 Task: Search one way flight ticket for 1 adult, 6 children, 1 infant in seat and 1 infant on lap in business from Palm Springs: Palm Springs International Airport to Greensboro: Piedmont Triad International Airport on 5-1-2023. Choice of flights is Southwest. Number of bags: 8 checked bags. Price is upto 109000. Outbound departure time preference is 11:45.
Action: Mouse moved to (235, 216)
Screenshot: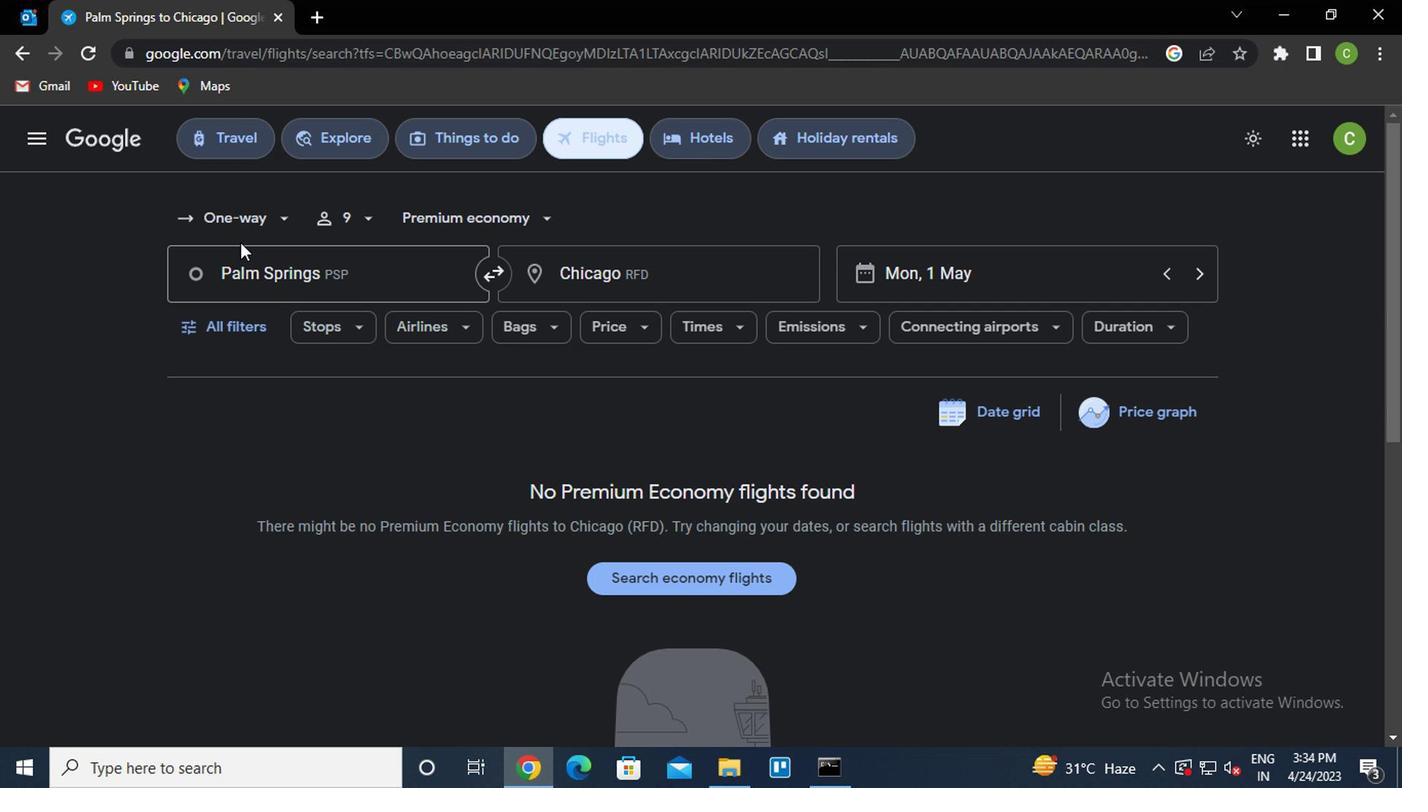 
Action: Mouse pressed left at (235, 216)
Screenshot: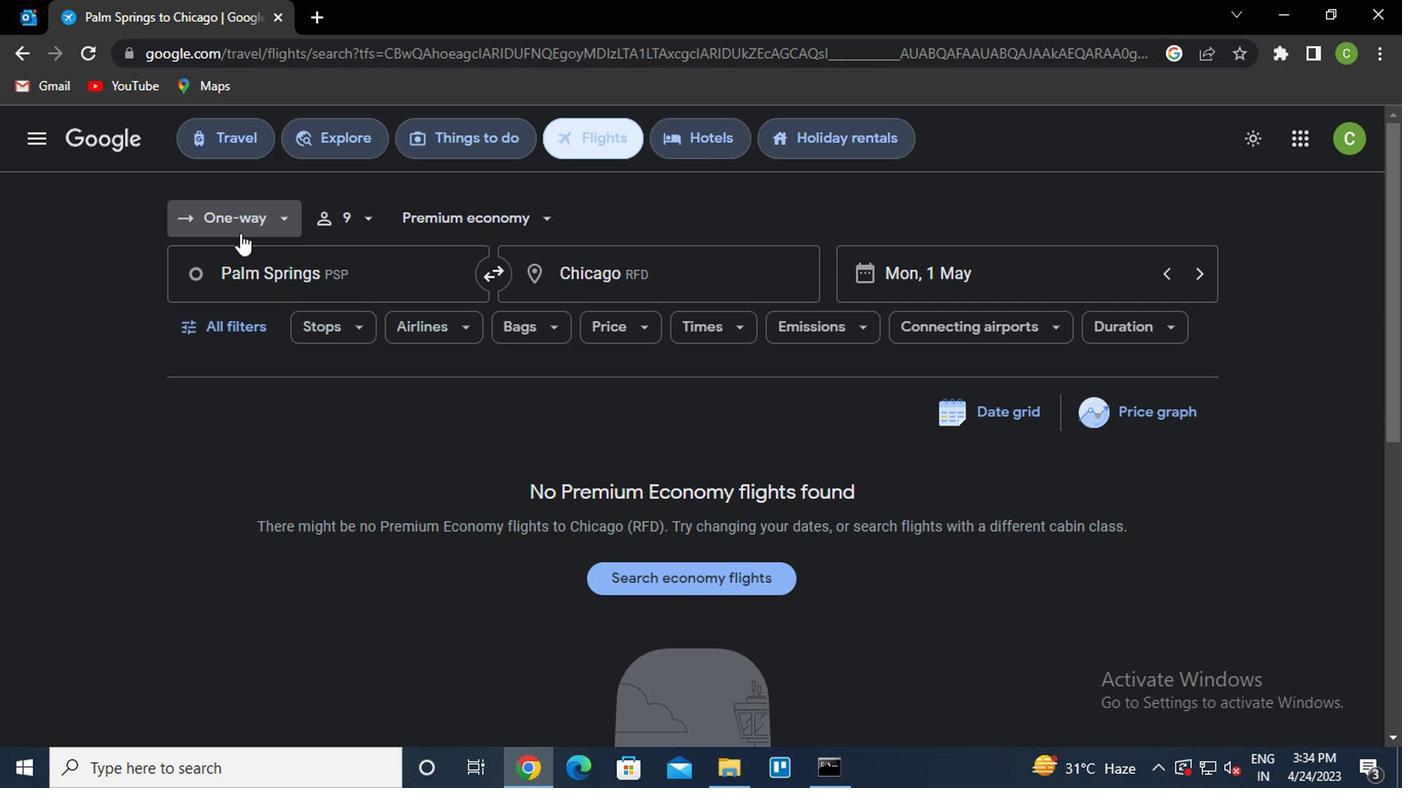 
Action: Mouse moved to (257, 315)
Screenshot: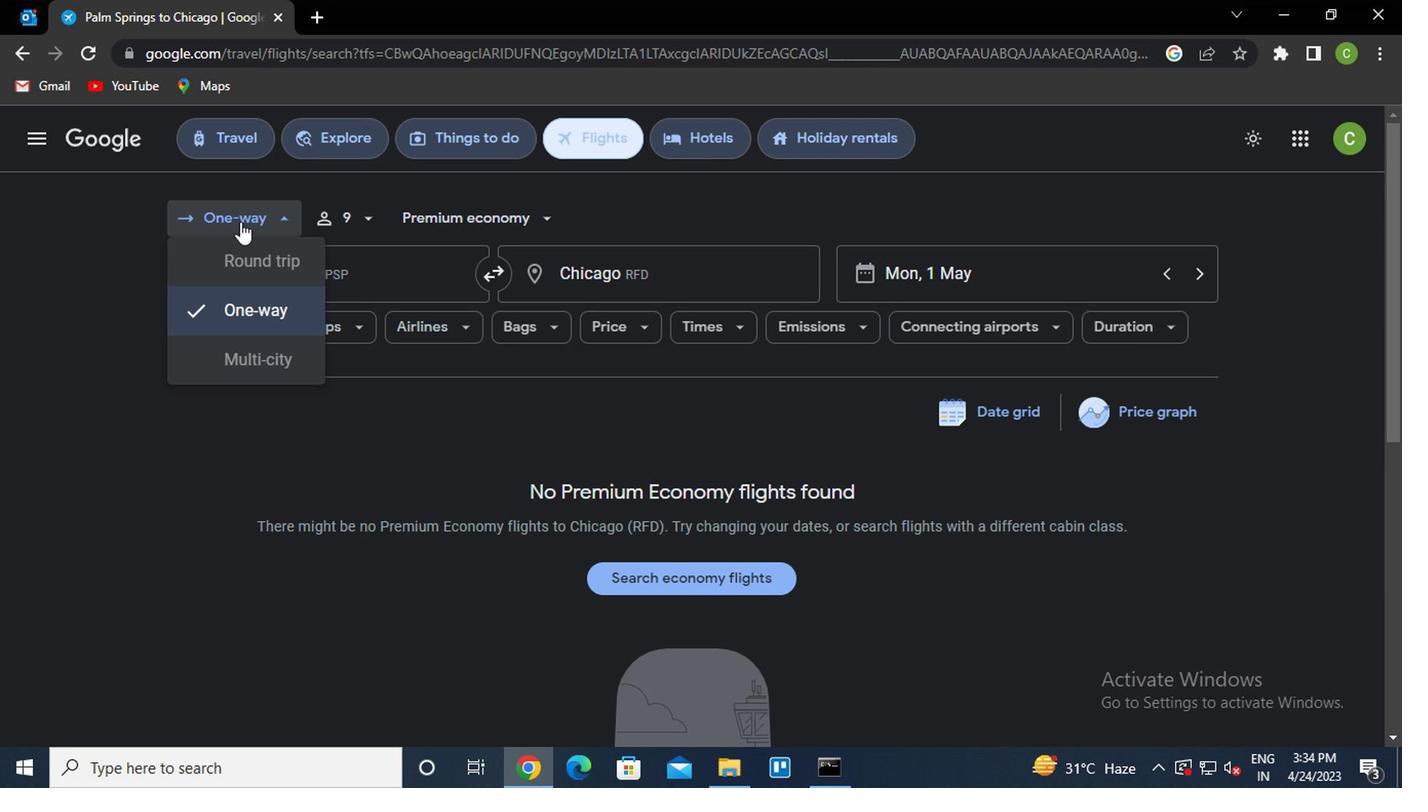 
Action: Mouse pressed left at (257, 315)
Screenshot: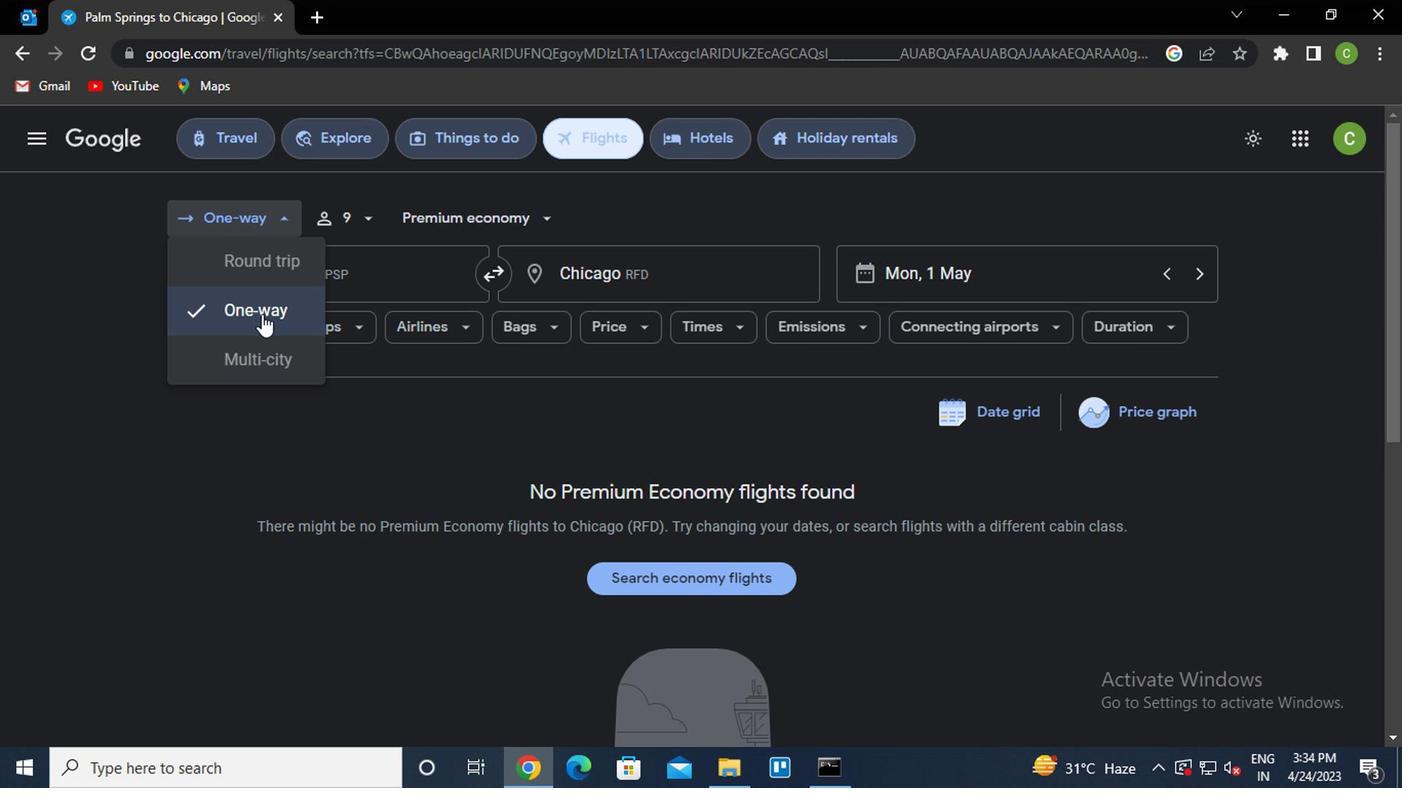 
Action: Mouse moved to (336, 227)
Screenshot: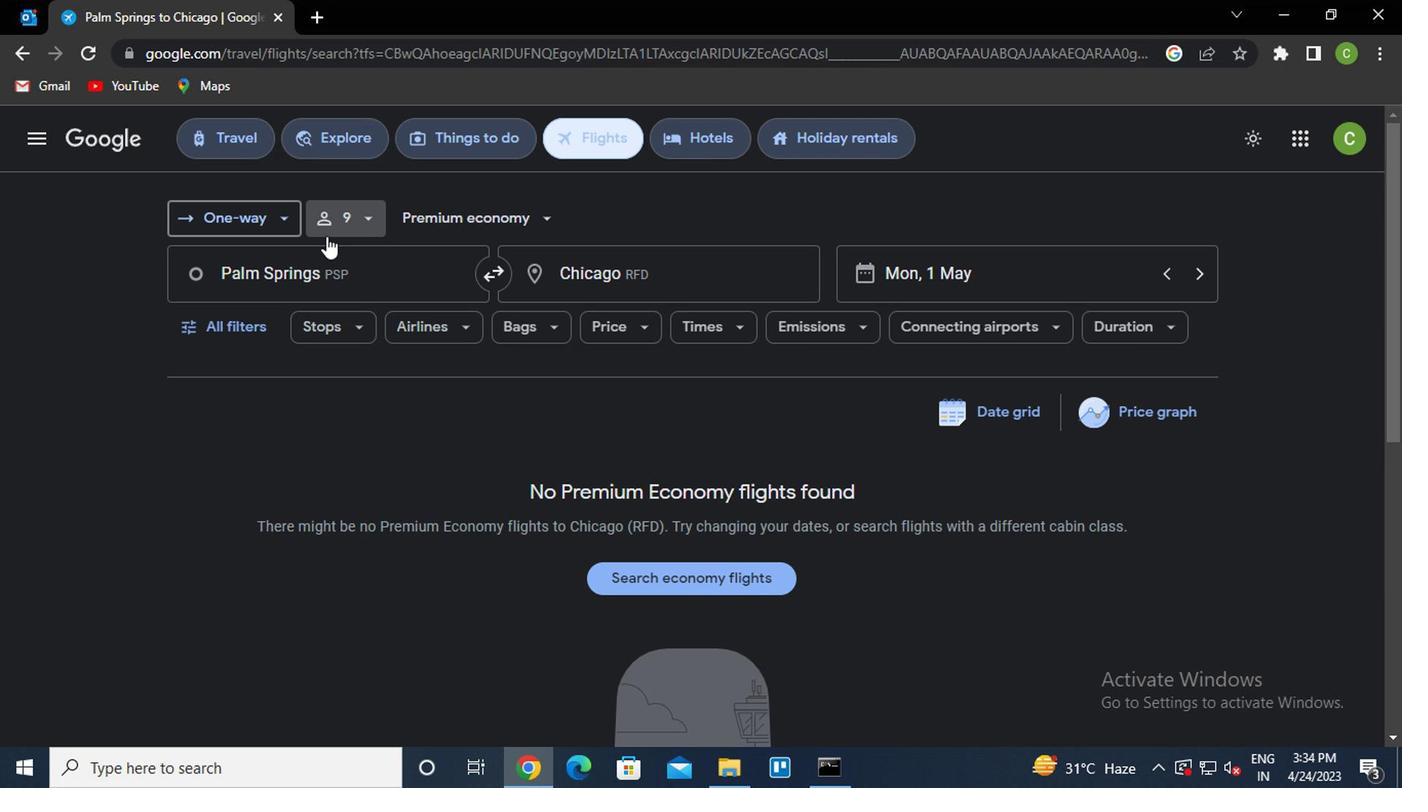 
Action: Mouse pressed left at (336, 227)
Screenshot: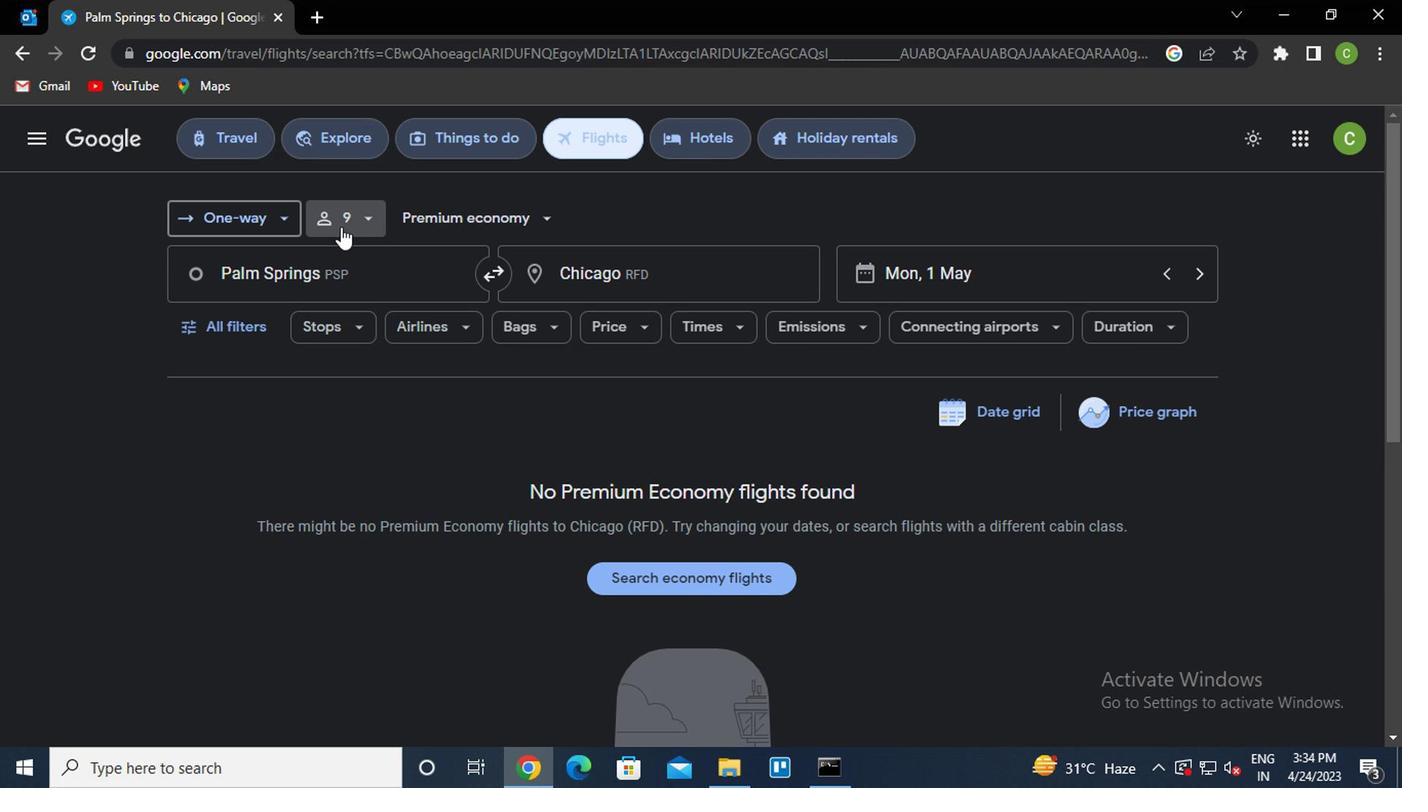 
Action: Mouse moved to (441, 277)
Screenshot: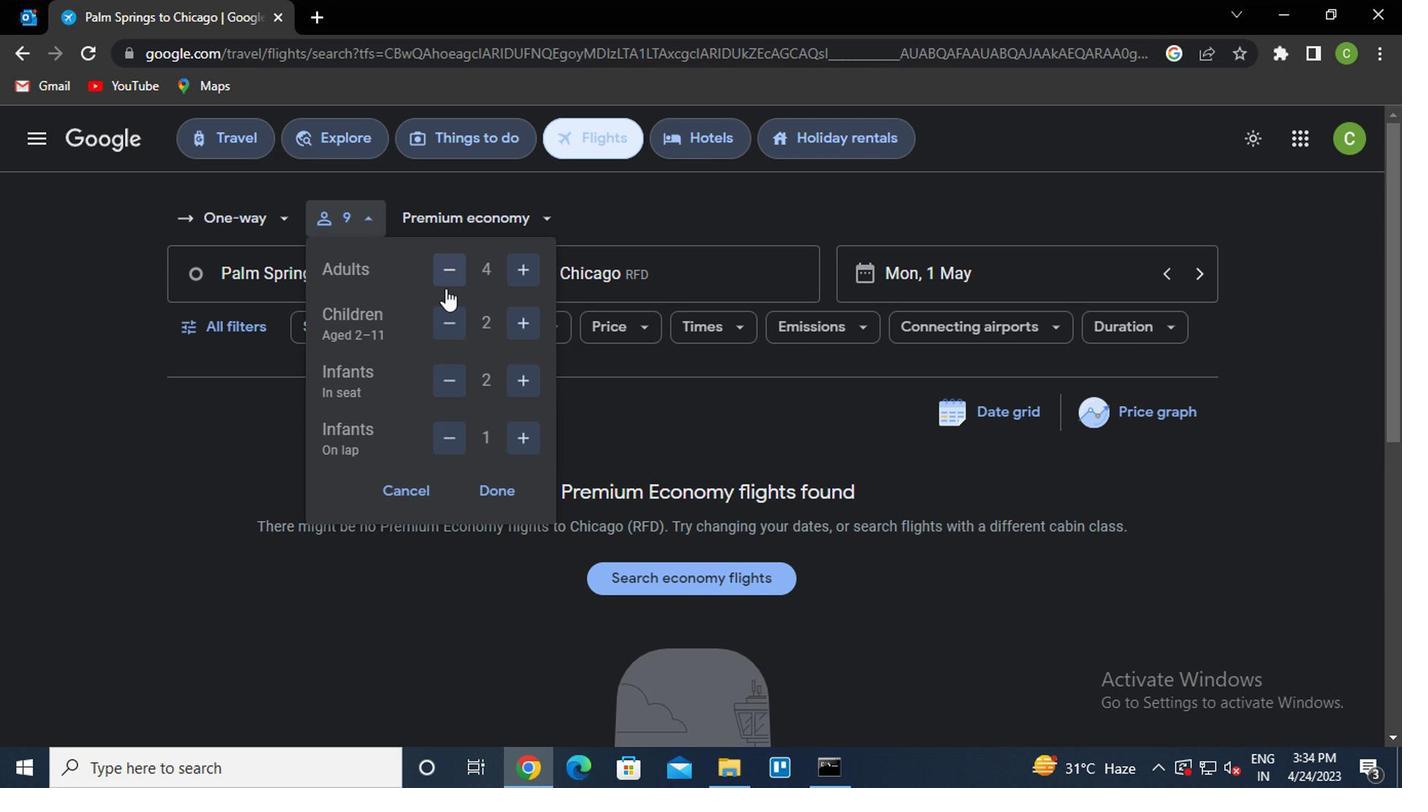 
Action: Mouse pressed left at (441, 277)
Screenshot: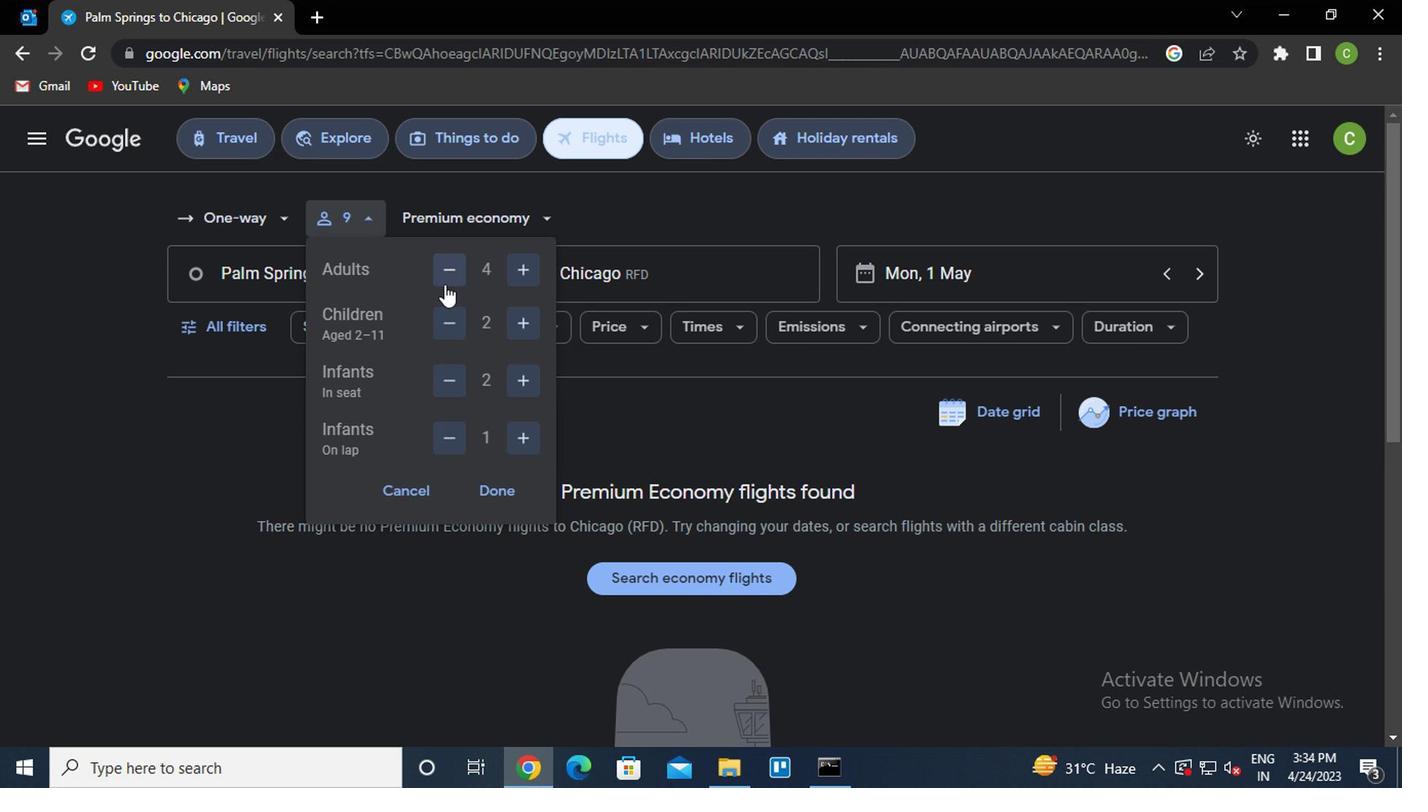 
Action: Mouse pressed left at (441, 277)
Screenshot: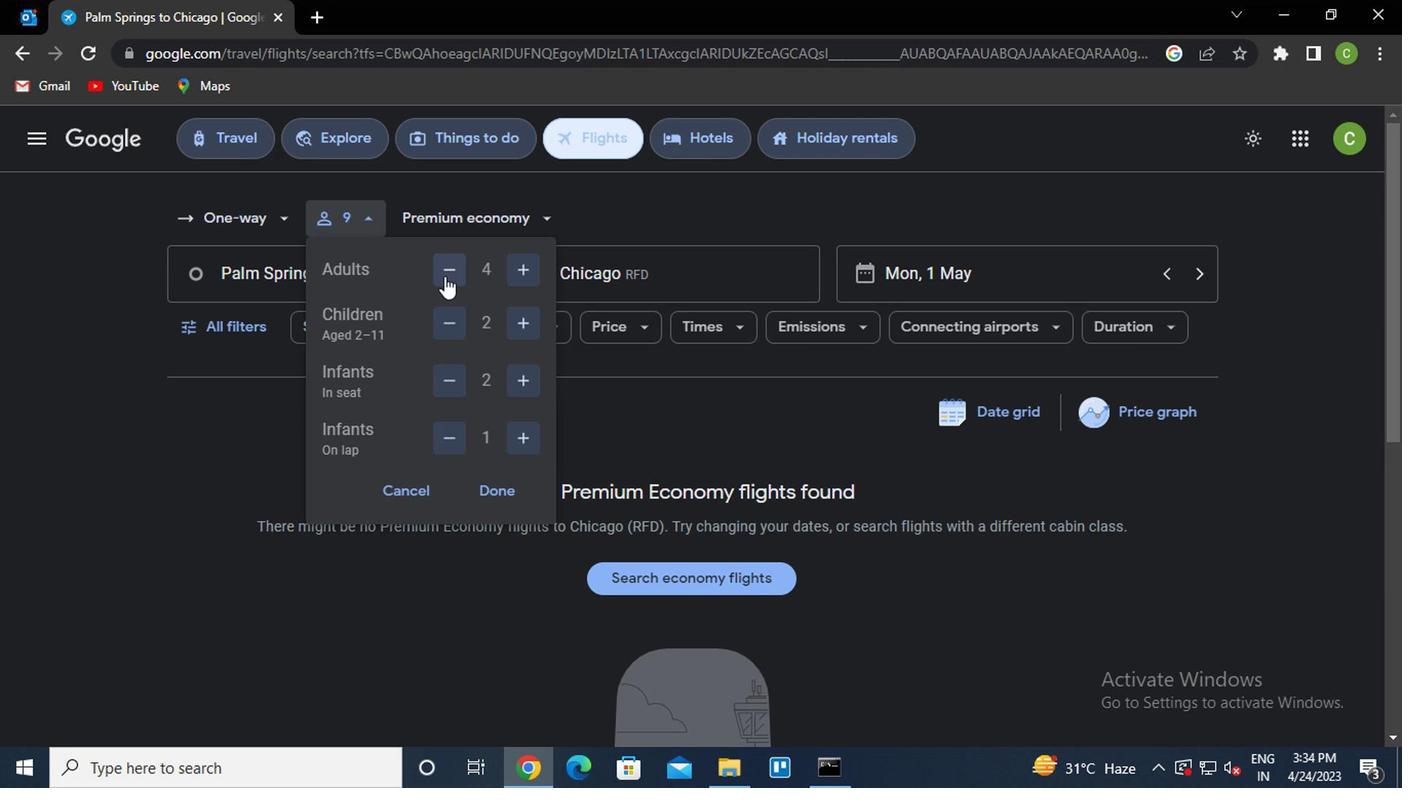 
Action: Mouse pressed left at (441, 277)
Screenshot: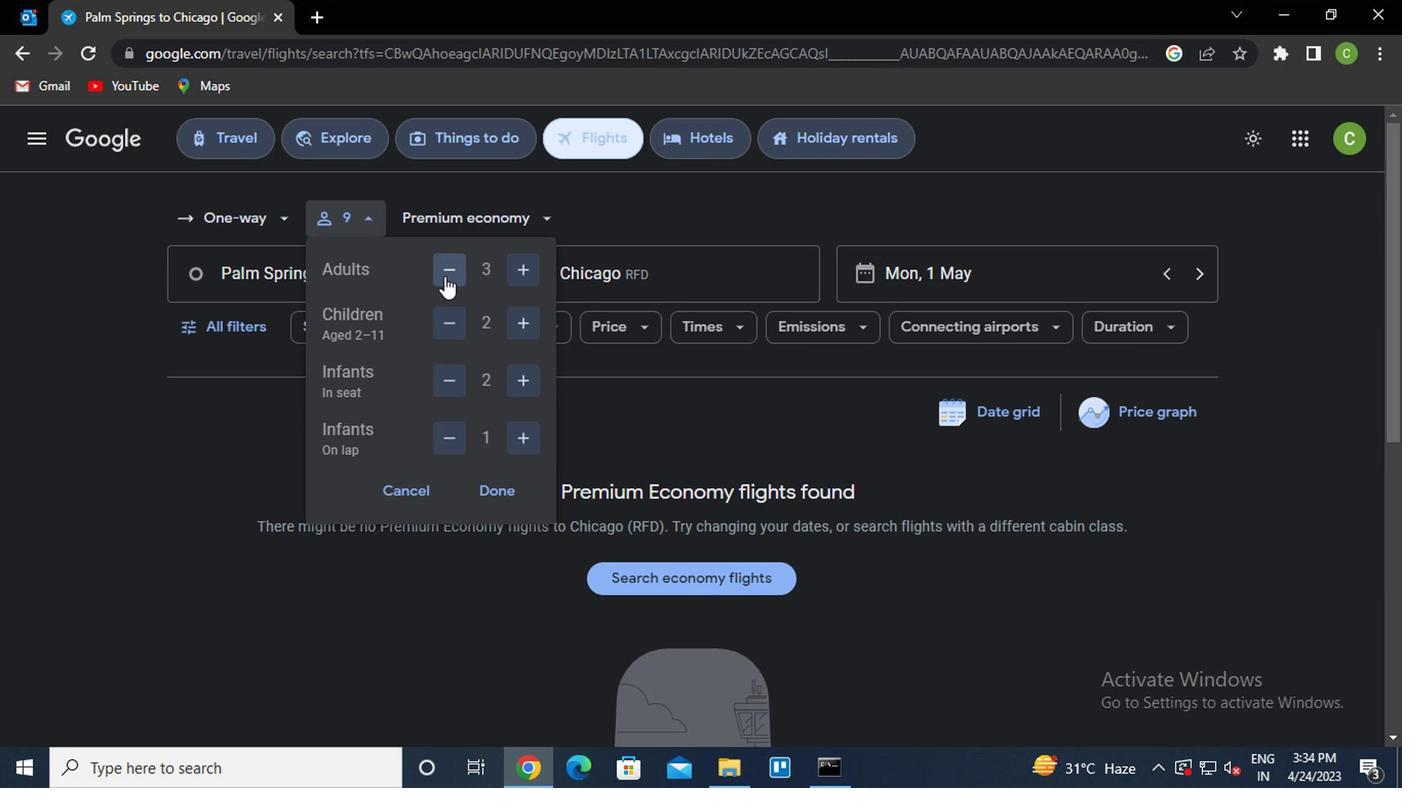 
Action: Mouse moved to (516, 324)
Screenshot: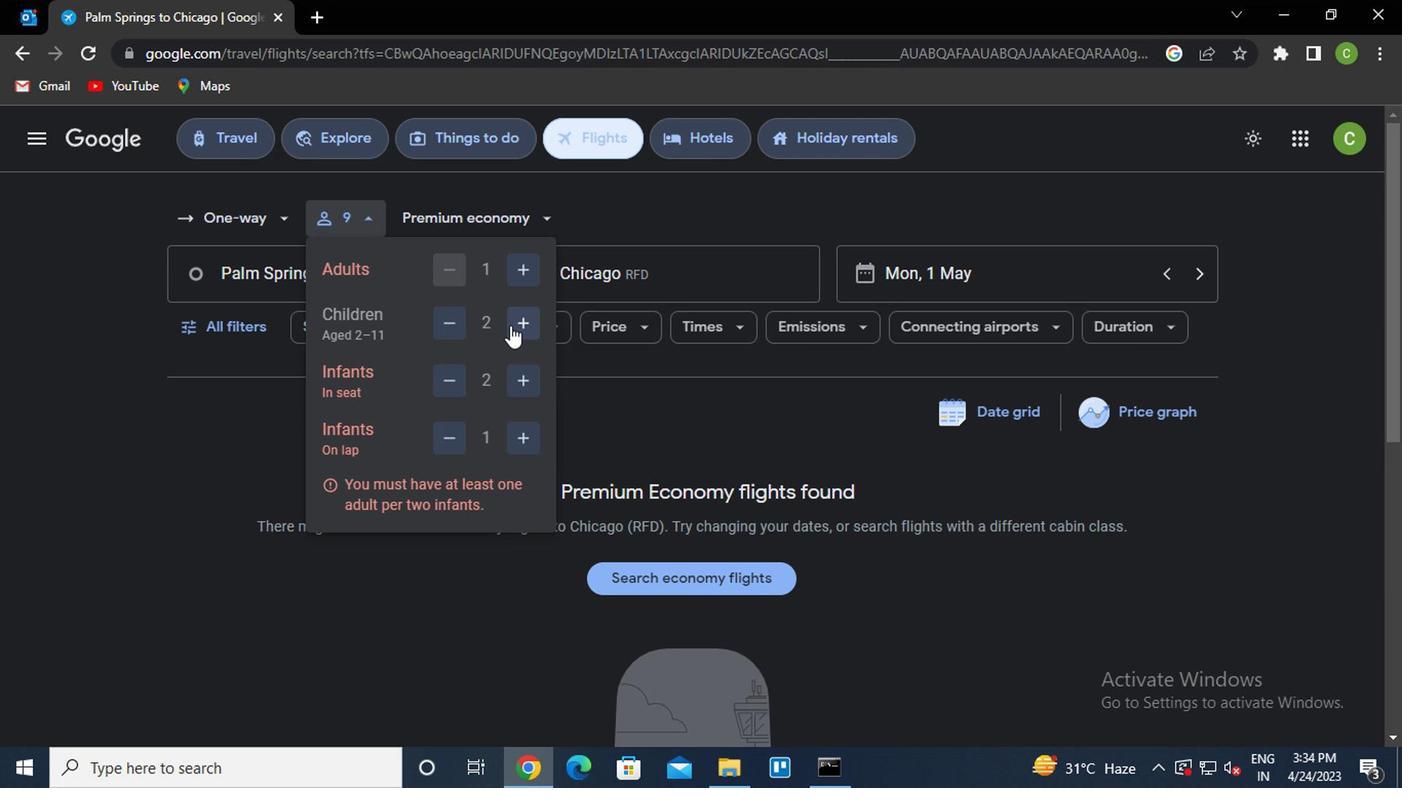 
Action: Mouse pressed left at (516, 324)
Screenshot: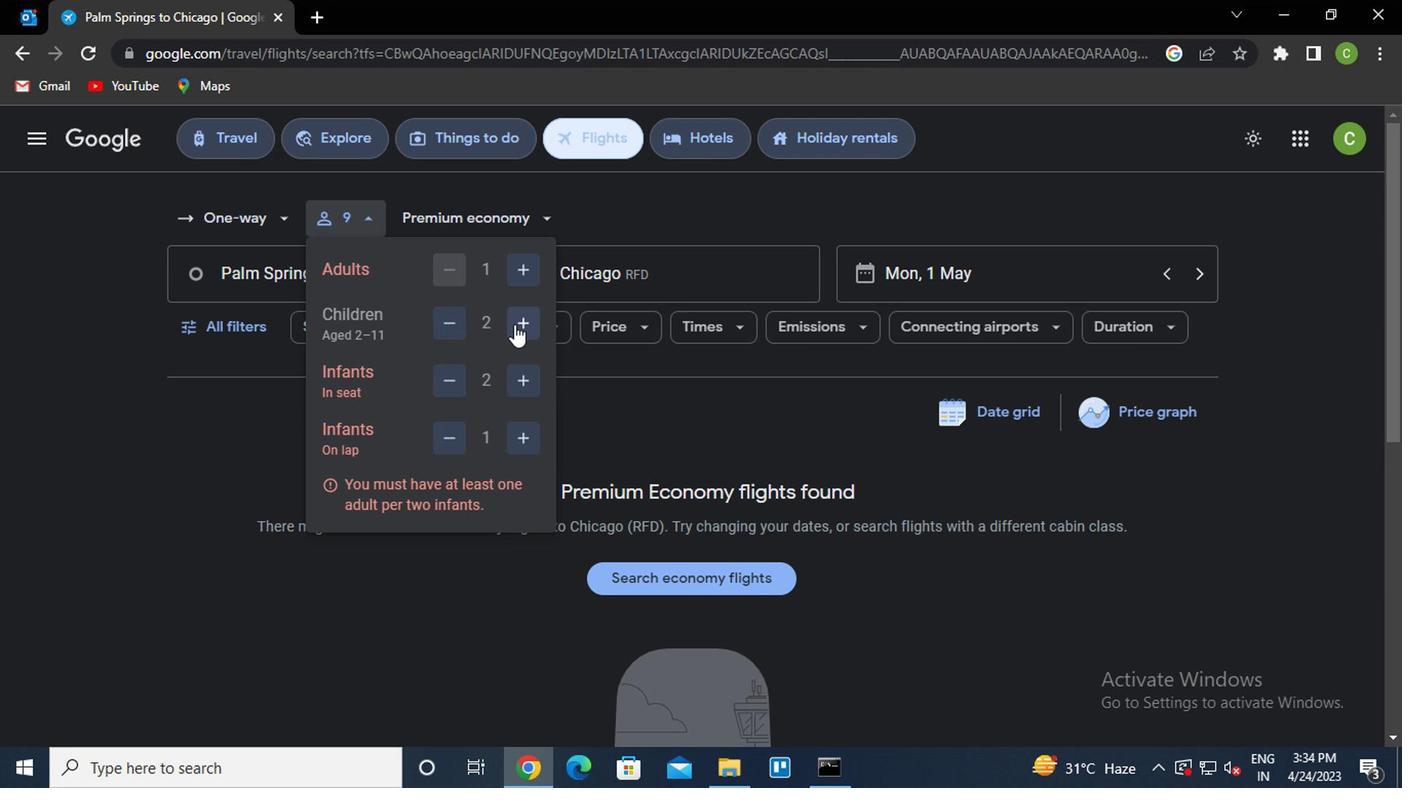 
Action: Mouse pressed left at (516, 324)
Screenshot: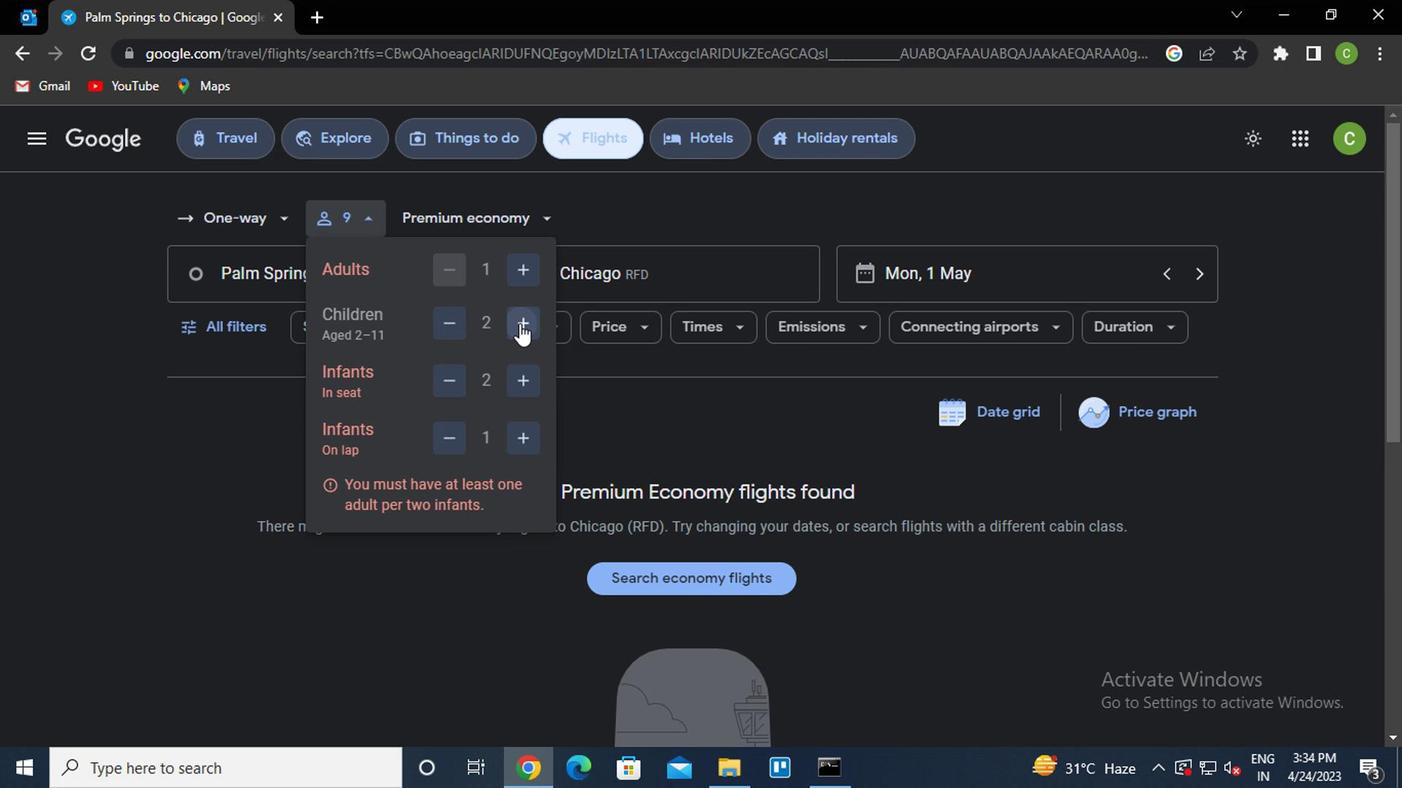 
Action: Mouse pressed left at (516, 324)
Screenshot: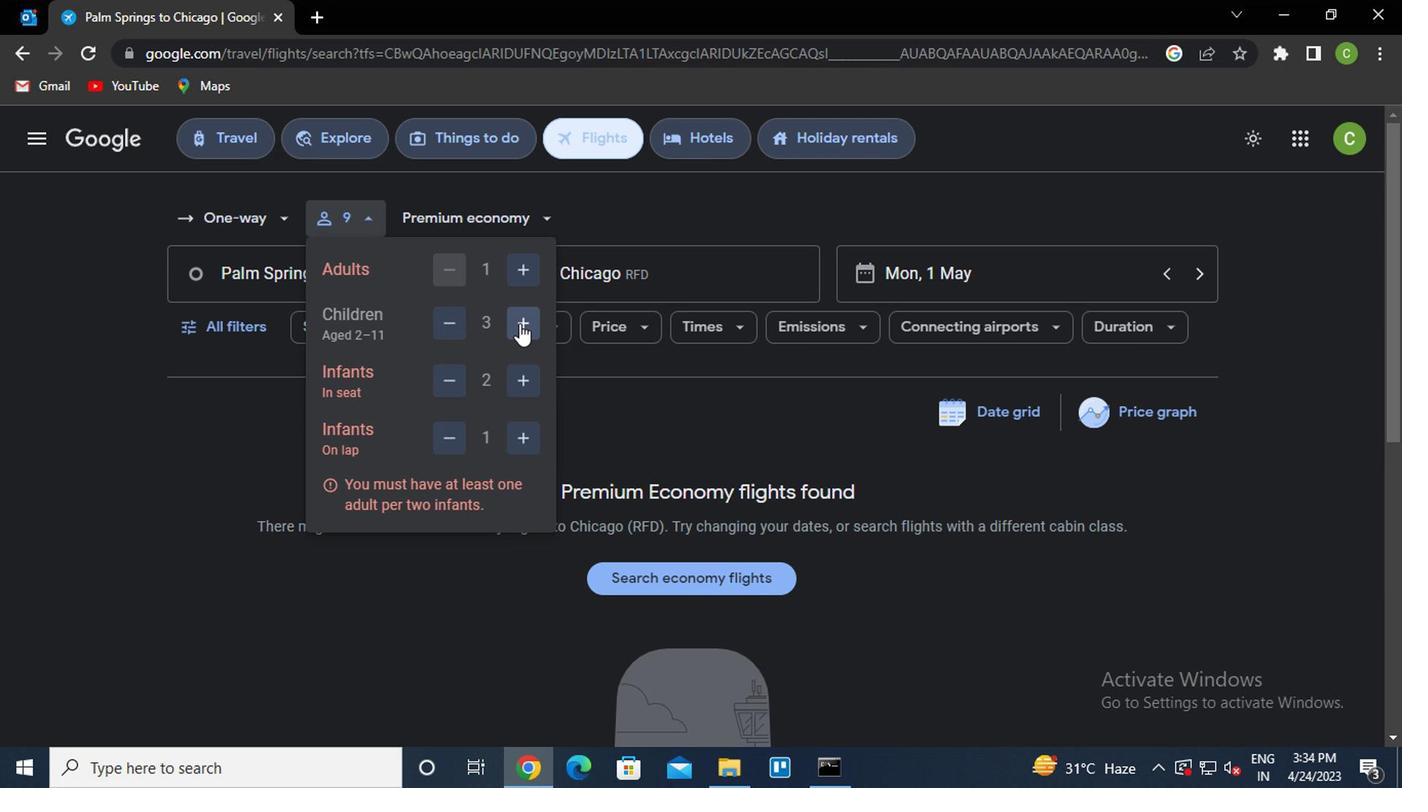 
Action: Mouse pressed left at (516, 324)
Screenshot: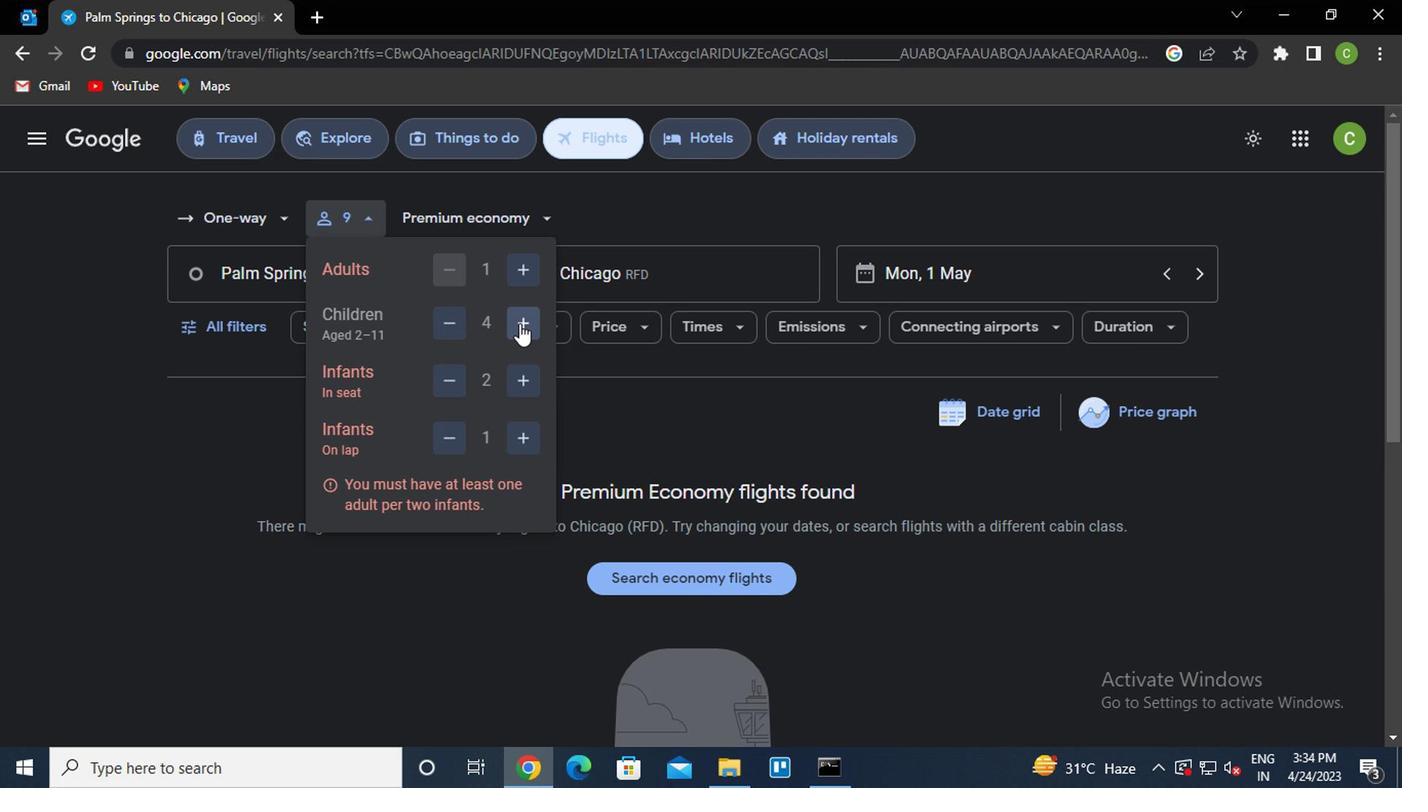 
Action: Mouse pressed left at (516, 324)
Screenshot: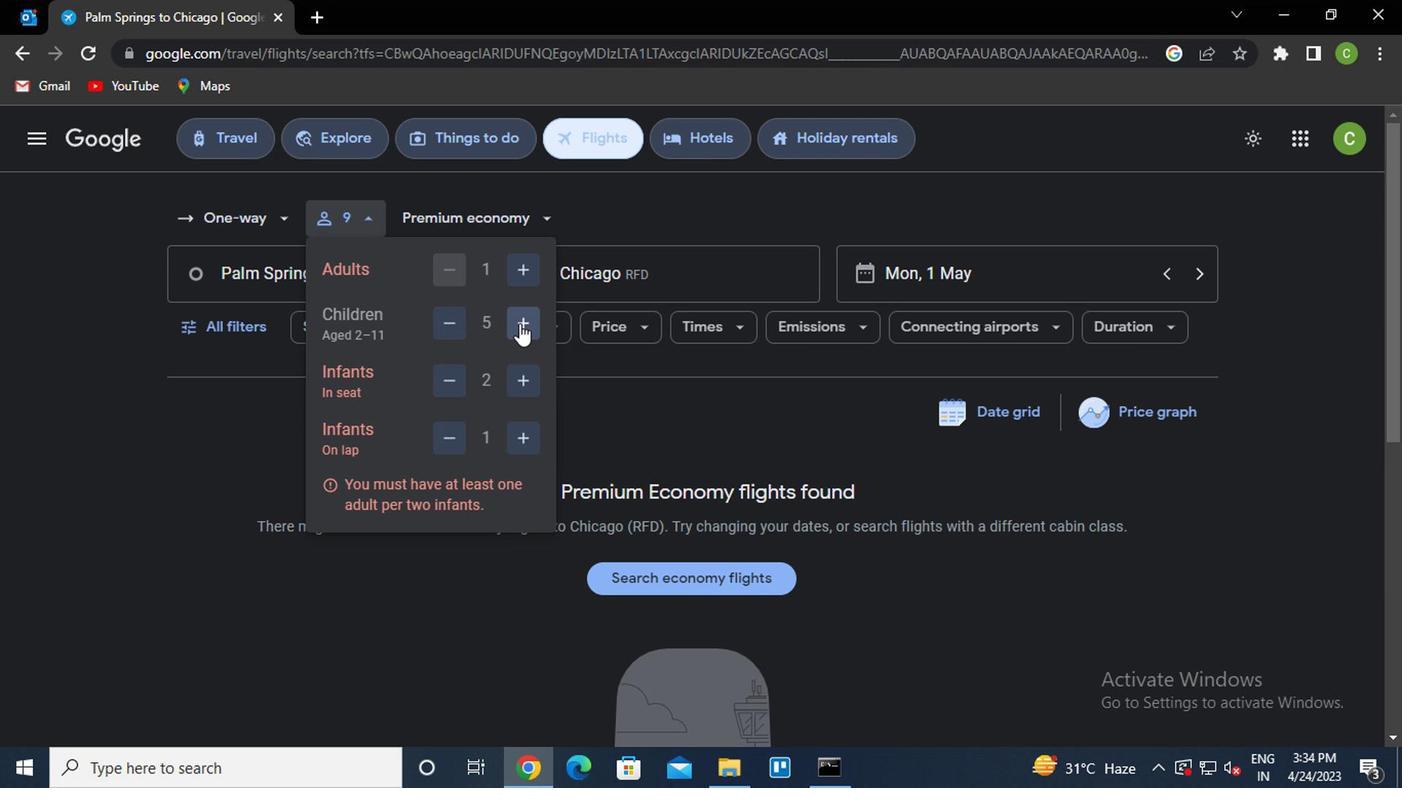 
Action: Mouse moved to (442, 320)
Screenshot: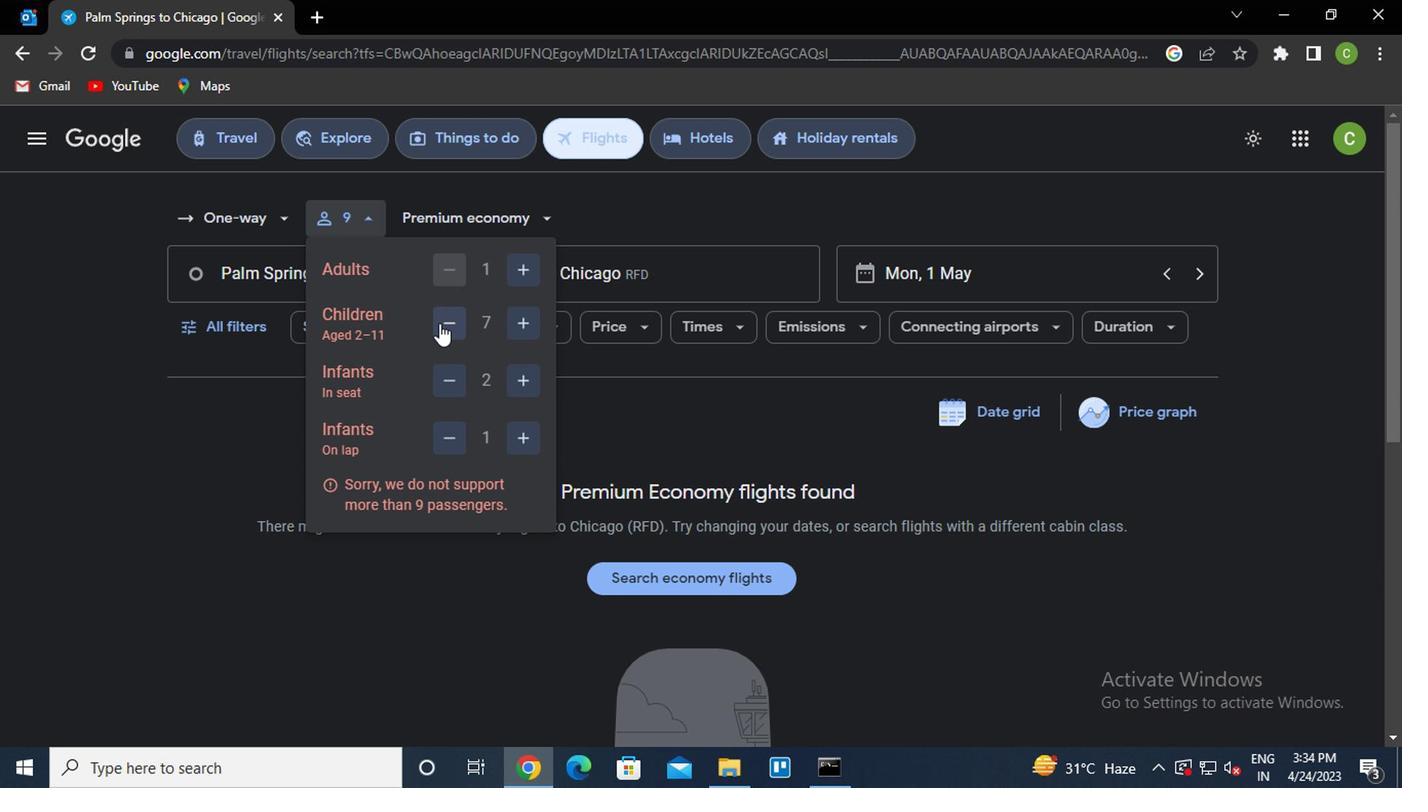 
Action: Mouse pressed left at (442, 320)
Screenshot: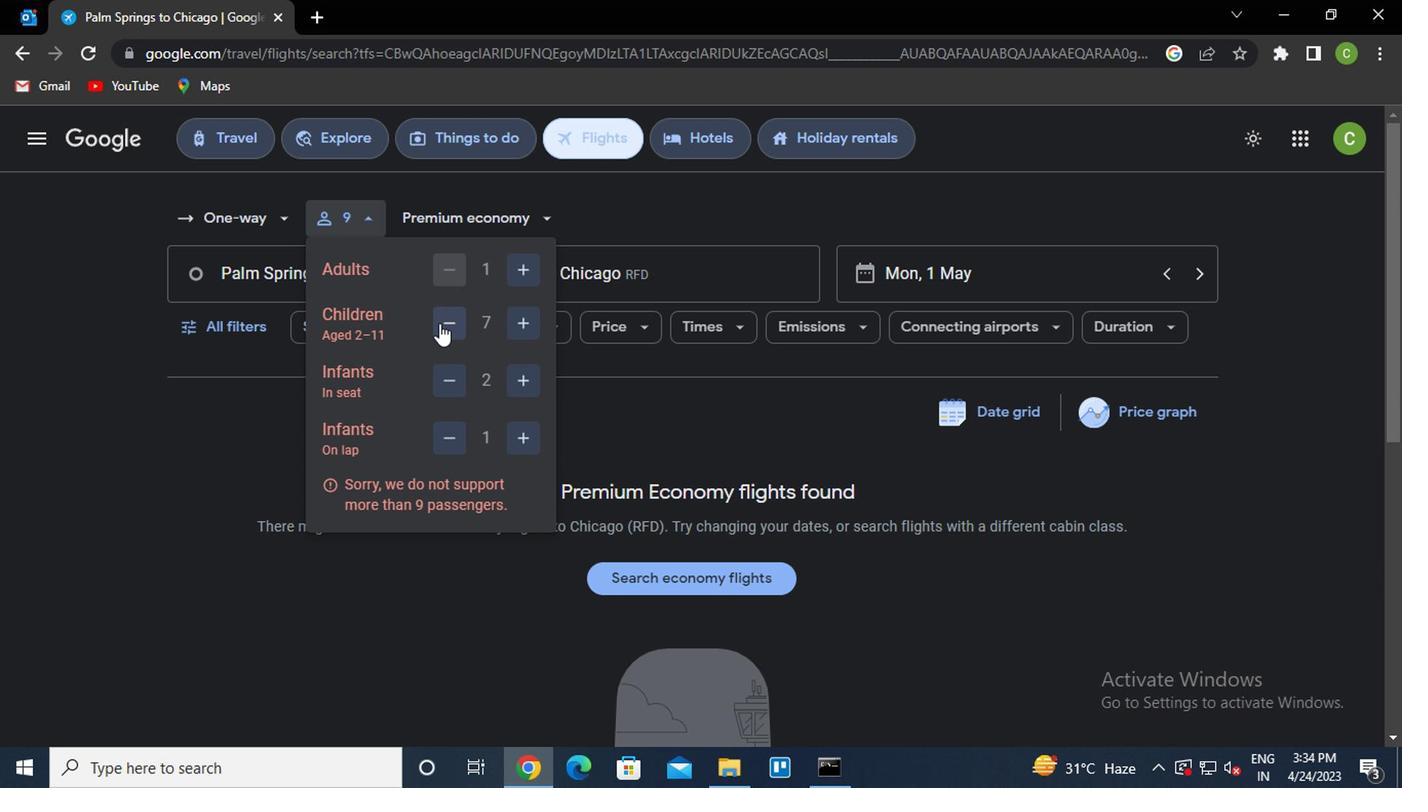 
Action: Mouse moved to (452, 379)
Screenshot: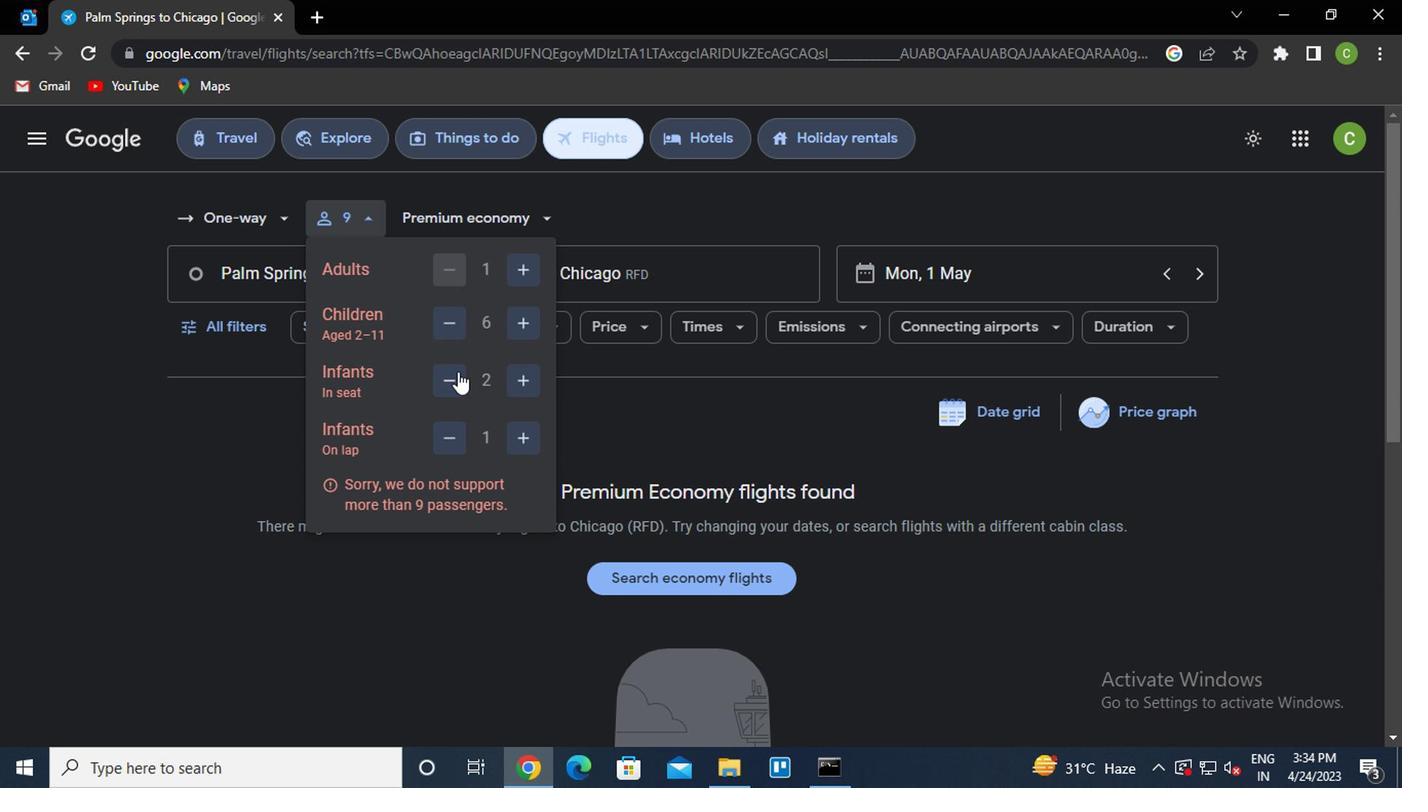 
Action: Mouse pressed left at (452, 379)
Screenshot: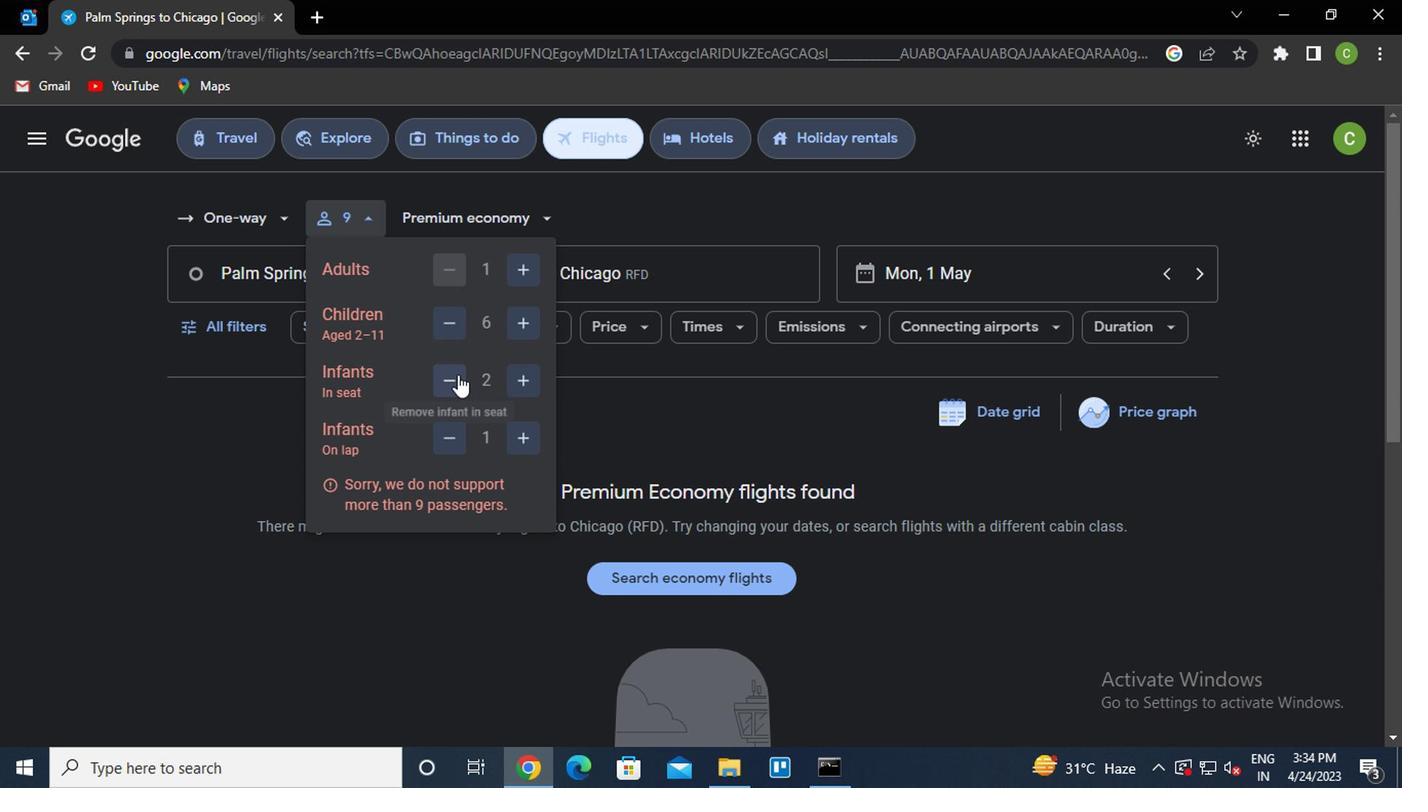 
Action: Mouse moved to (498, 490)
Screenshot: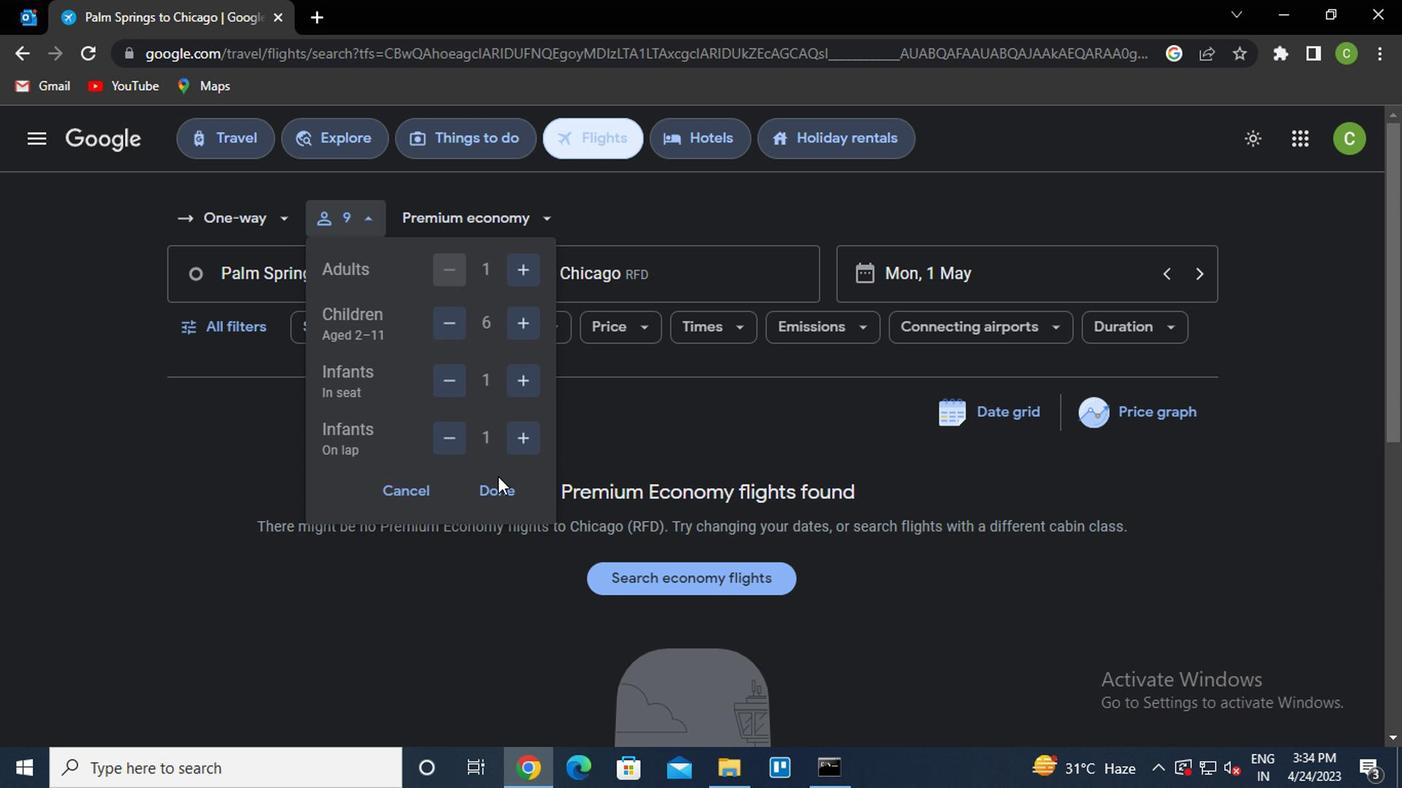 
Action: Mouse pressed left at (498, 490)
Screenshot: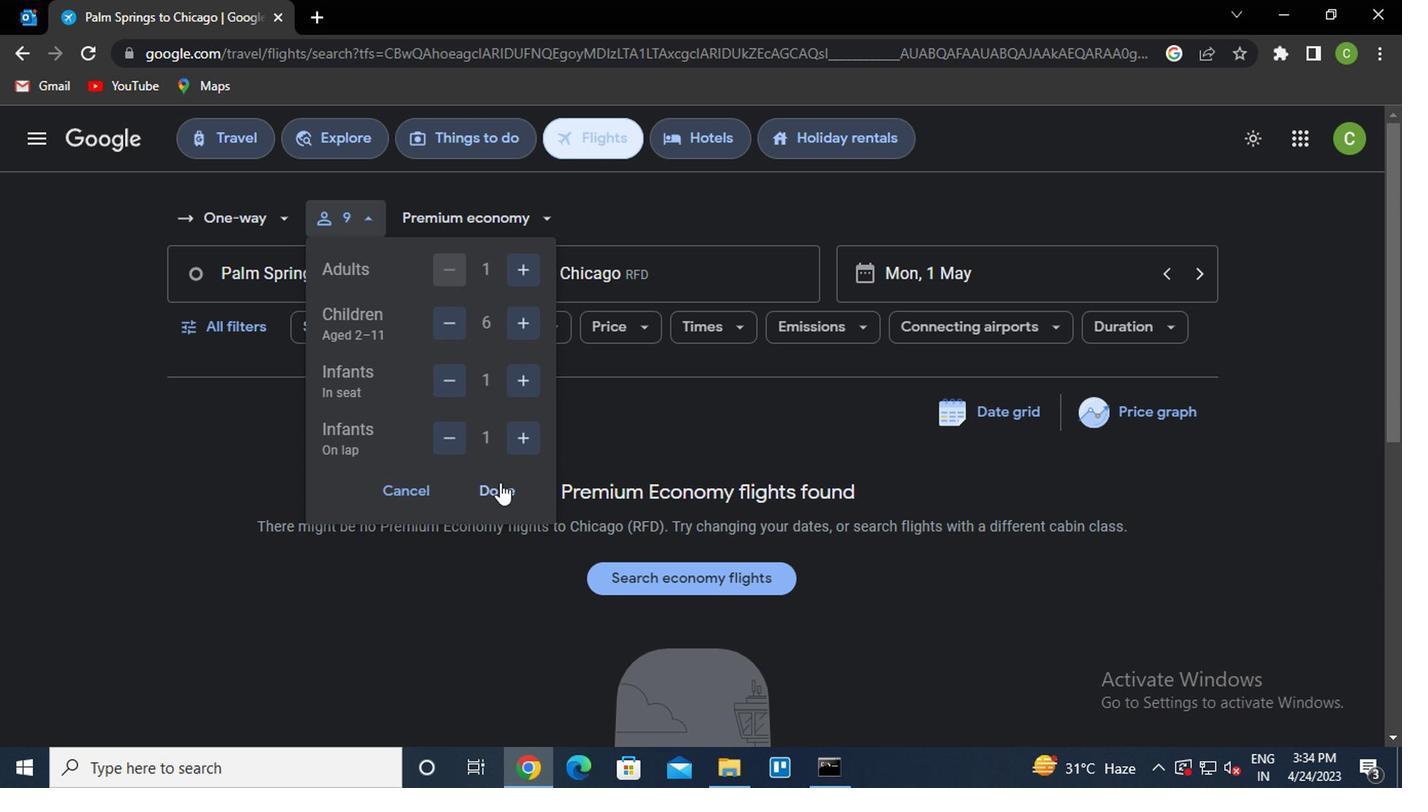 
Action: Mouse moved to (462, 239)
Screenshot: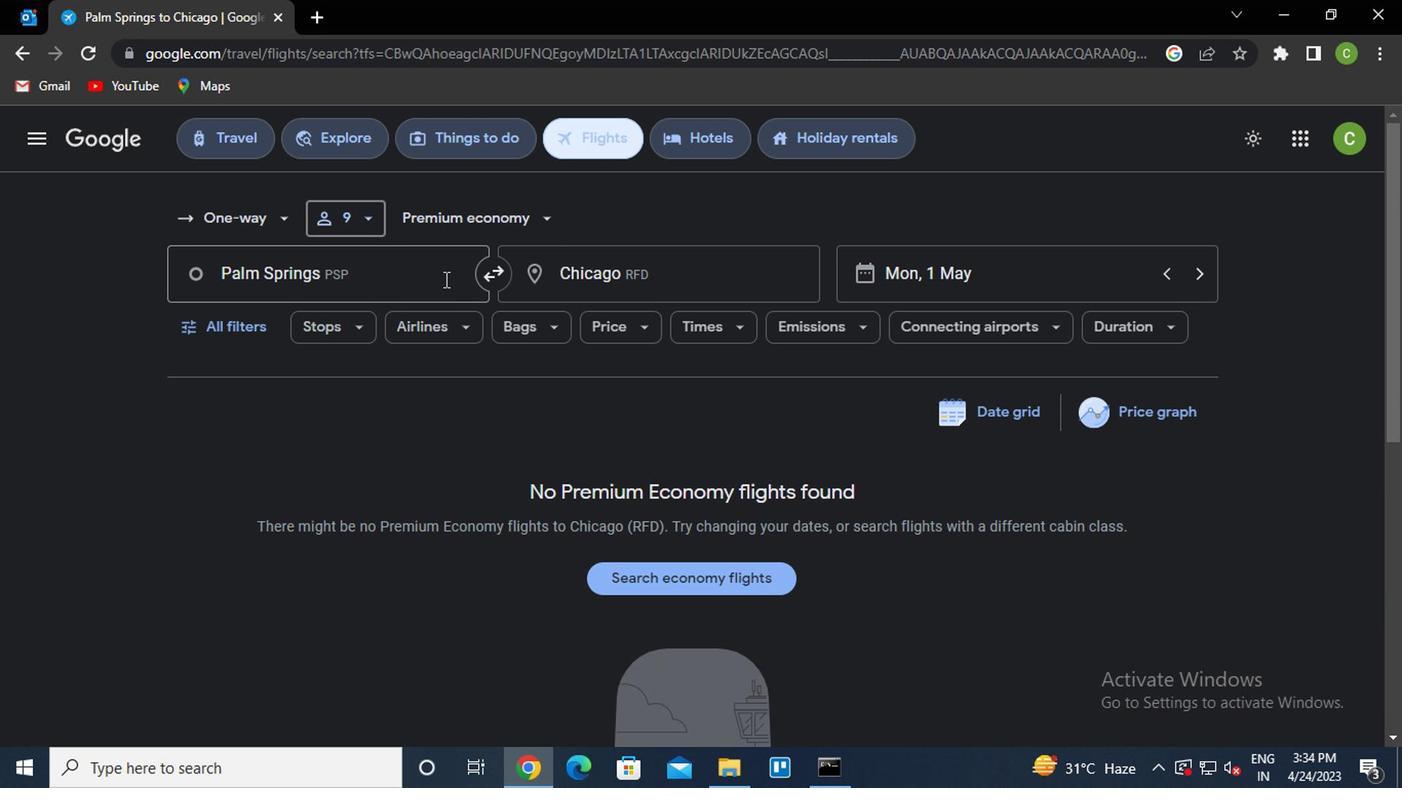
Action: Mouse pressed left at (462, 239)
Screenshot: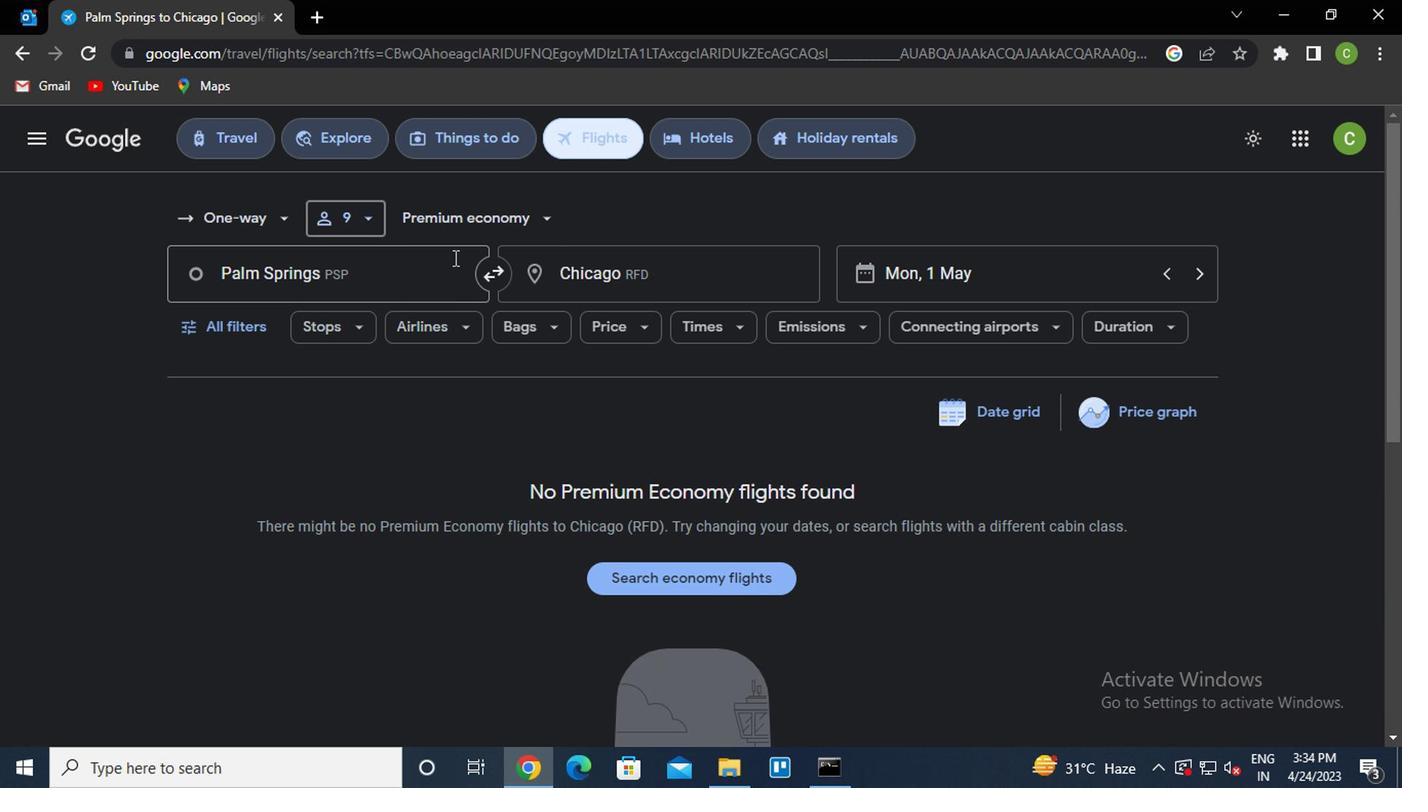 
Action: Mouse moved to (509, 360)
Screenshot: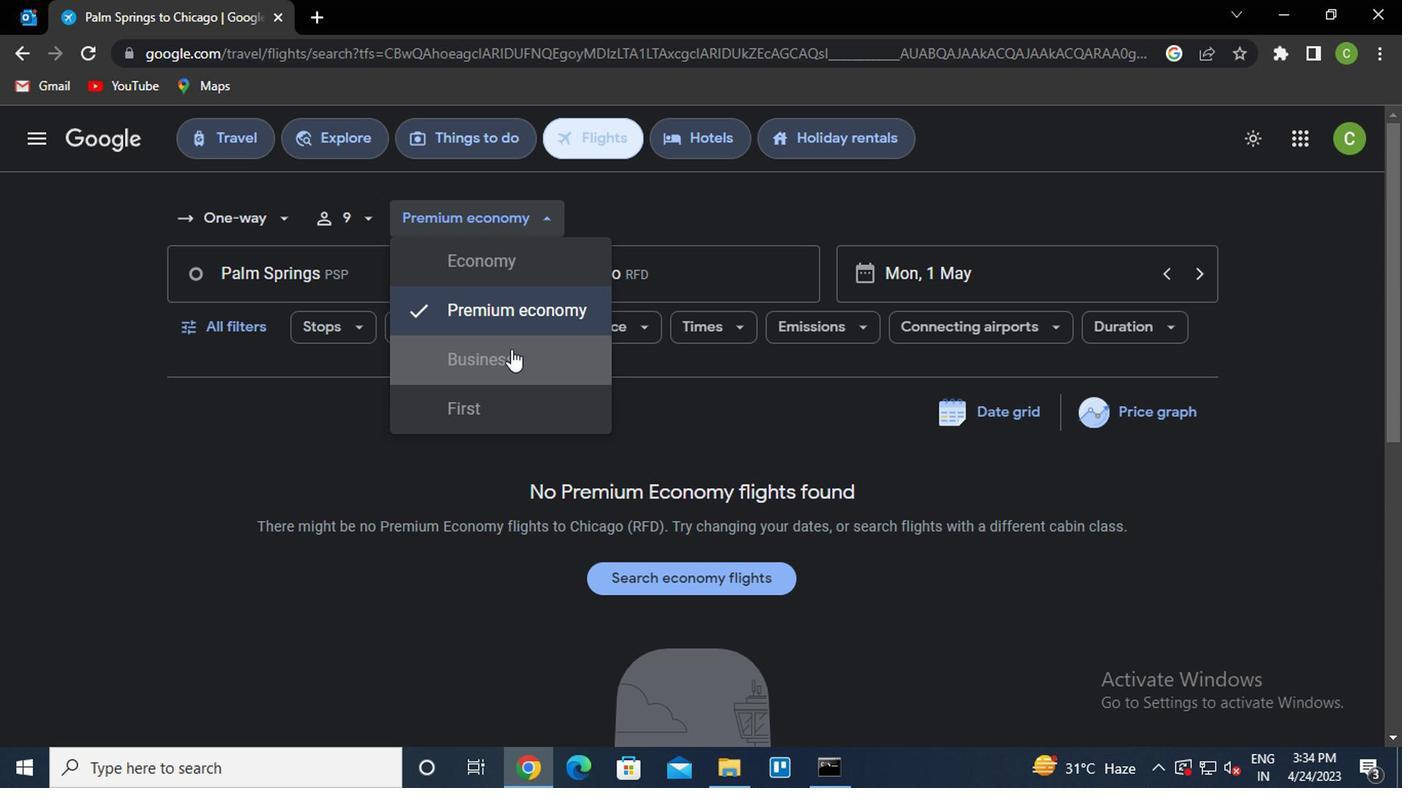 
Action: Mouse pressed left at (509, 360)
Screenshot: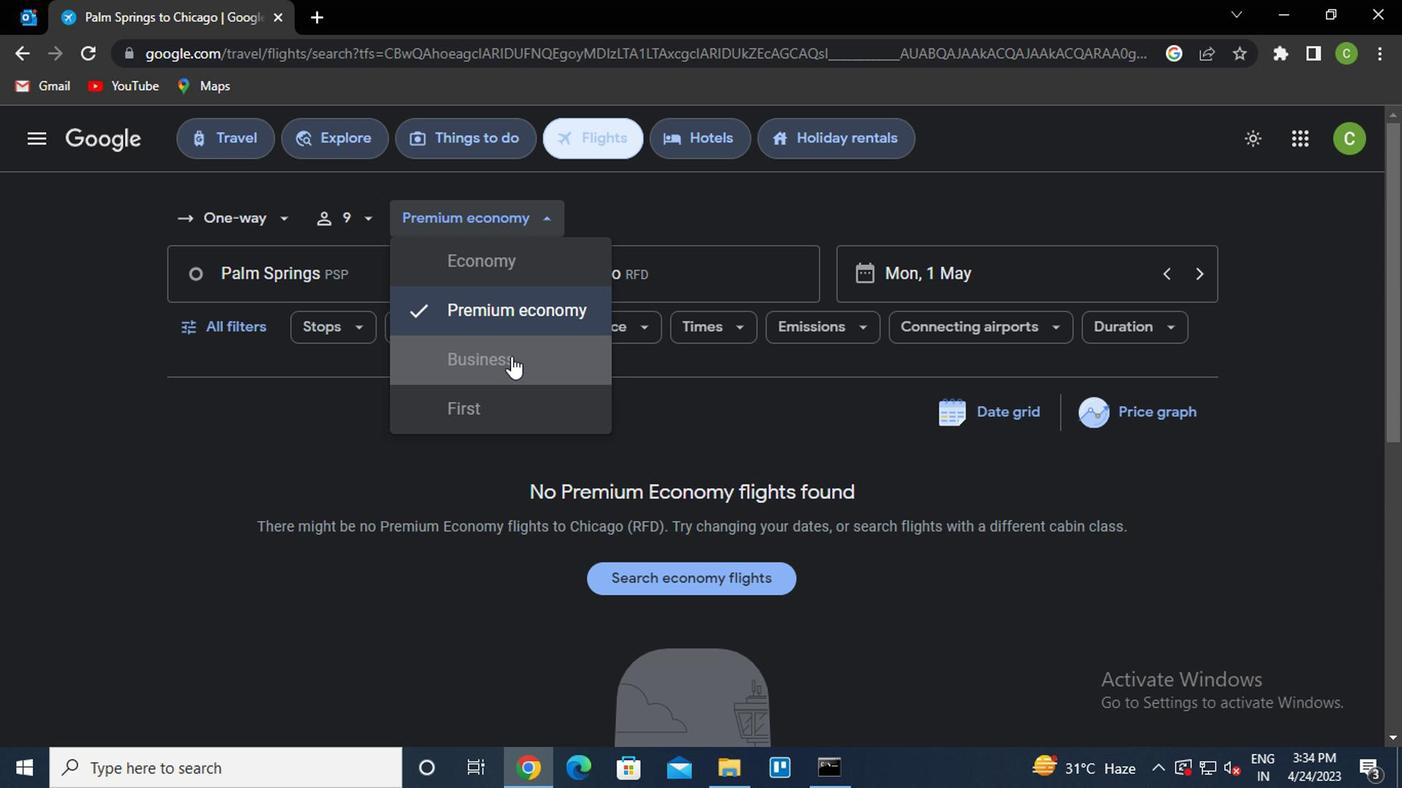 
Action: Mouse moved to (348, 280)
Screenshot: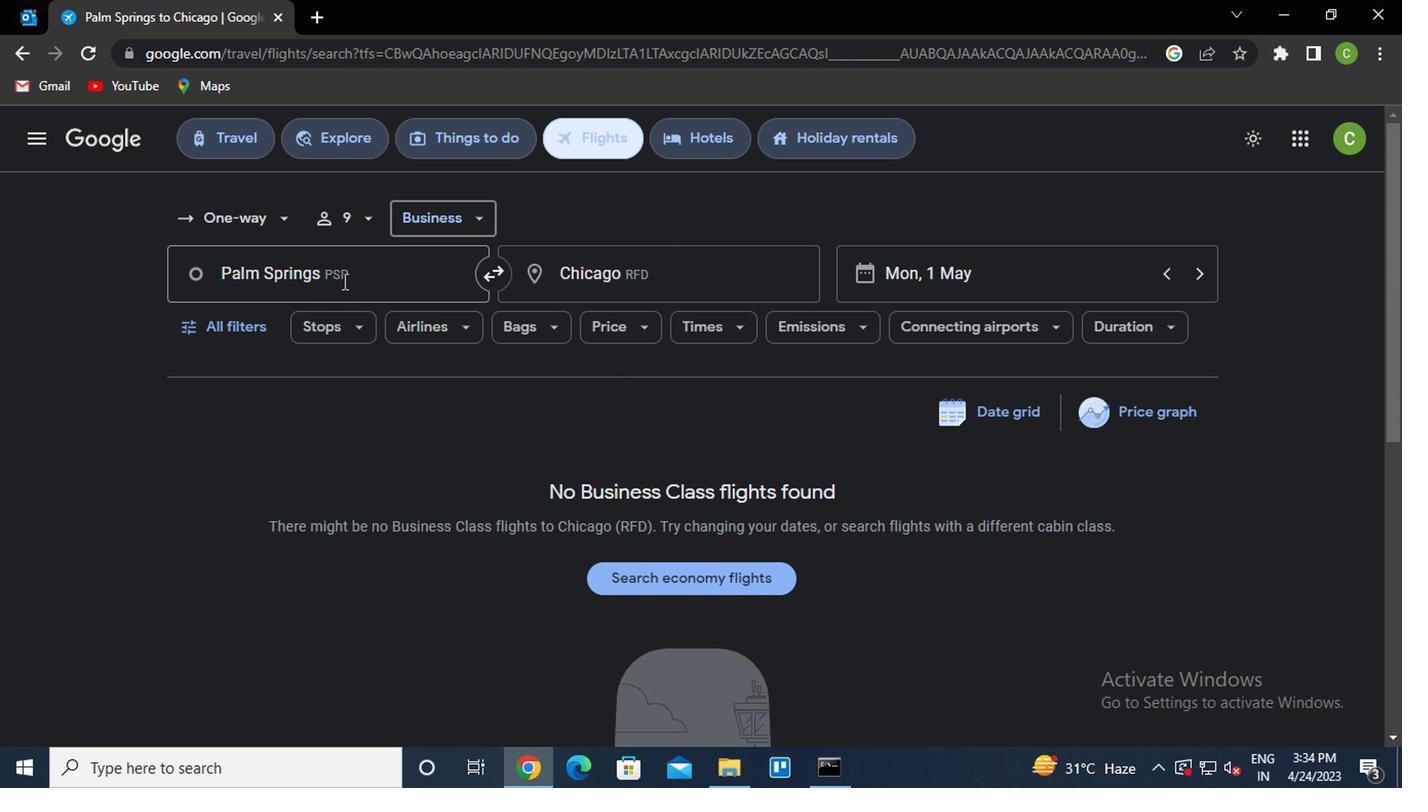 
Action: Mouse pressed left at (348, 280)
Screenshot: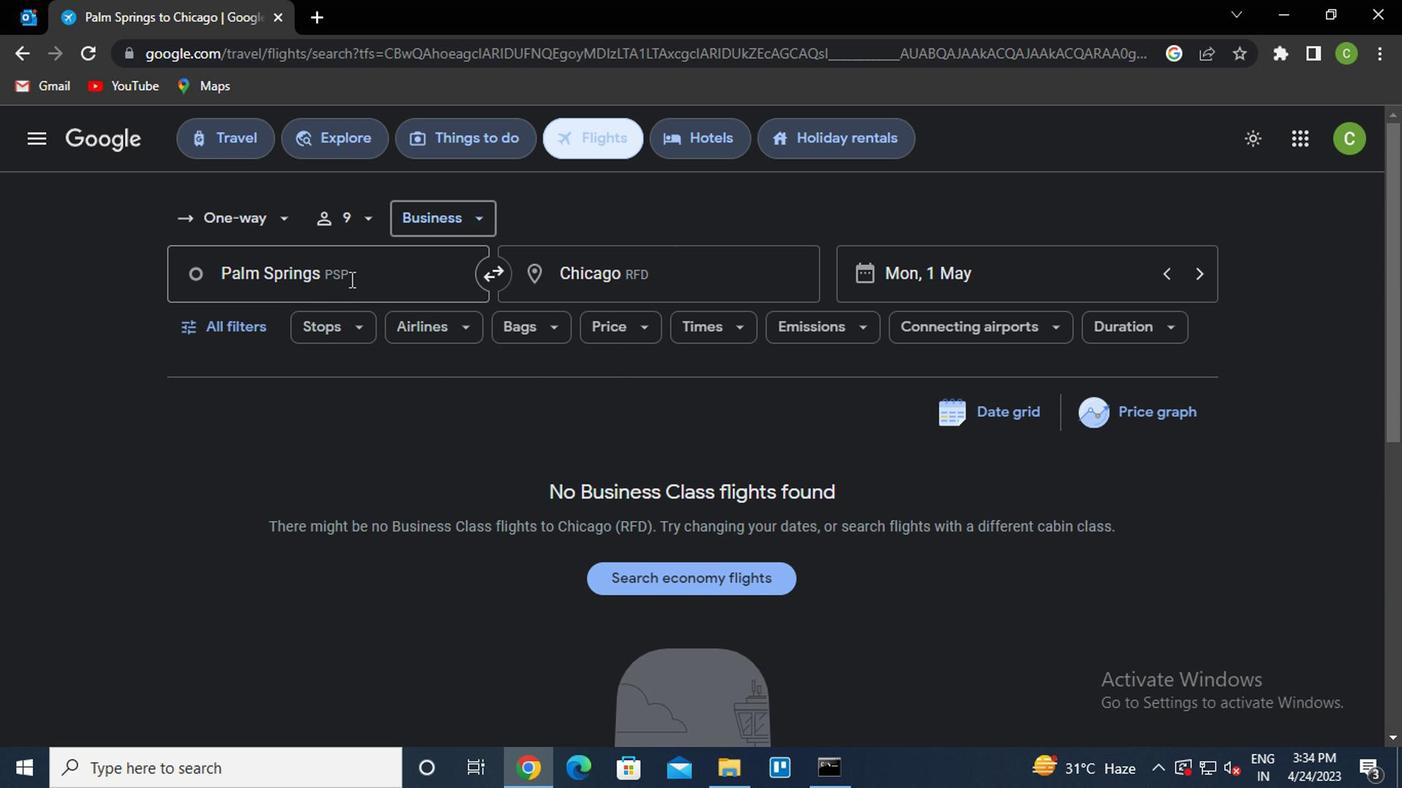 
Action: Key pressed <Key.caps_lock><Key.caps_lock>p<Key.caps_lock>alm<Key.space>
Screenshot: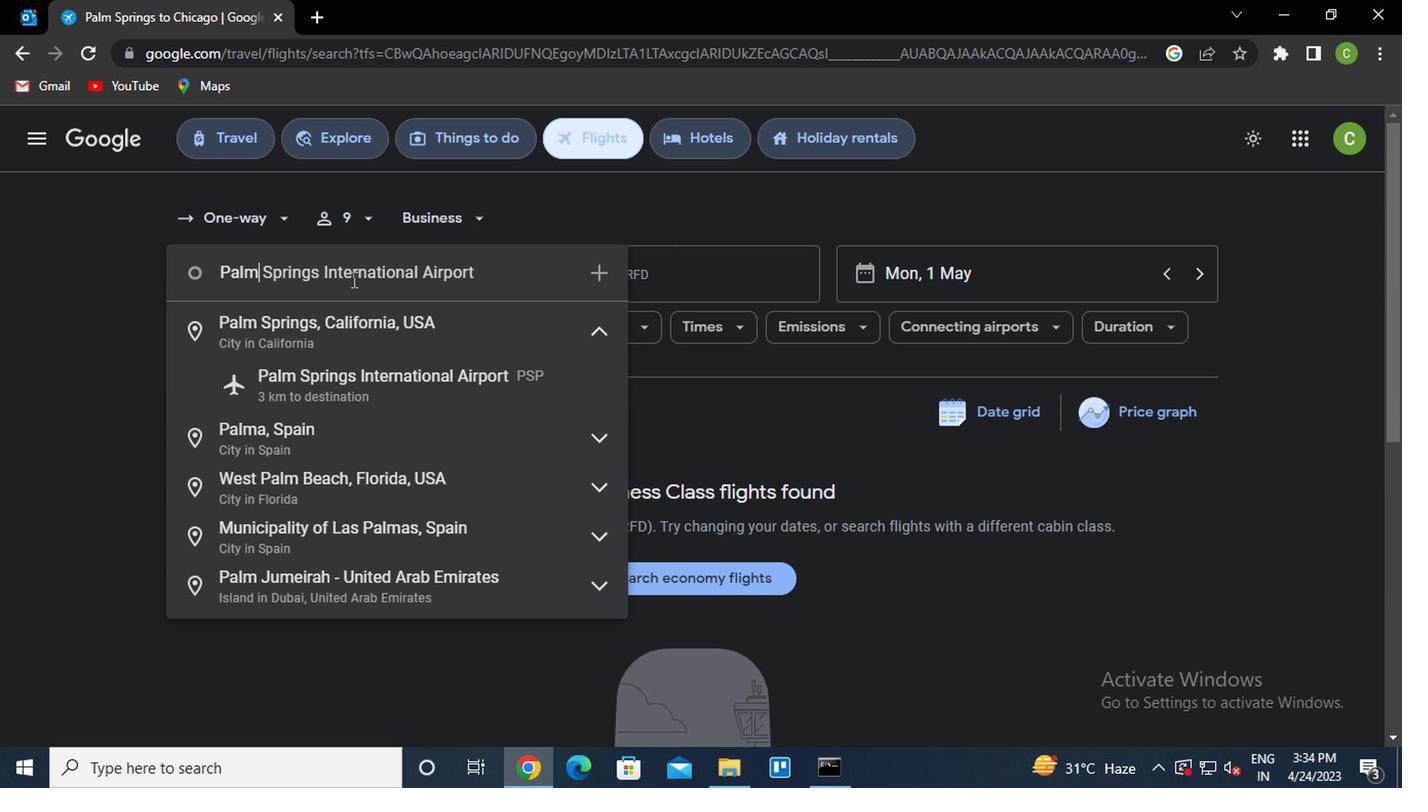 
Action: Mouse moved to (350, 364)
Screenshot: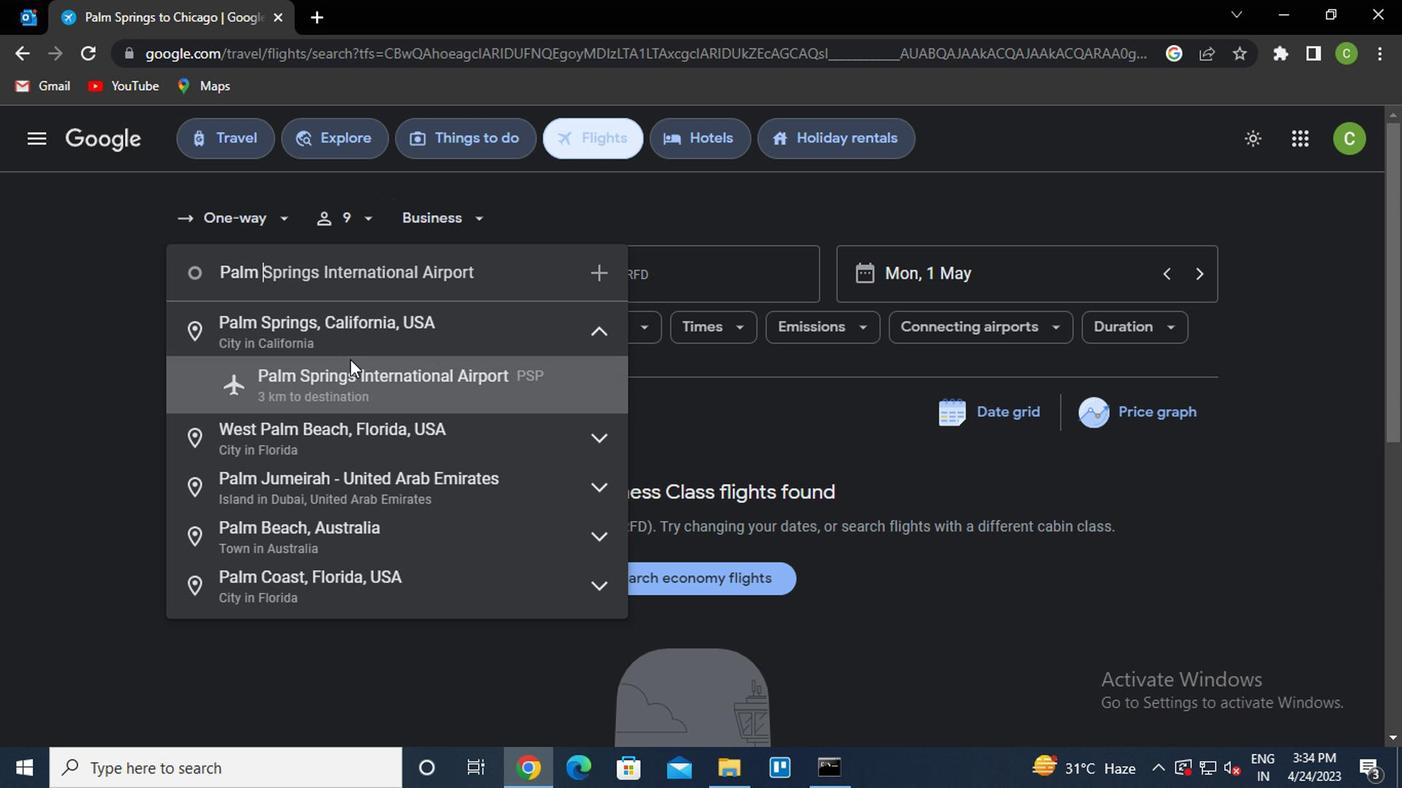 
Action: Mouse pressed left at (350, 364)
Screenshot: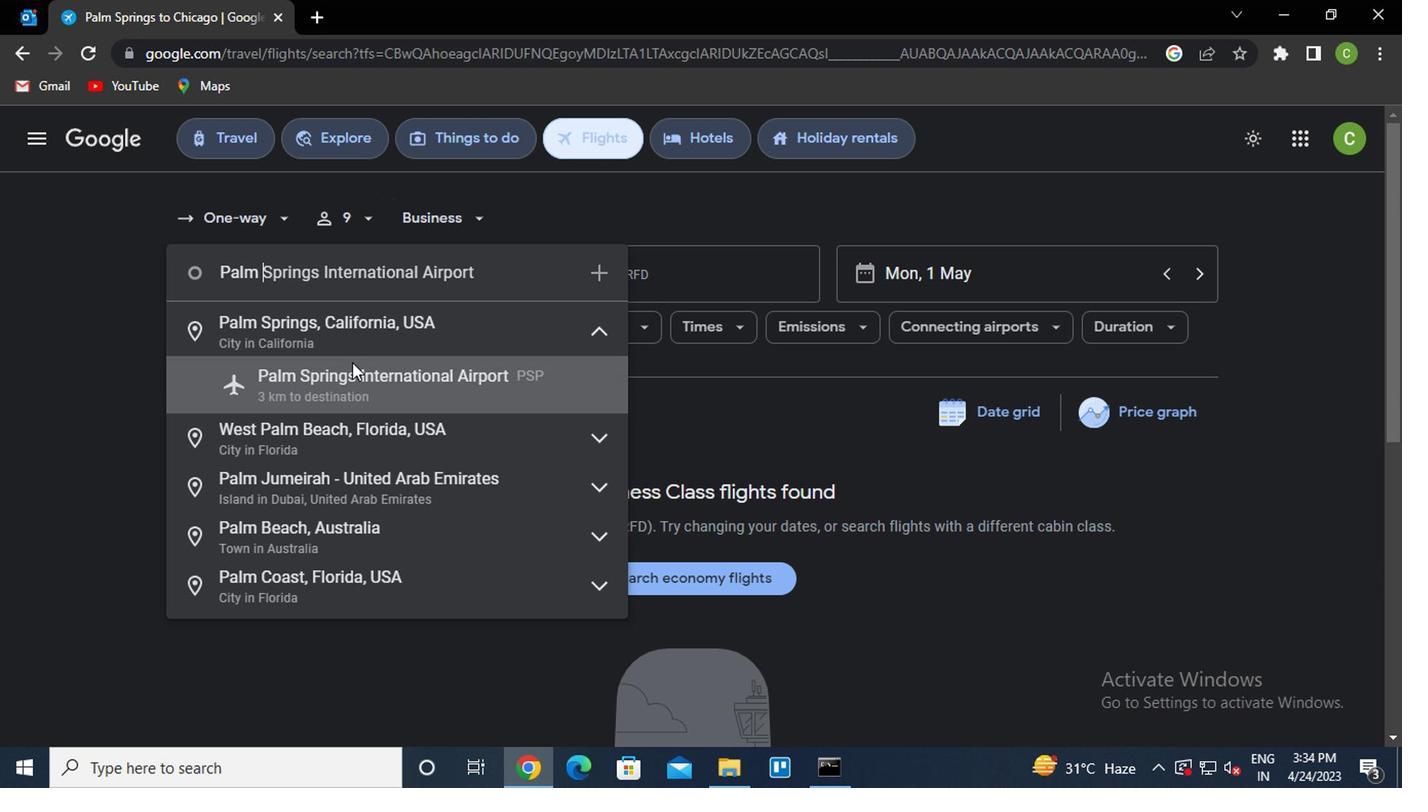 
Action: Mouse moved to (649, 279)
Screenshot: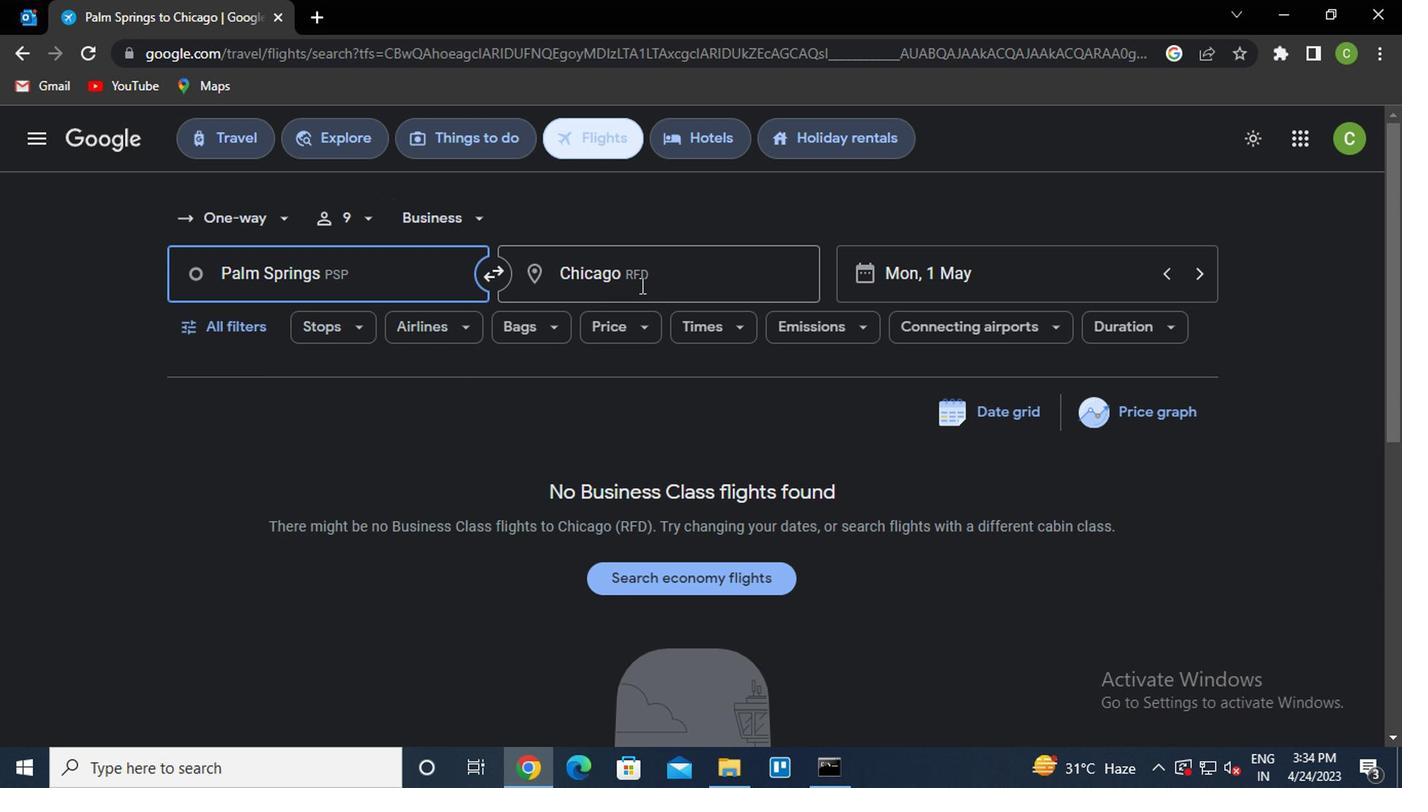 
Action: Mouse pressed left at (649, 279)
Screenshot: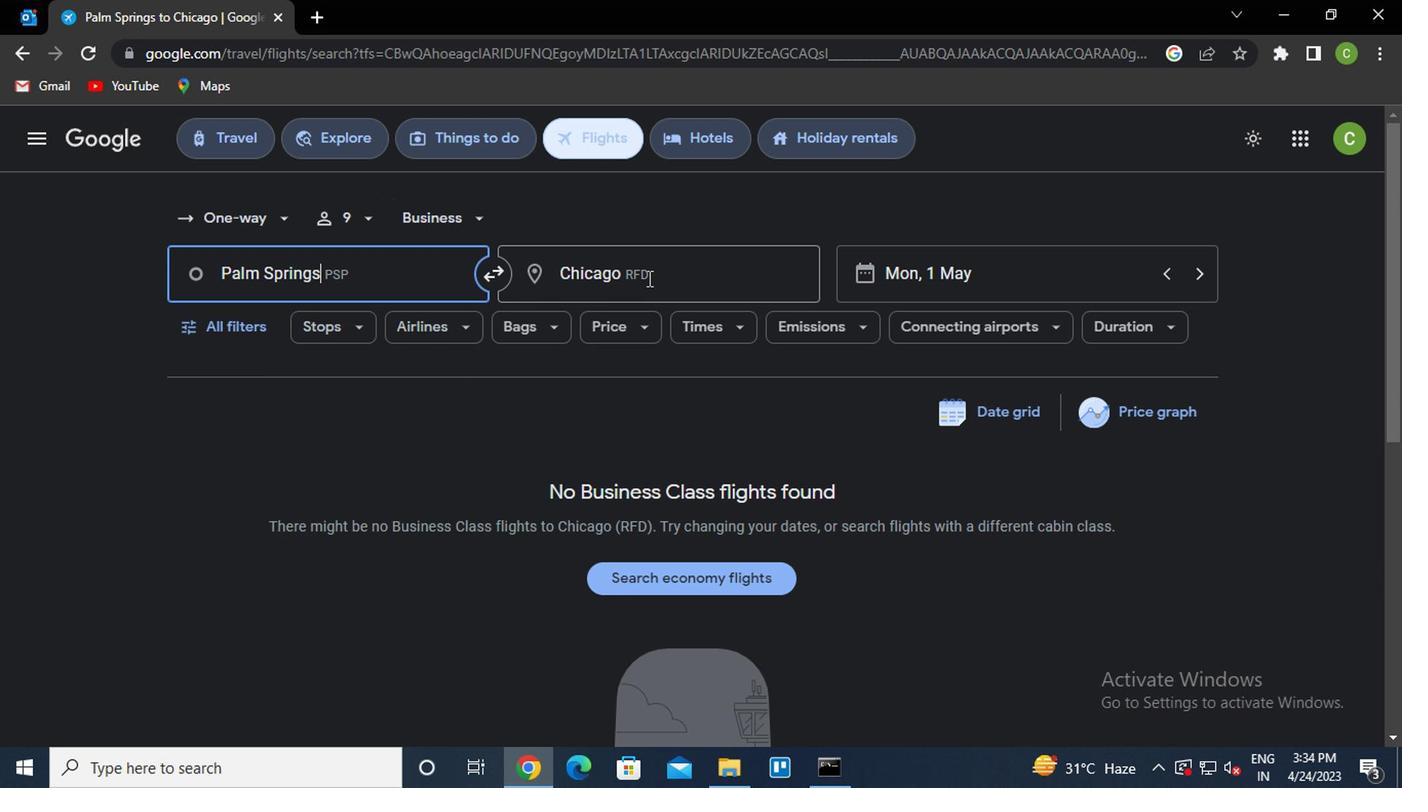 
Action: Key pressed <Key.caps_lock>g<Key.caps_lock>reensboro
Screenshot: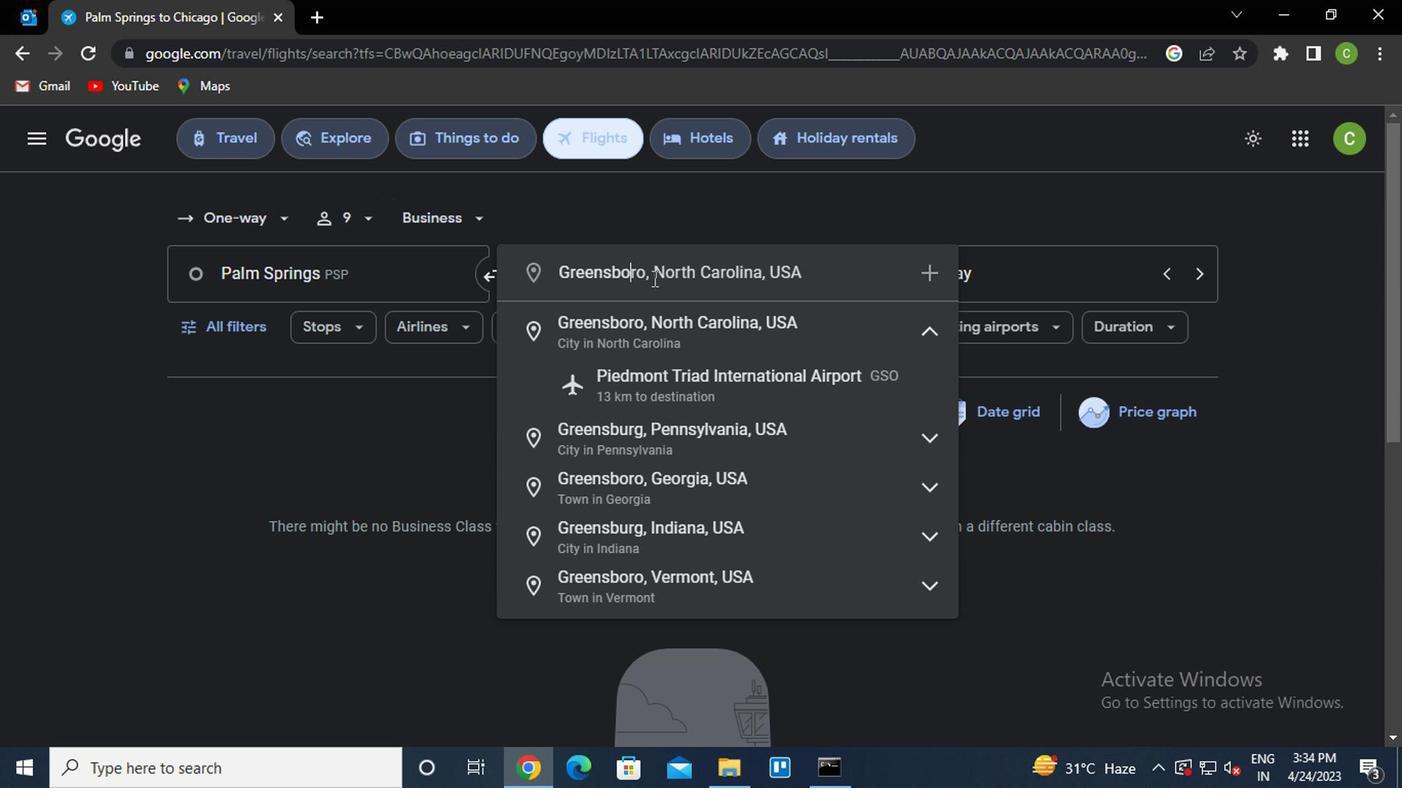 
Action: Mouse moved to (660, 381)
Screenshot: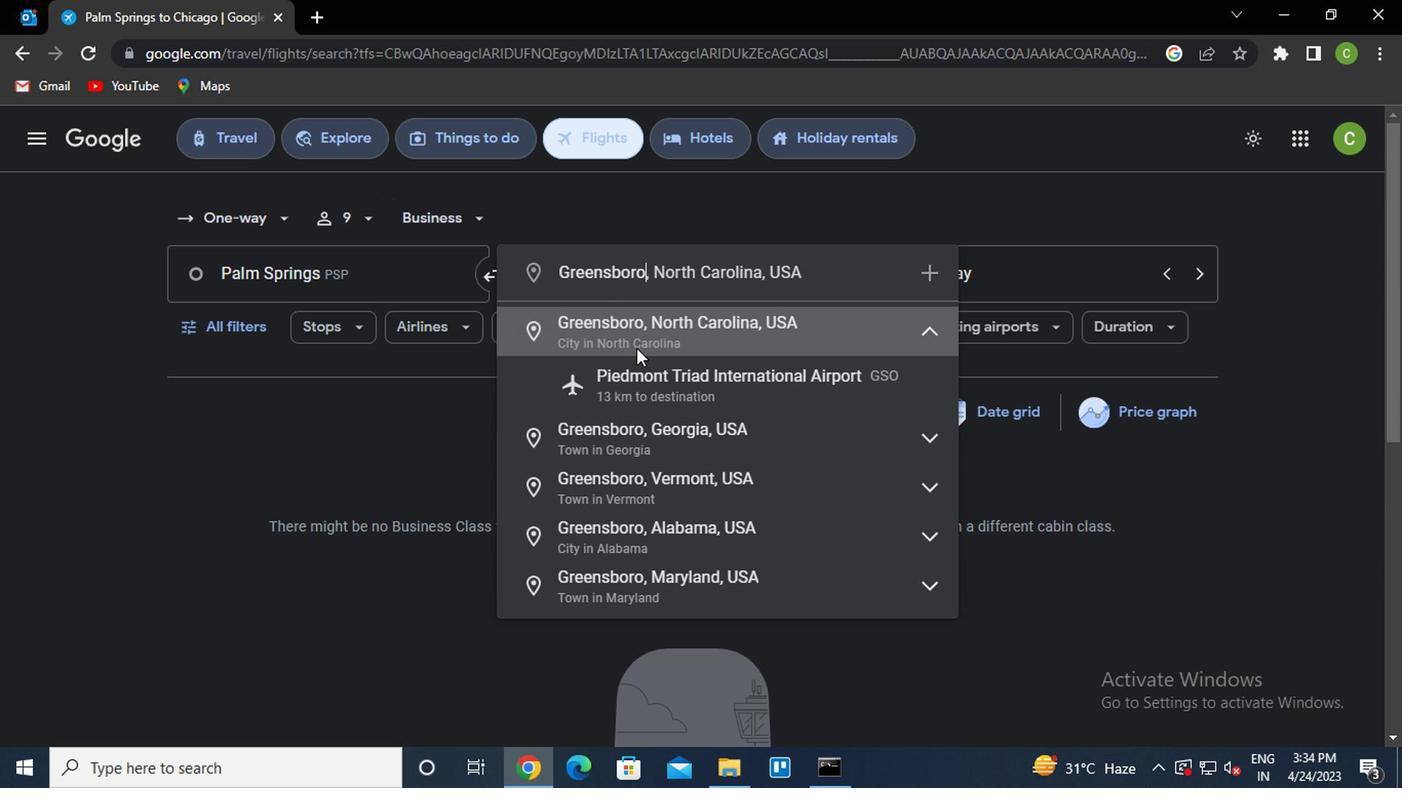 
Action: Mouse pressed left at (660, 381)
Screenshot: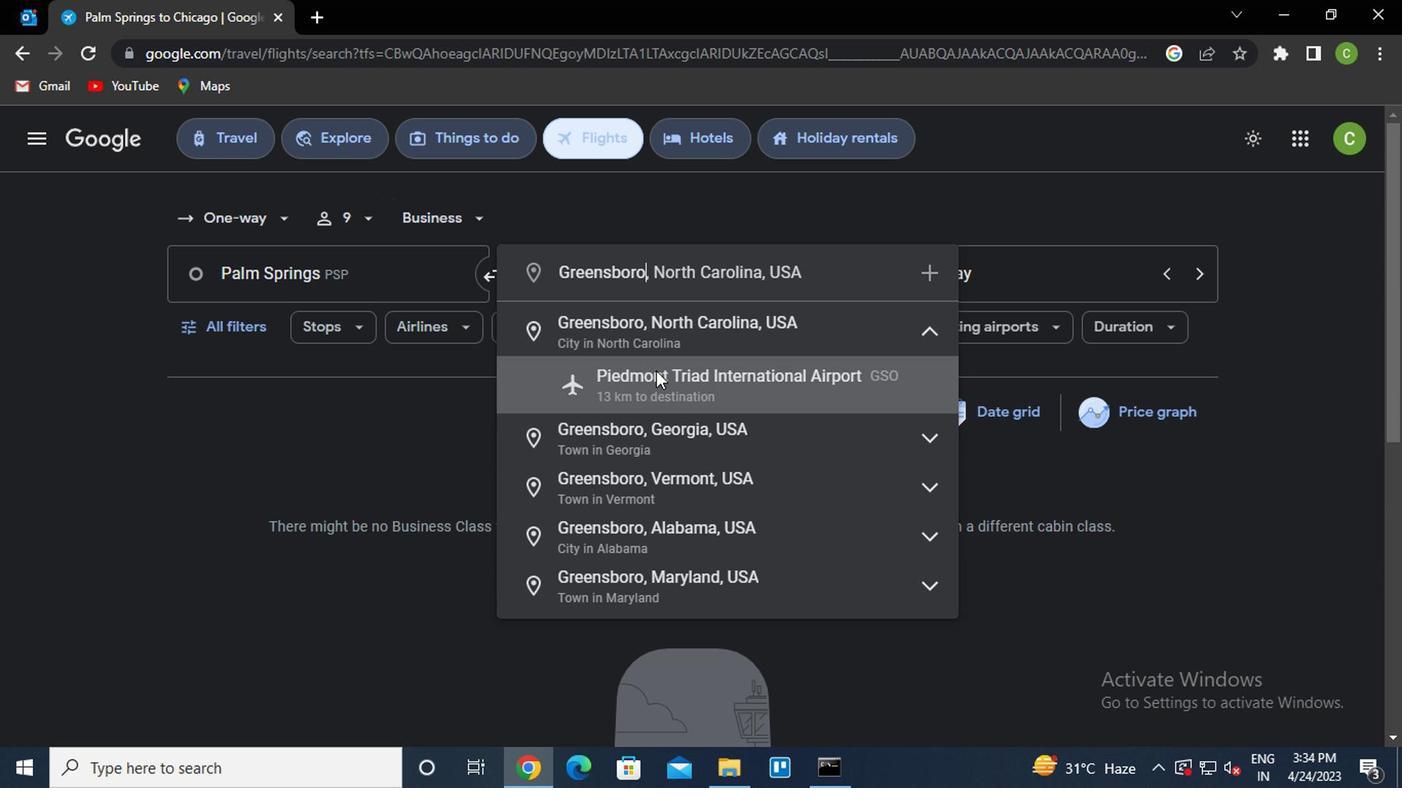 
Action: Mouse moved to (988, 274)
Screenshot: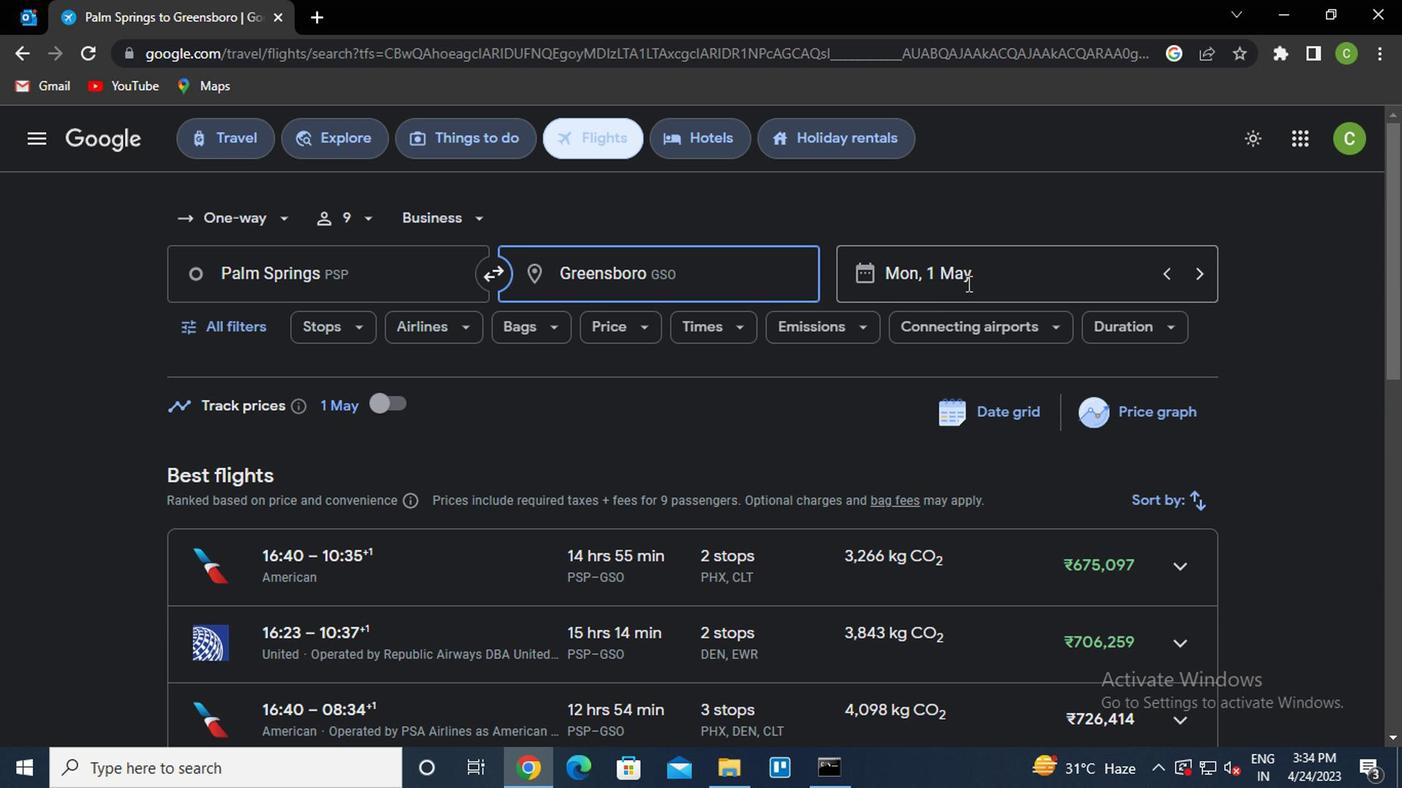 
Action: Mouse pressed left at (988, 274)
Screenshot: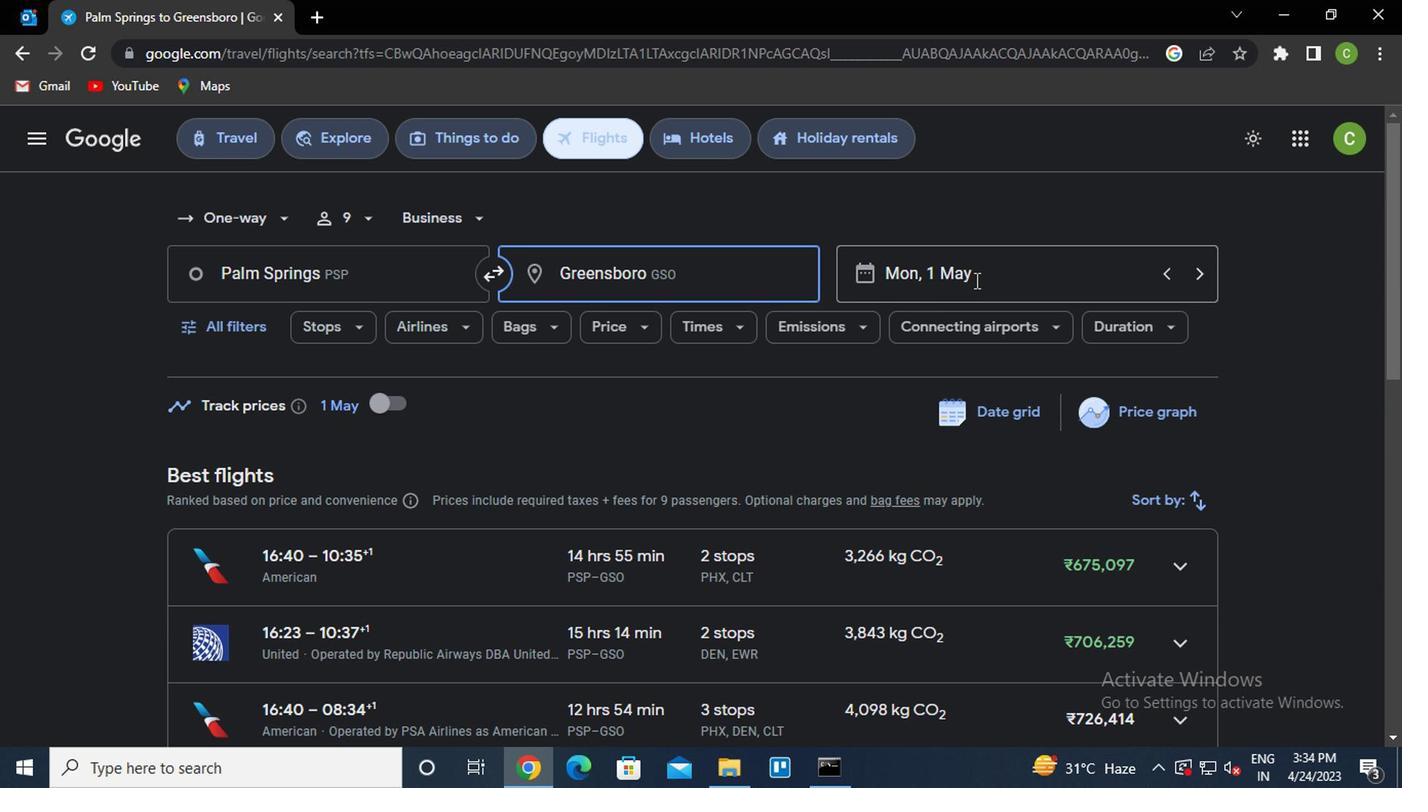 
Action: Mouse moved to (1164, 701)
Screenshot: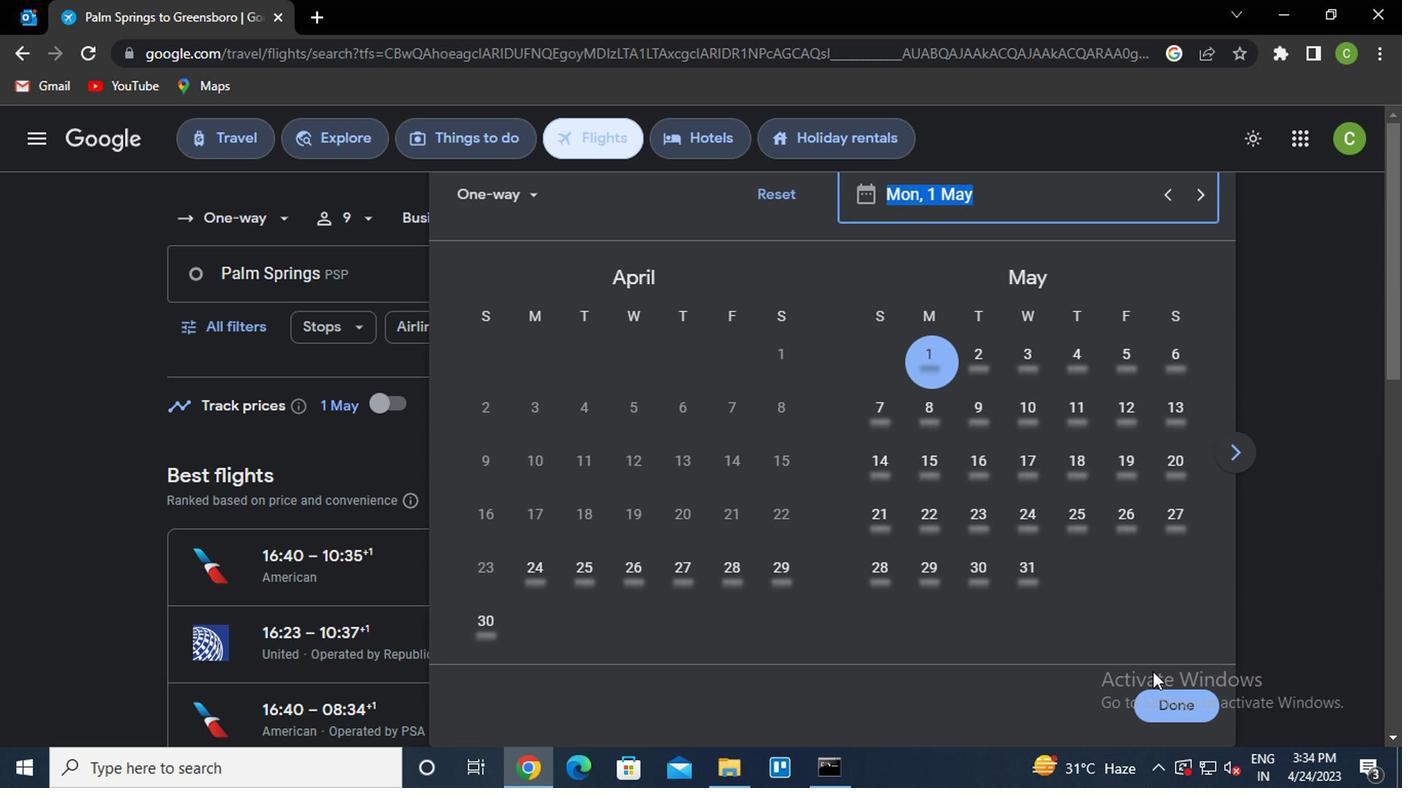 
Action: Mouse pressed left at (1164, 701)
Screenshot: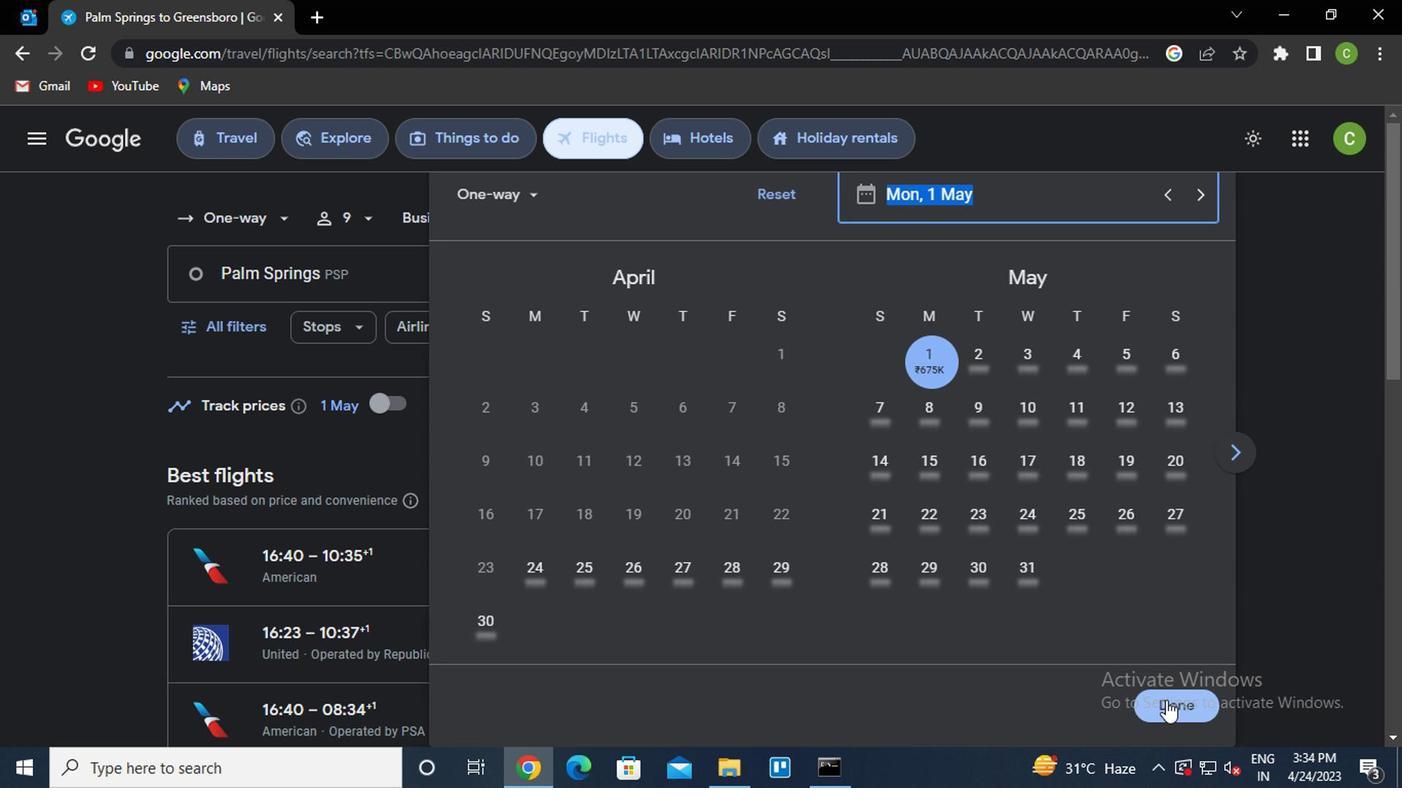 
Action: Mouse moved to (233, 340)
Screenshot: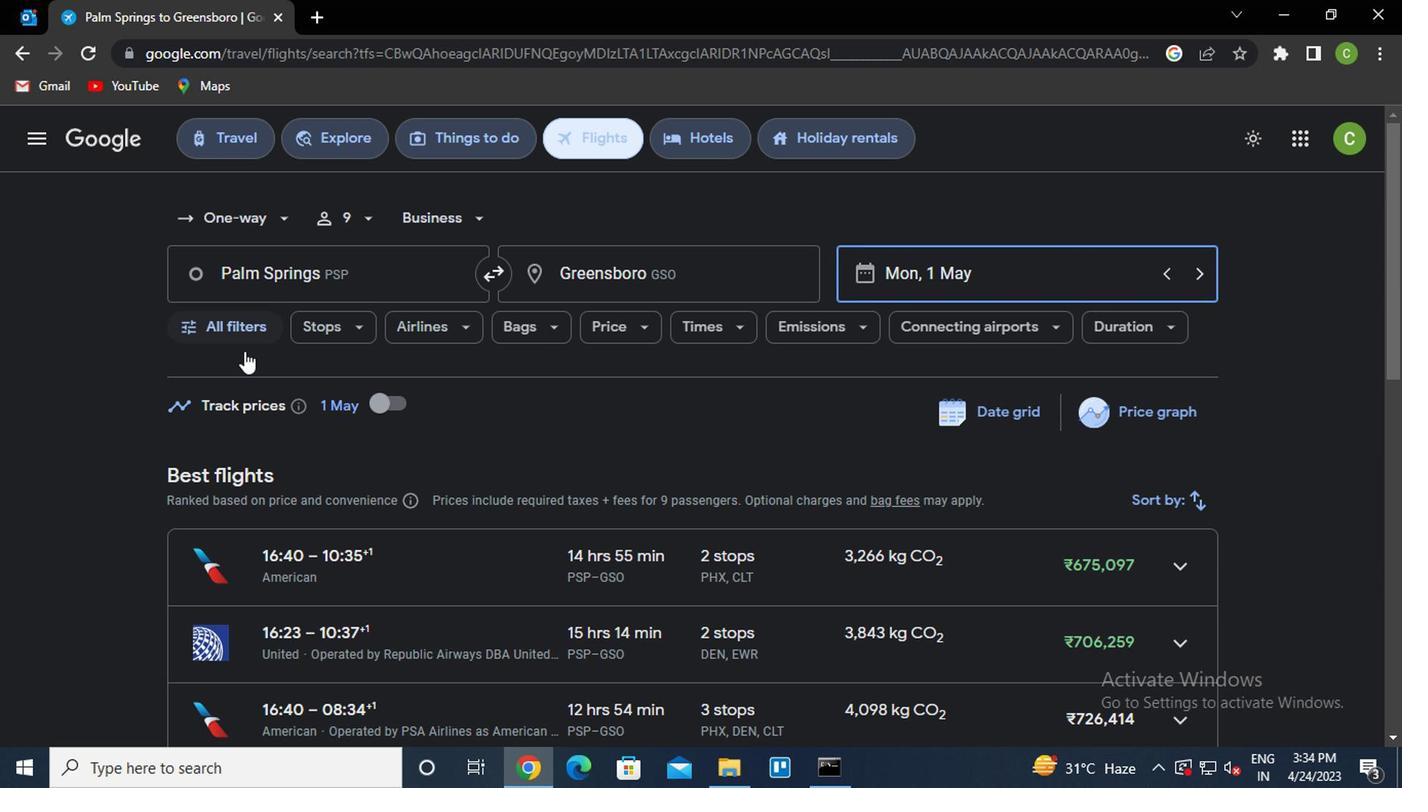 
Action: Mouse pressed left at (233, 340)
Screenshot: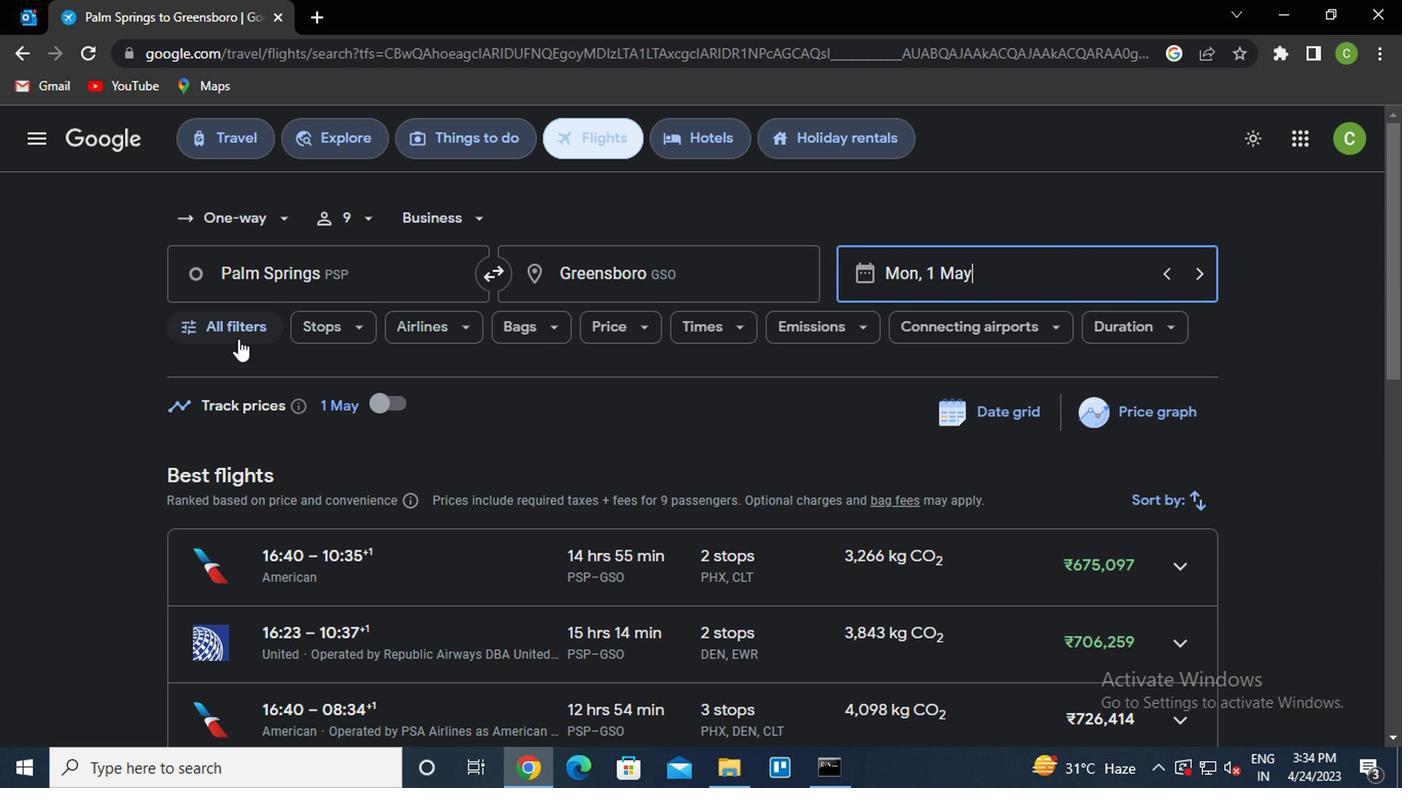 
Action: Mouse moved to (408, 536)
Screenshot: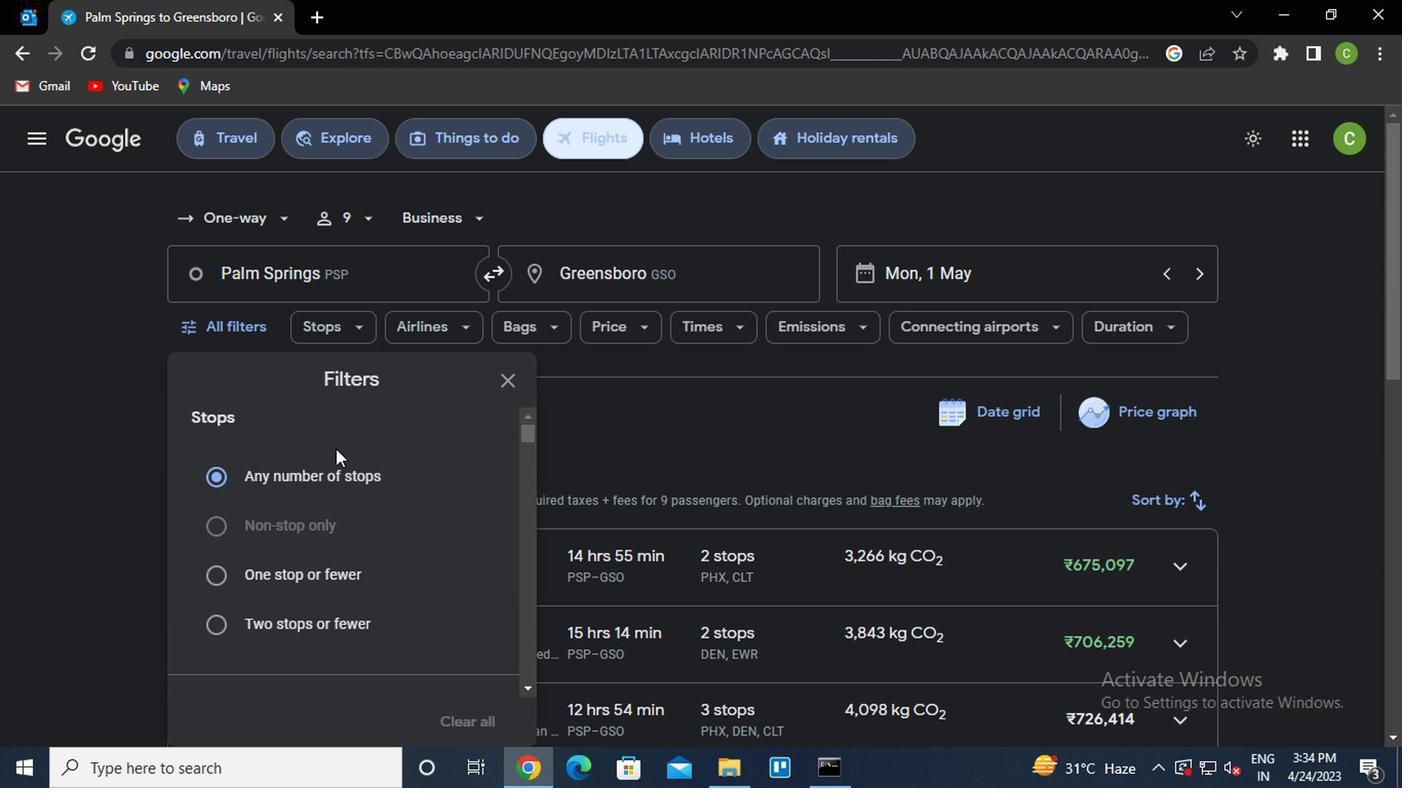 
Action: Mouse scrolled (408, 535) with delta (0, 0)
Screenshot: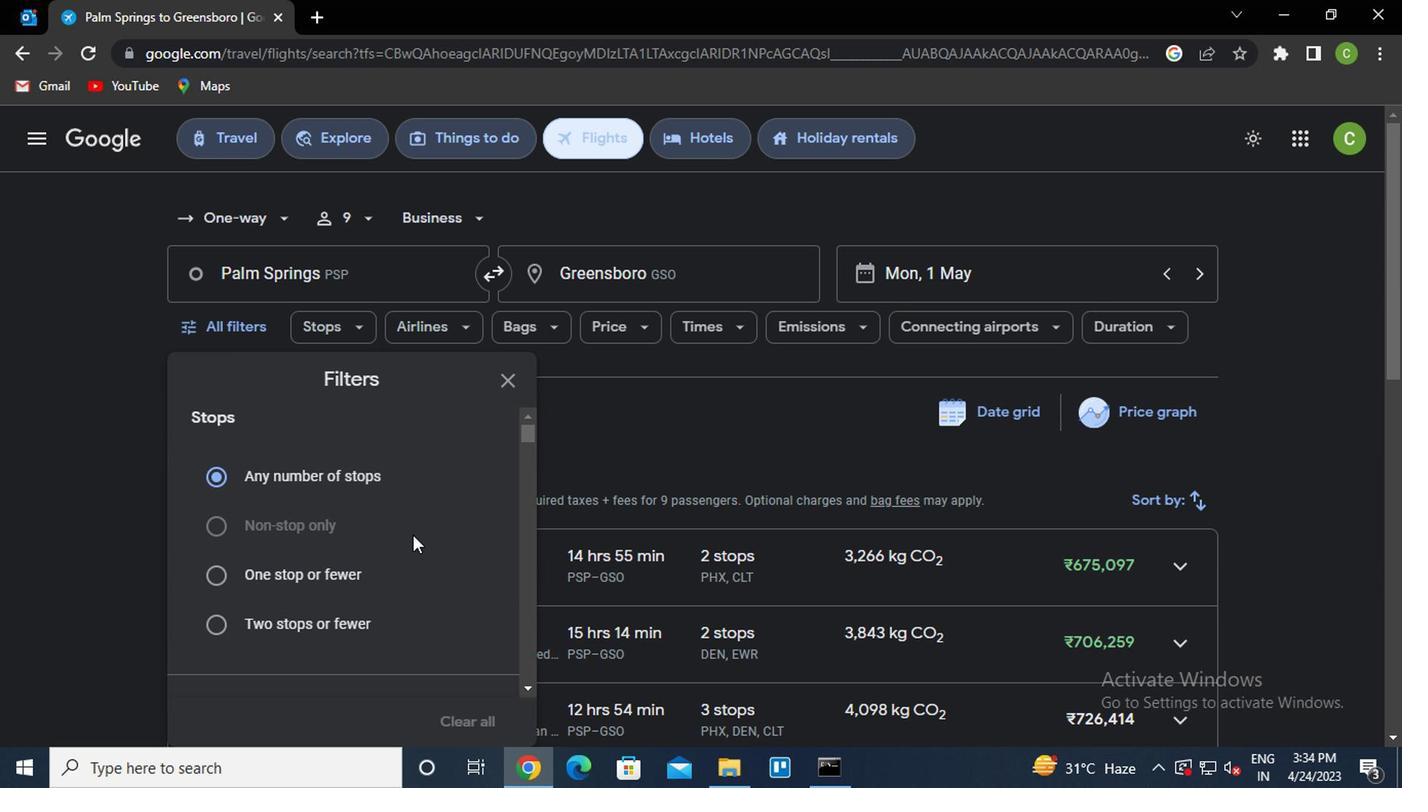 
Action: Mouse scrolled (408, 535) with delta (0, 0)
Screenshot: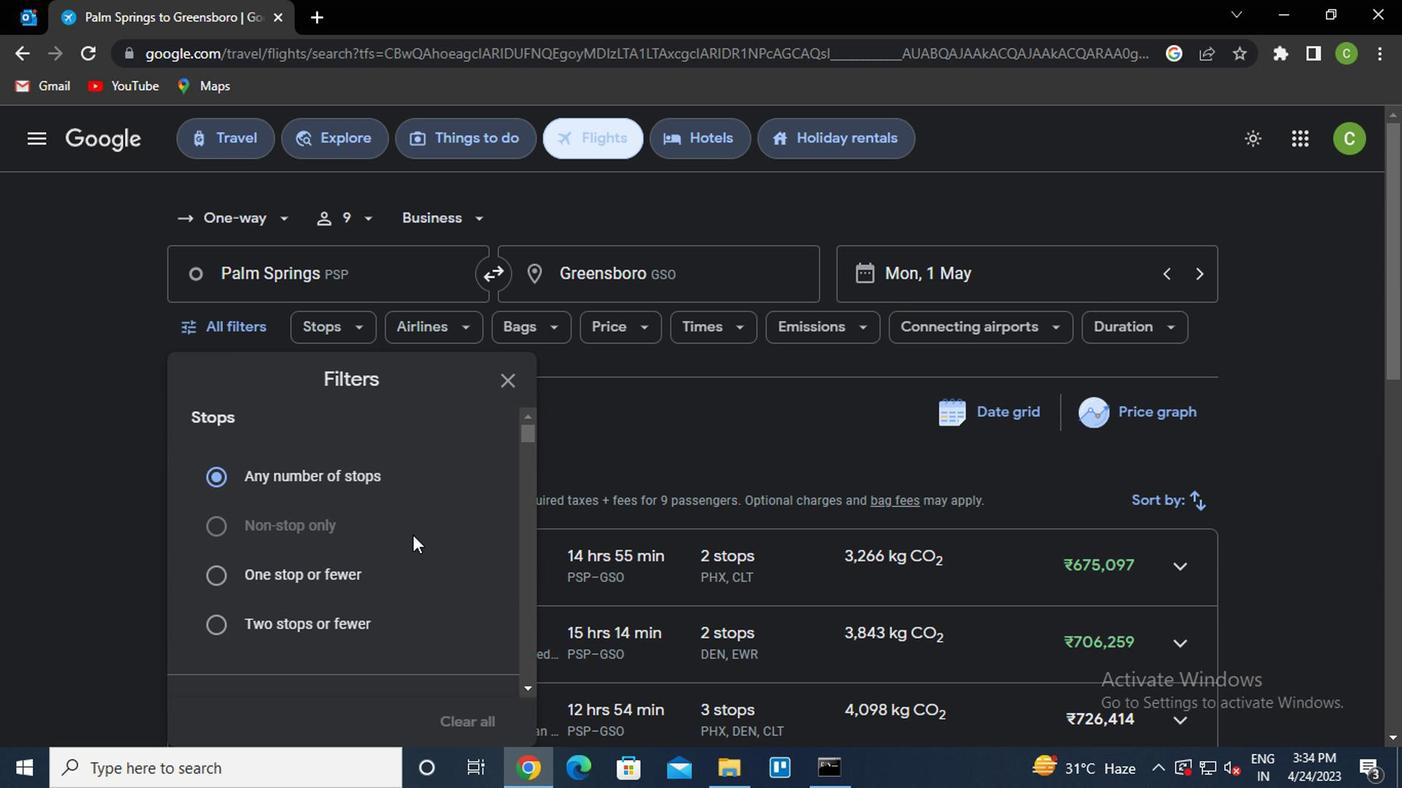 
Action: Mouse moved to (370, 523)
Screenshot: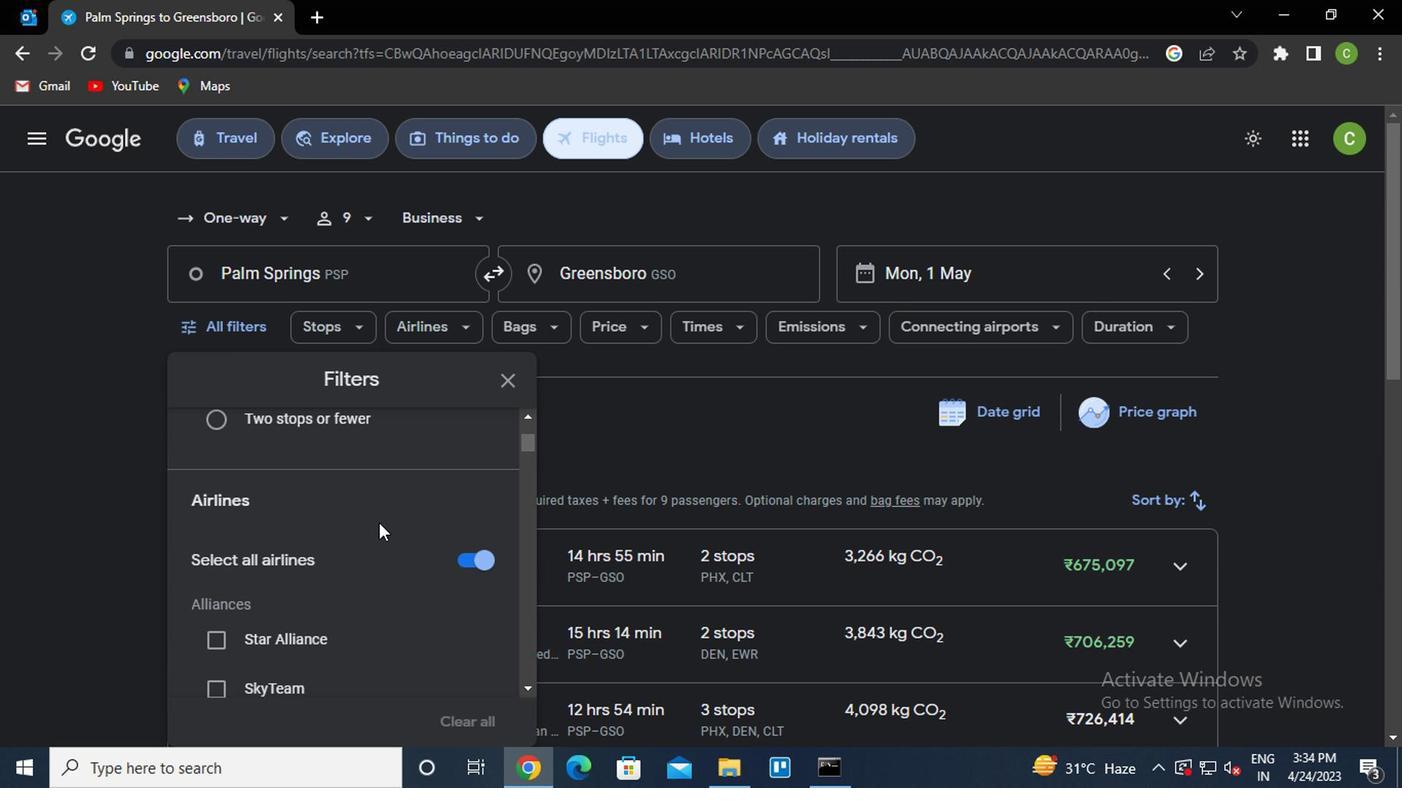 
Action: Mouse scrolled (370, 522) with delta (0, 0)
Screenshot: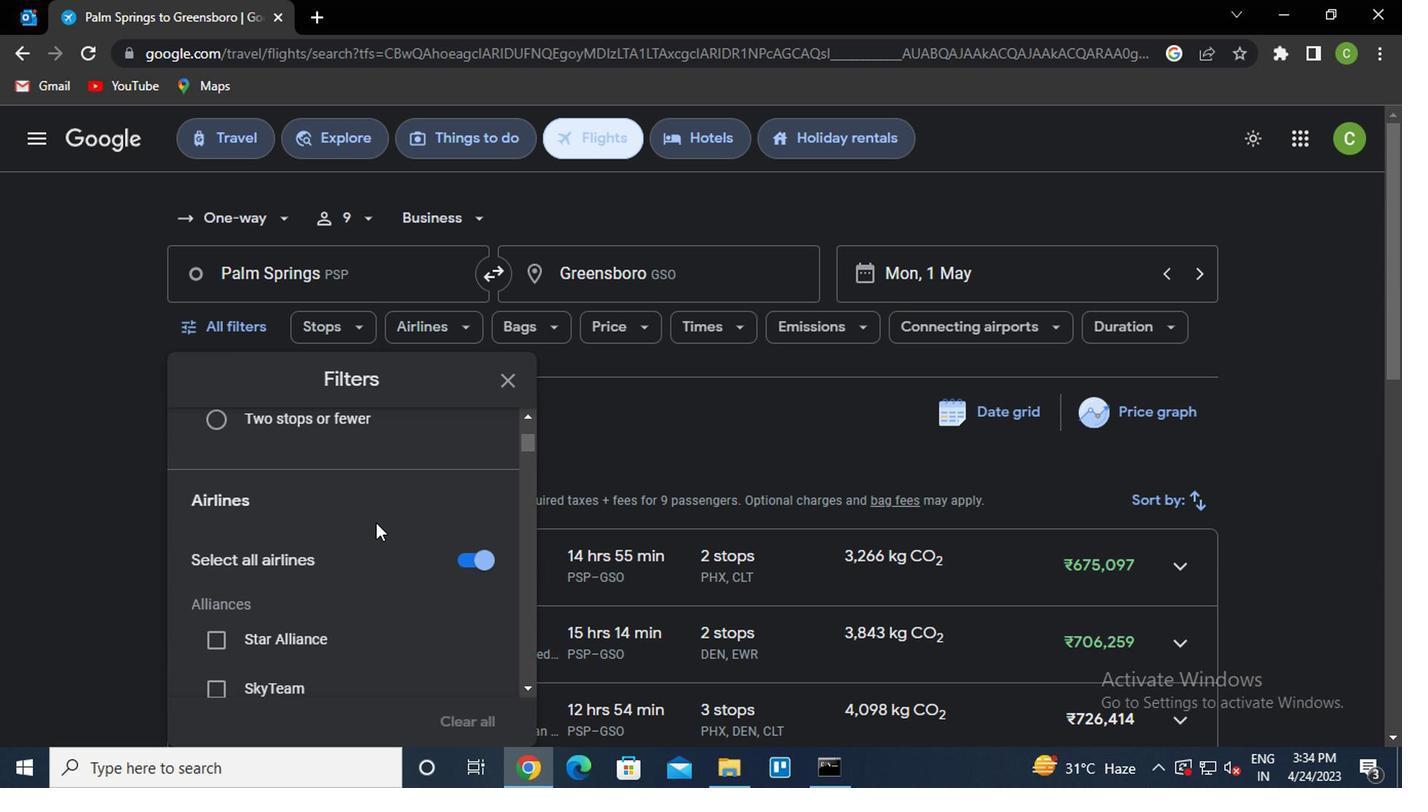 
Action: Mouse scrolled (370, 522) with delta (0, 0)
Screenshot: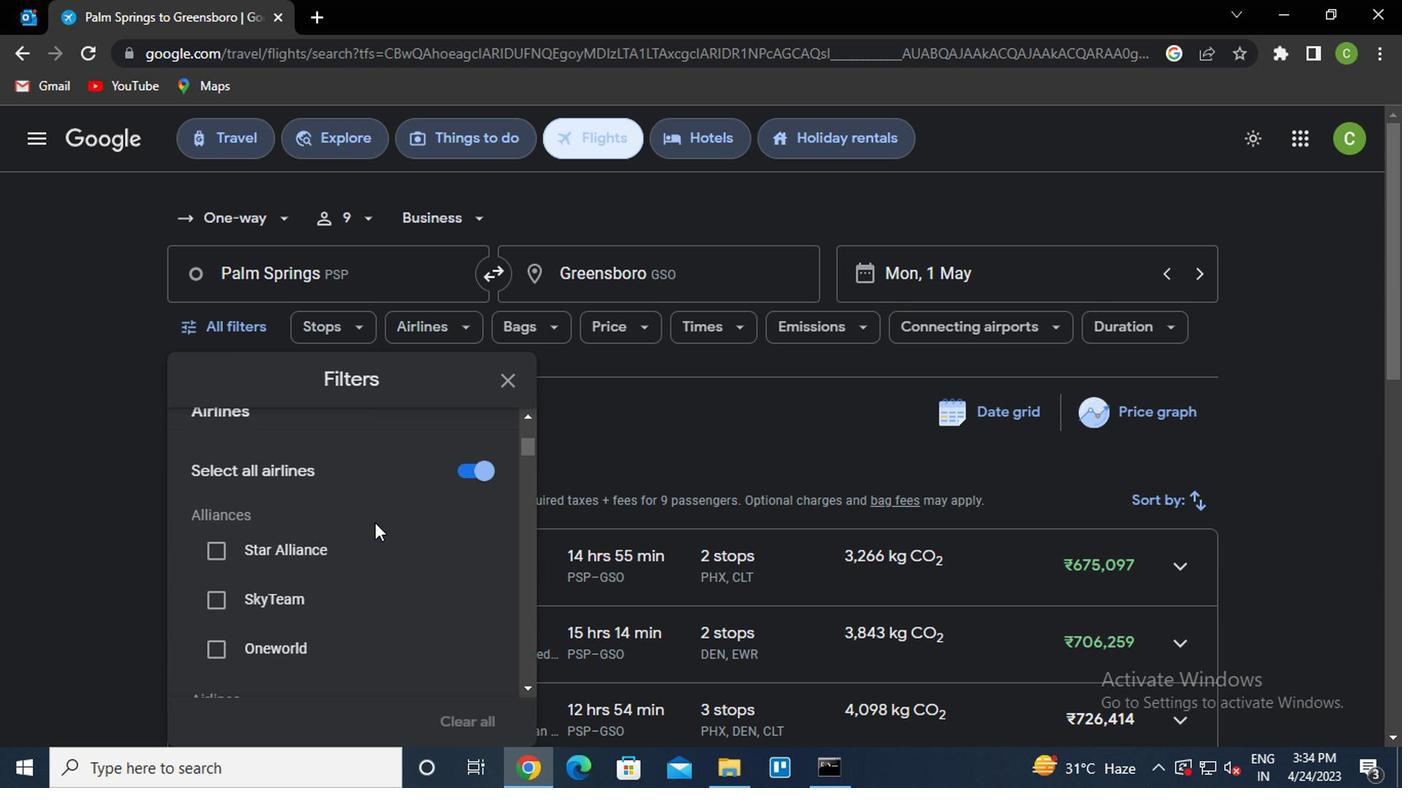 
Action: Mouse scrolled (370, 525) with delta (0, 1)
Screenshot: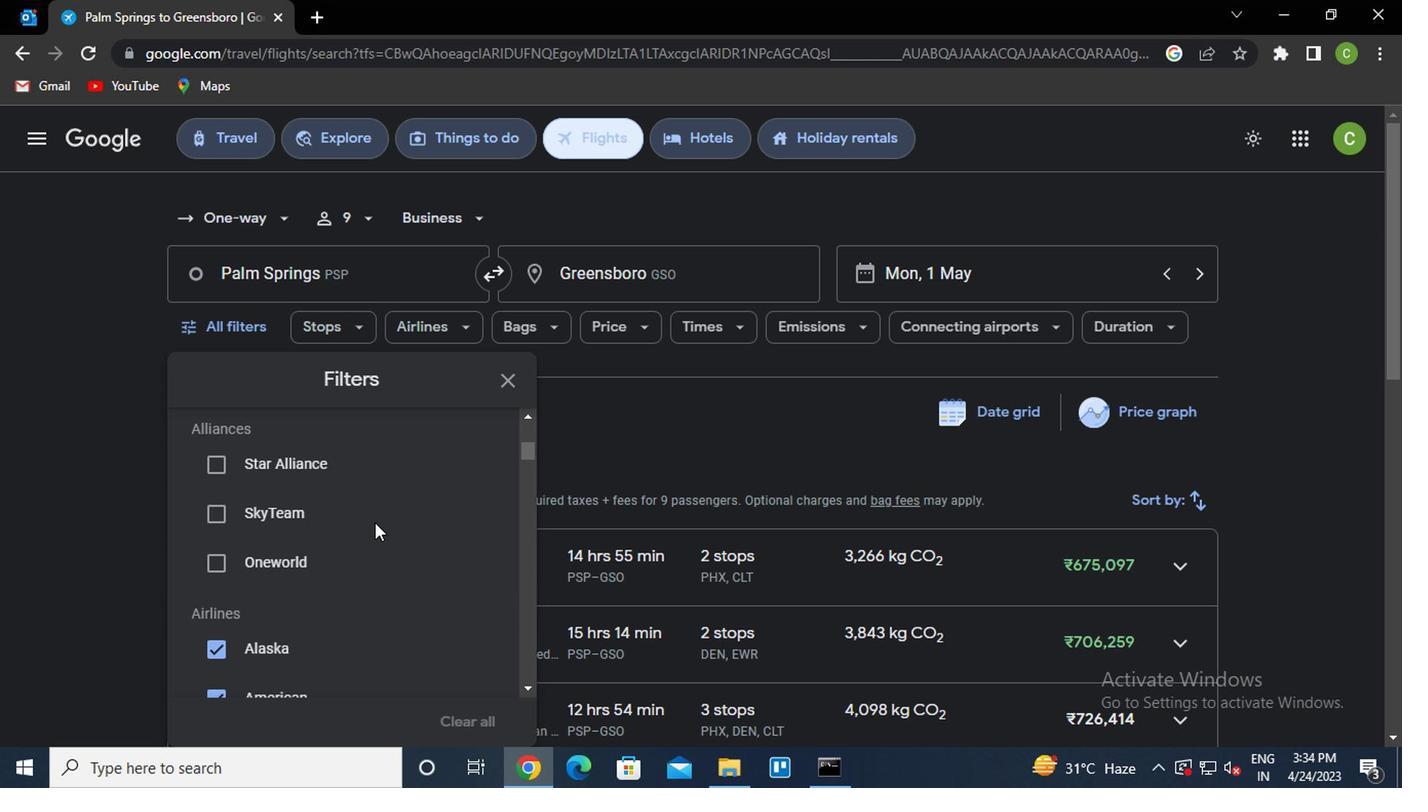 
Action: Mouse scrolled (370, 525) with delta (0, 1)
Screenshot: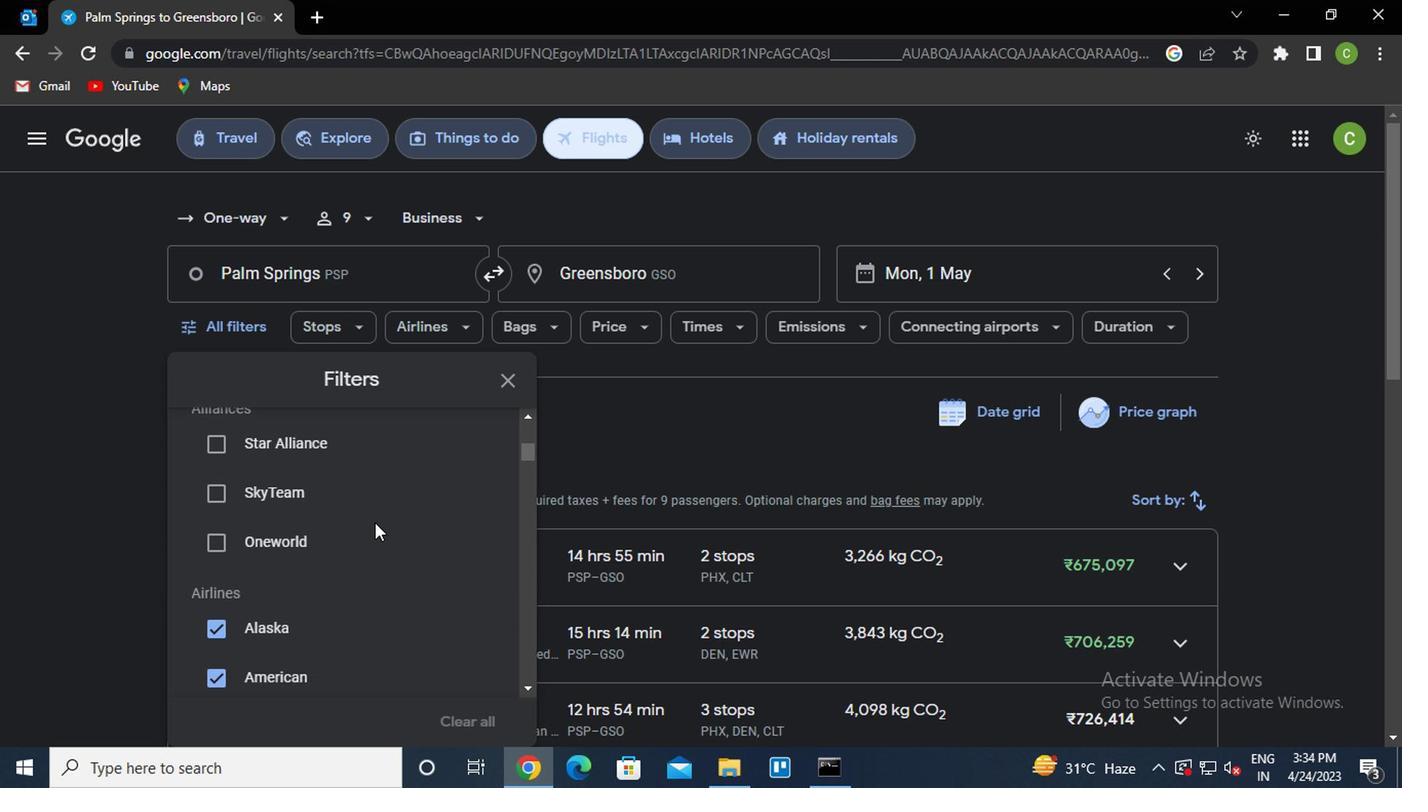 
Action: Mouse scrolled (370, 525) with delta (0, 1)
Screenshot: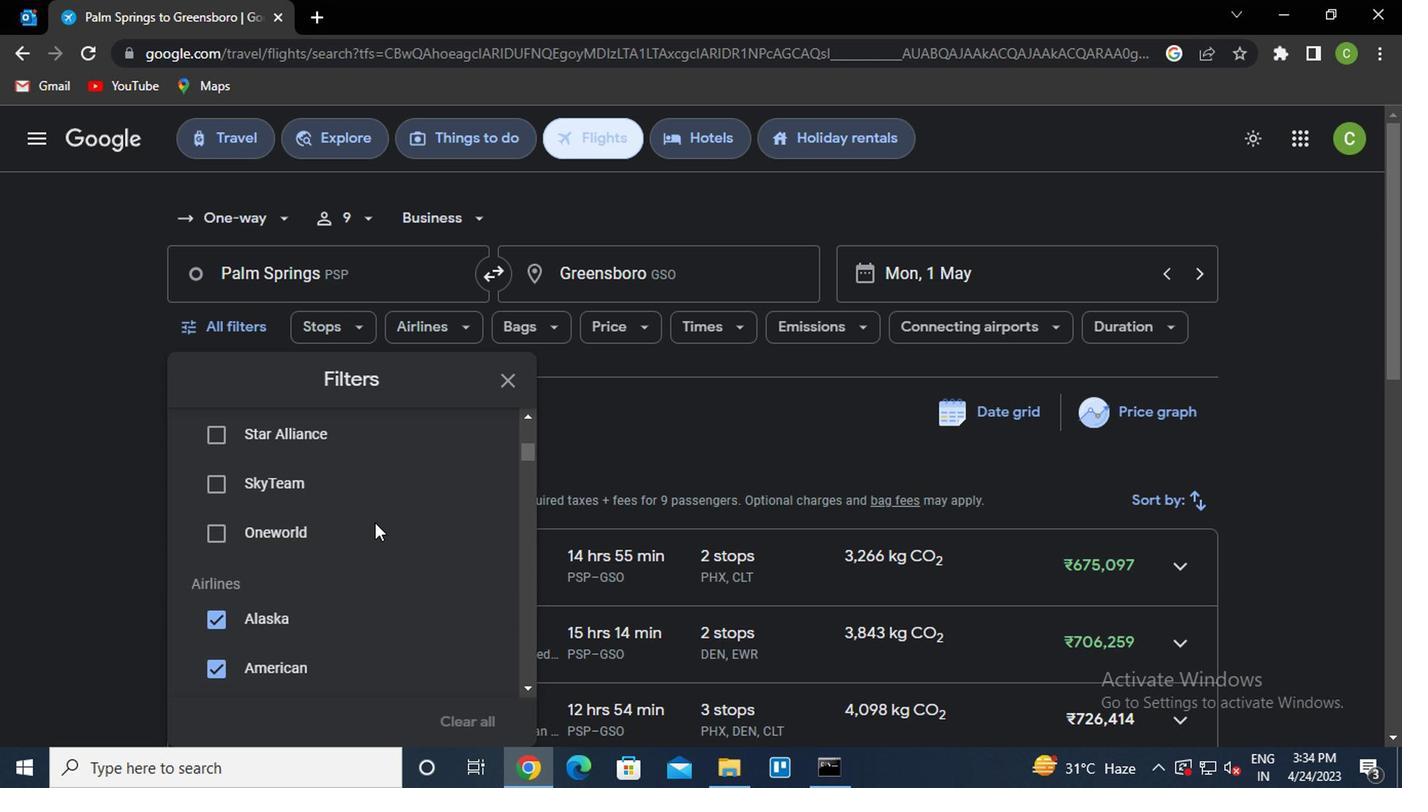 
Action: Mouse scrolled (370, 522) with delta (0, 0)
Screenshot: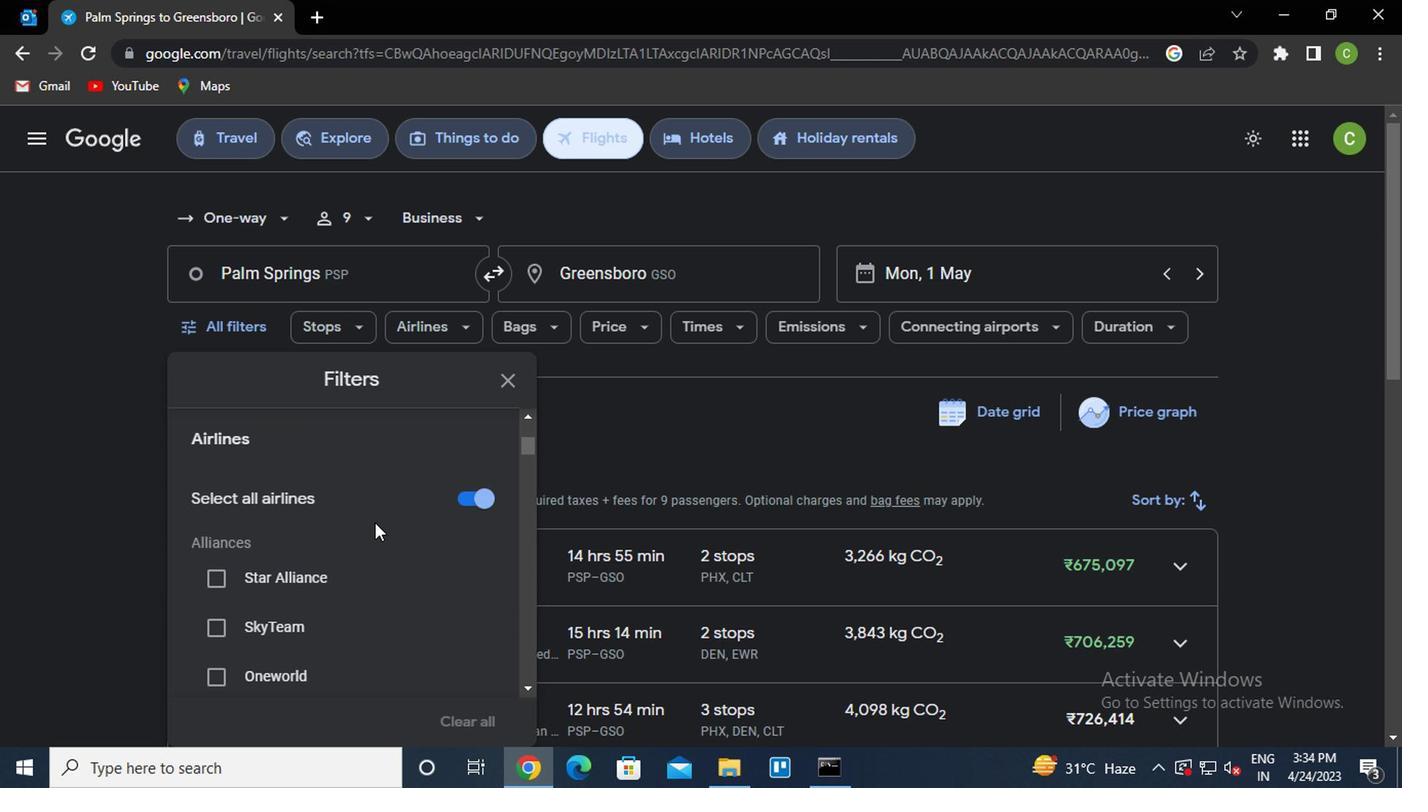 
Action: Mouse scrolled (370, 522) with delta (0, 0)
Screenshot: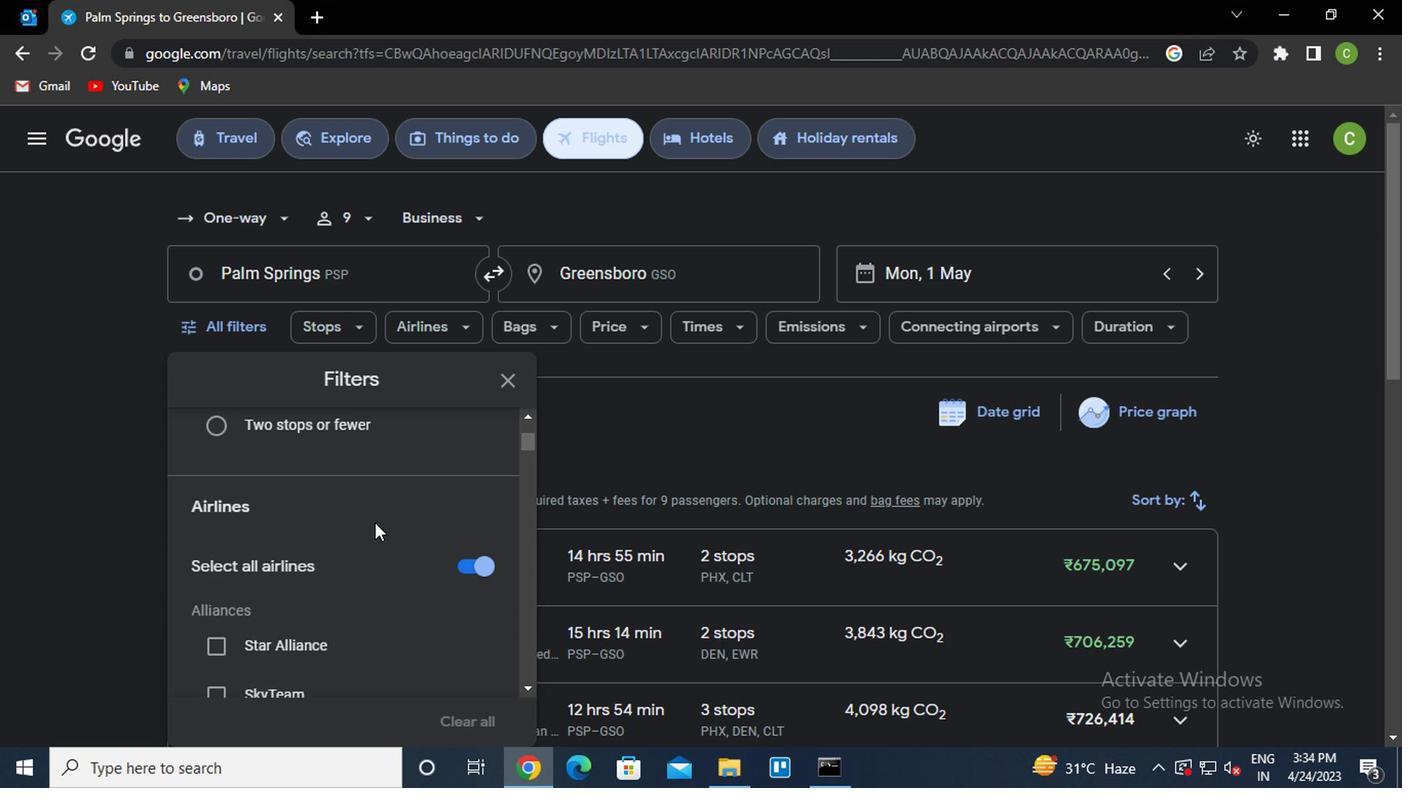 
Action: Mouse scrolled (370, 522) with delta (0, 0)
Screenshot: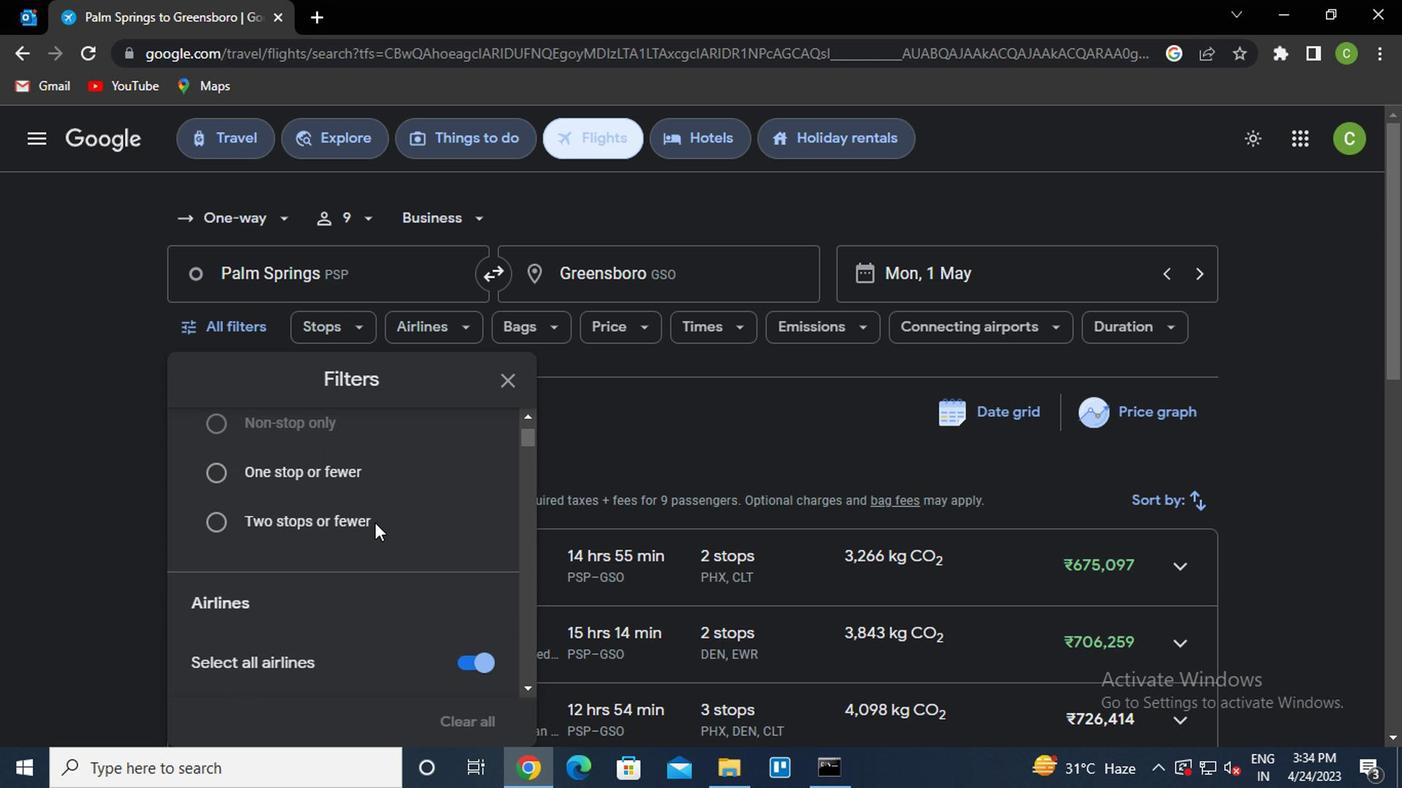 
Action: Mouse scrolled (370, 522) with delta (0, 0)
Screenshot: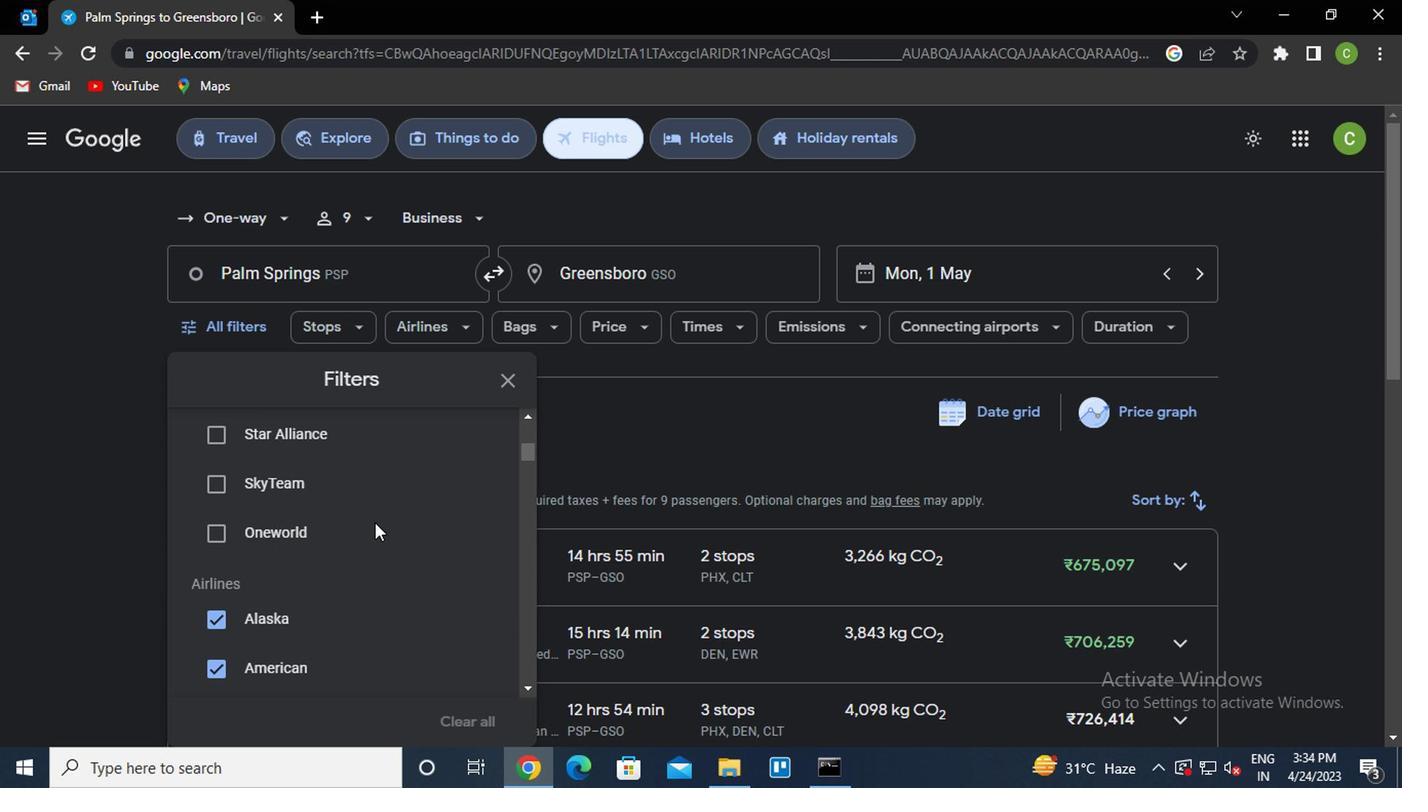 
Action: Mouse scrolled (370, 522) with delta (0, 0)
Screenshot: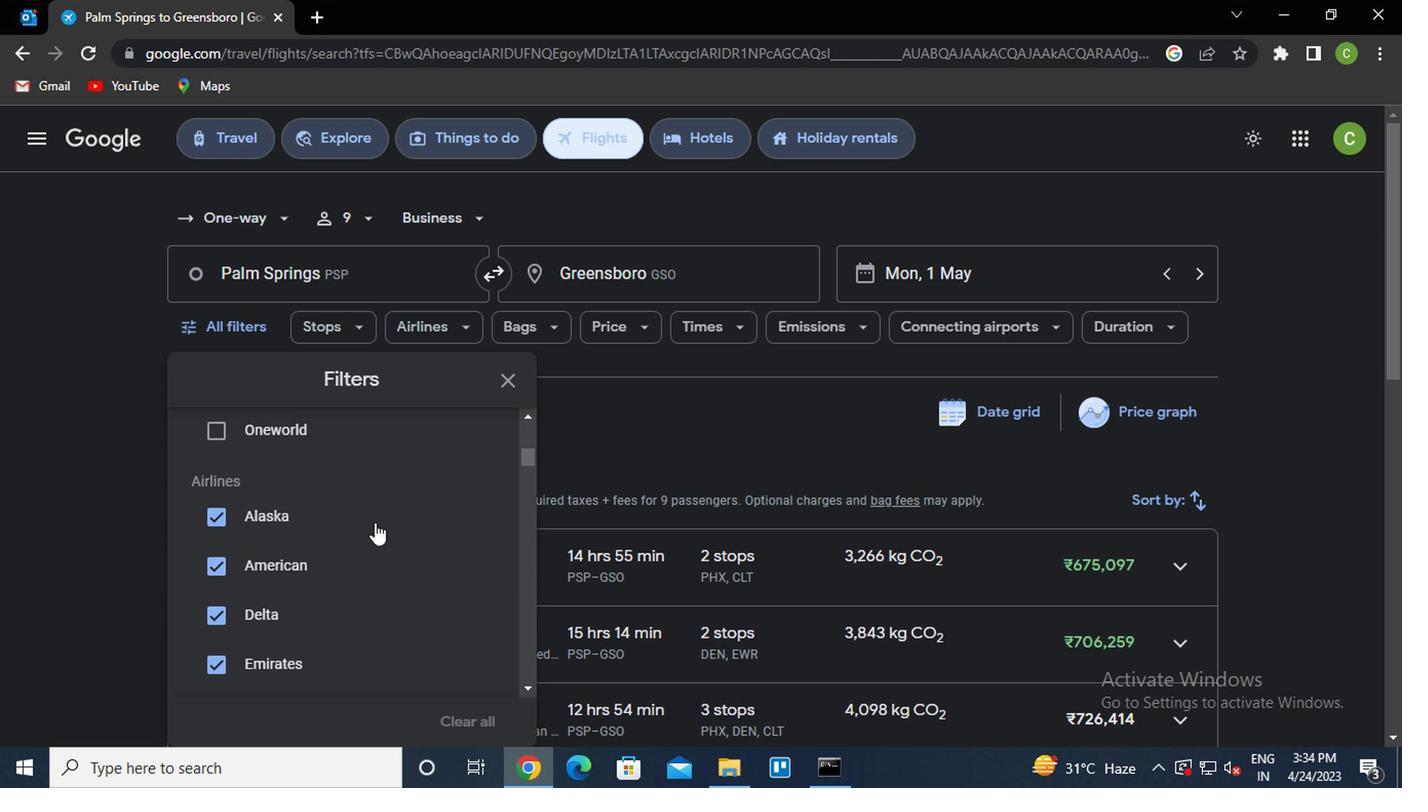 
Action: Mouse scrolled (370, 522) with delta (0, 0)
Screenshot: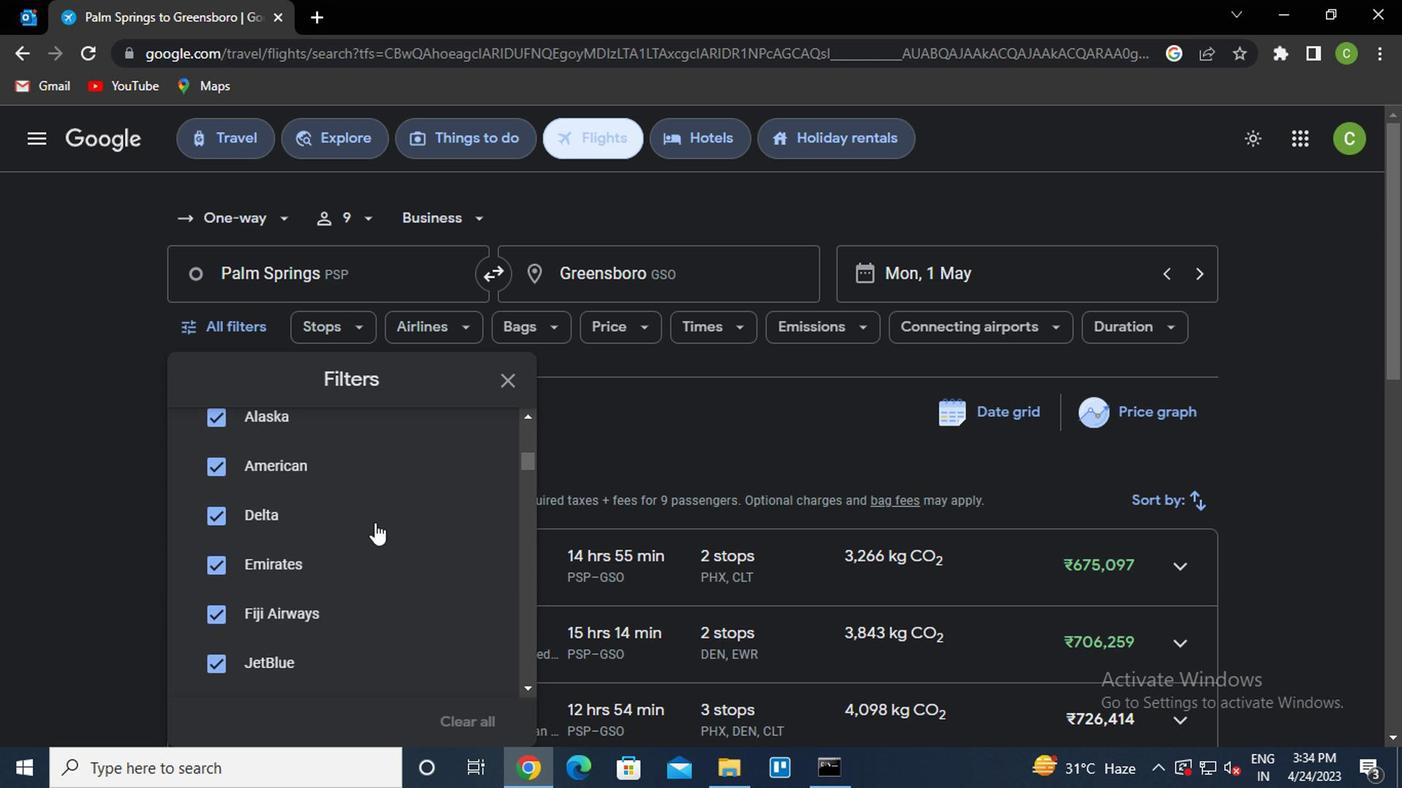 
Action: Mouse scrolled (370, 522) with delta (0, 0)
Screenshot: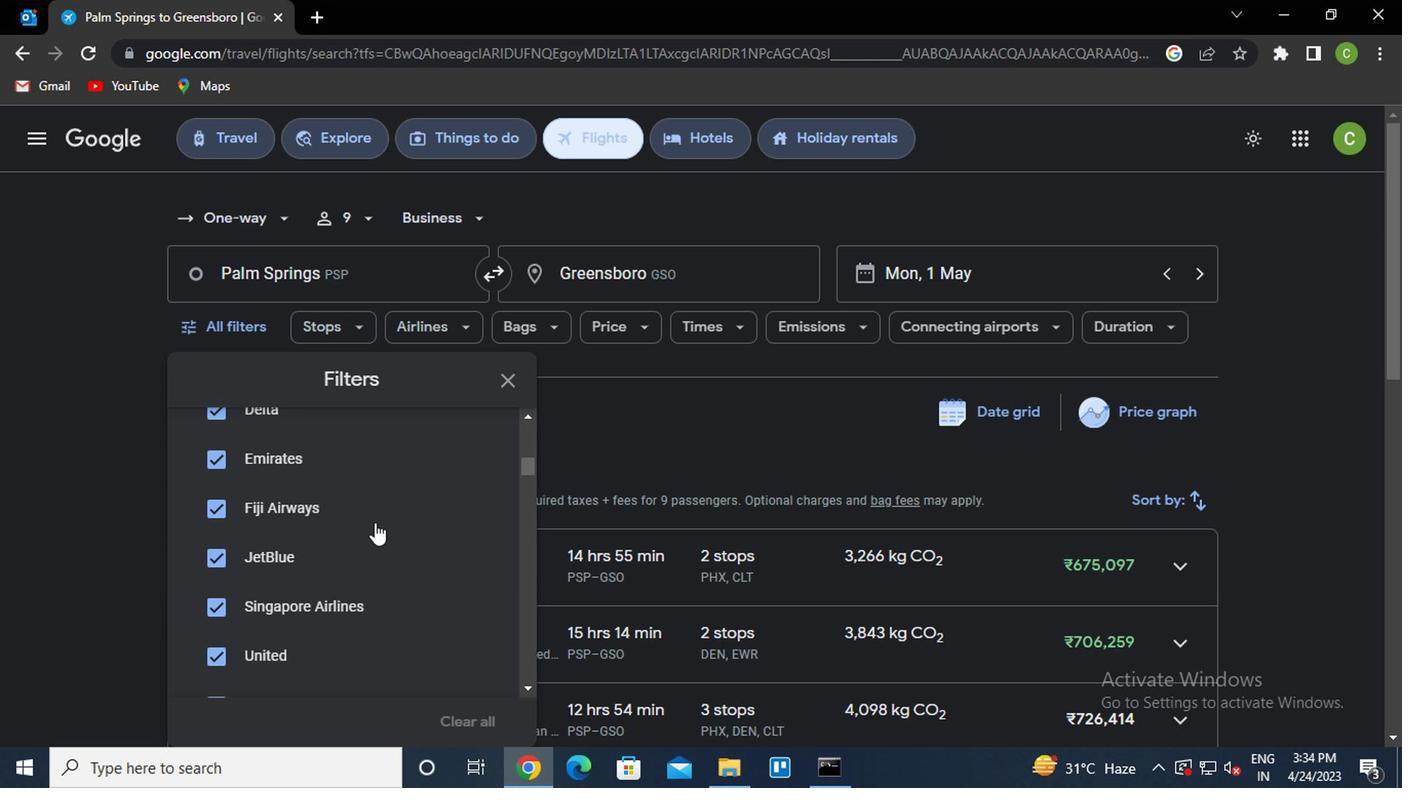 
Action: Mouse scrolled (370, 522) with delta (0, 0)
Screenshot: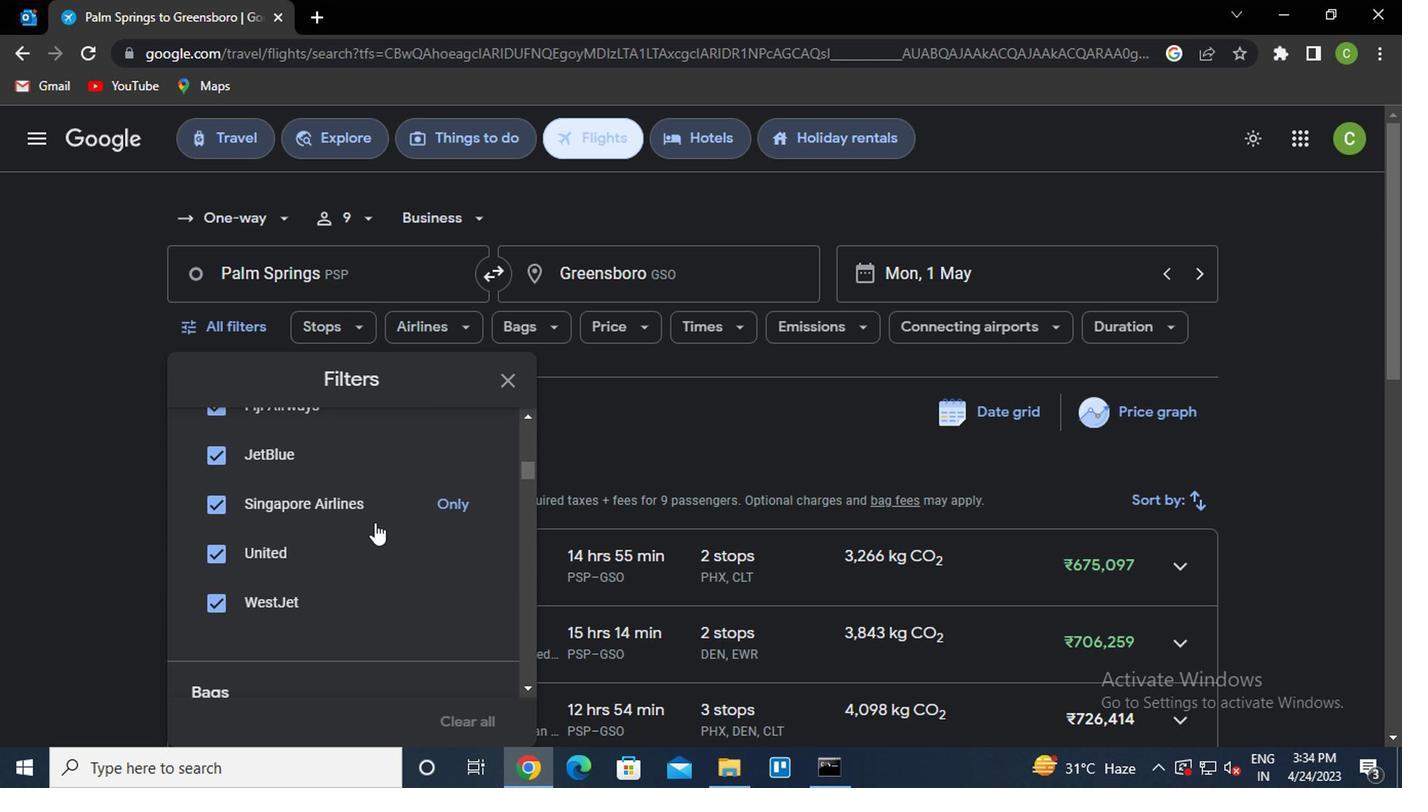 
Action: Mouse scrolled (370, 522) with delta (0, 0)
Screenshot: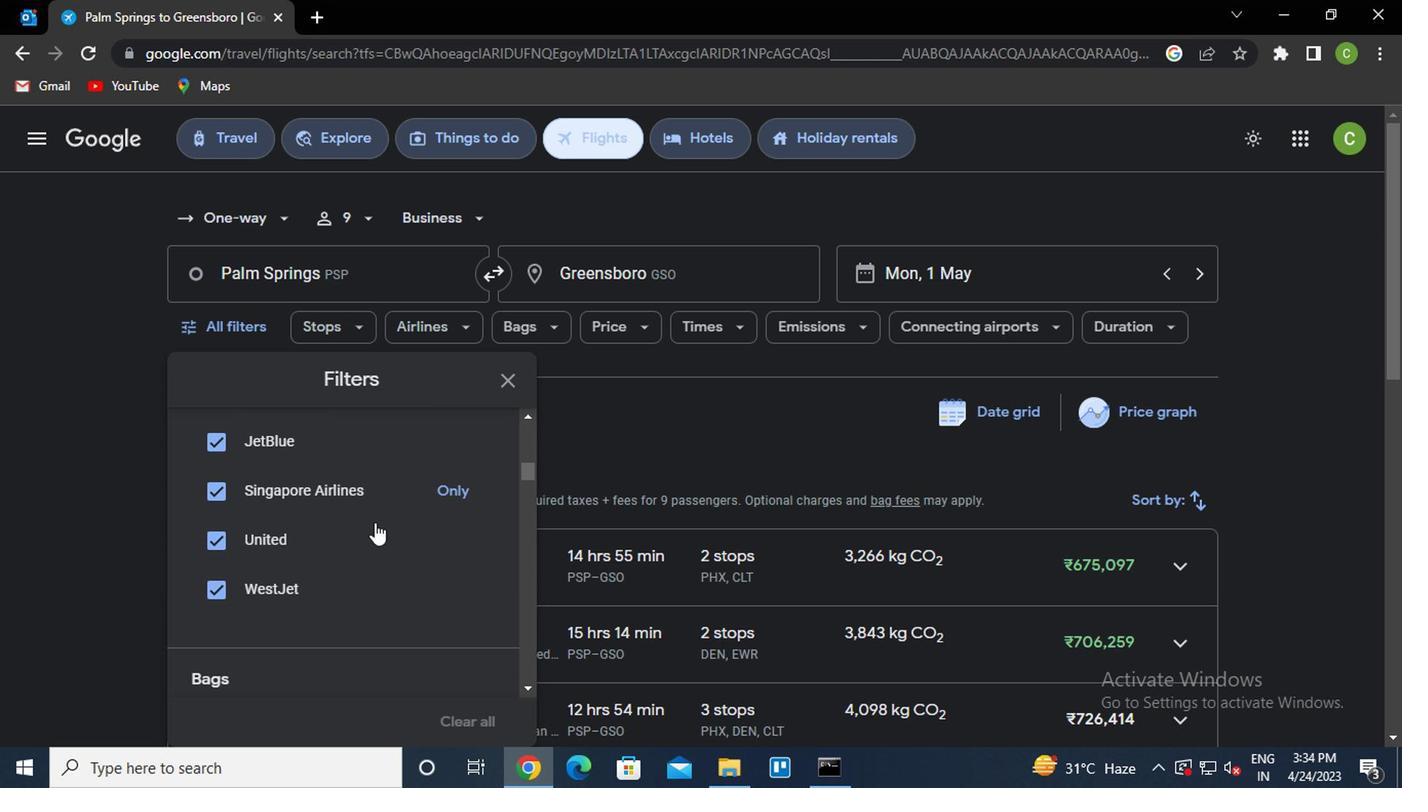 
Action: Mouse scrolled (370, 522) with delta (0, 0)
Screenshot: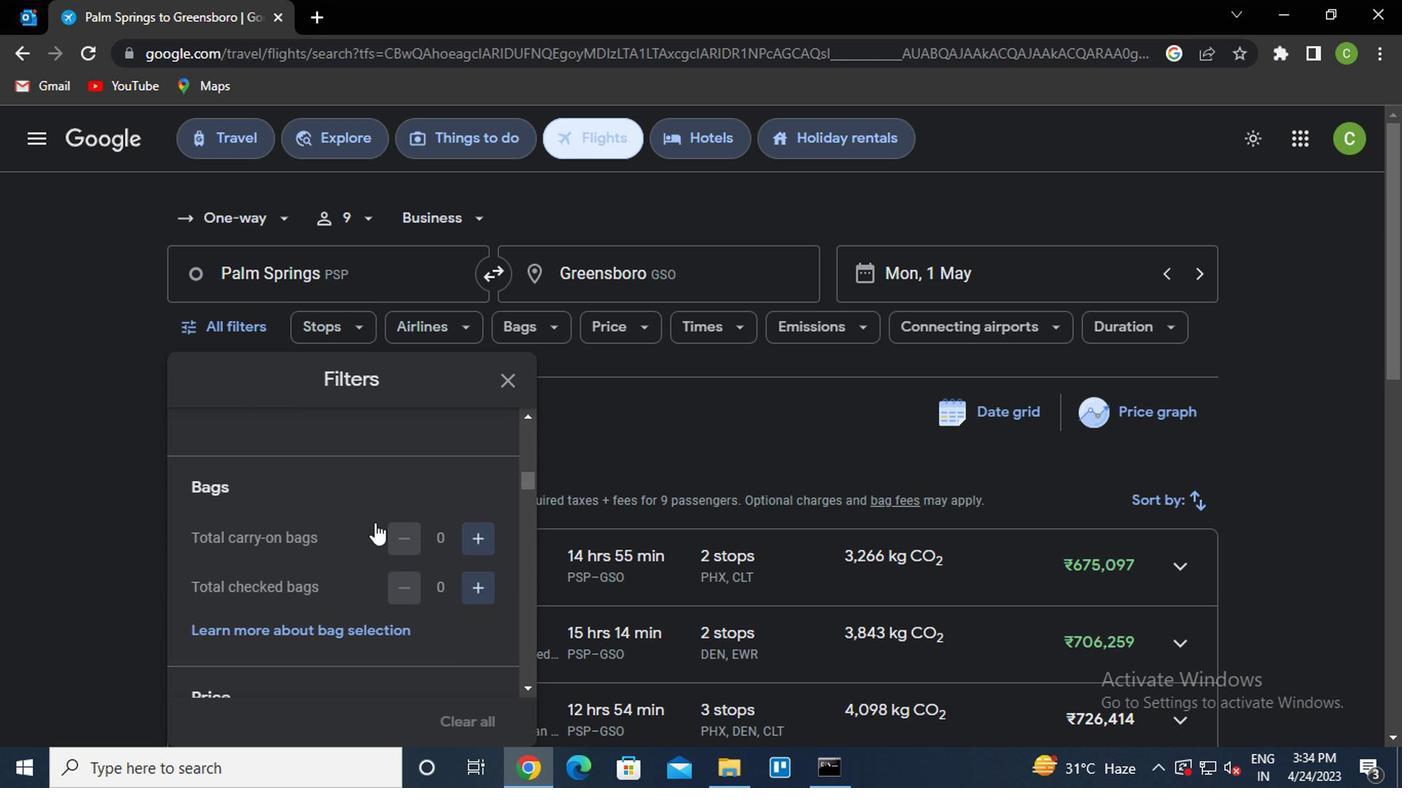 
Action: Mouse scrolled (370, 522) with delta (0, 0)
Screenshot: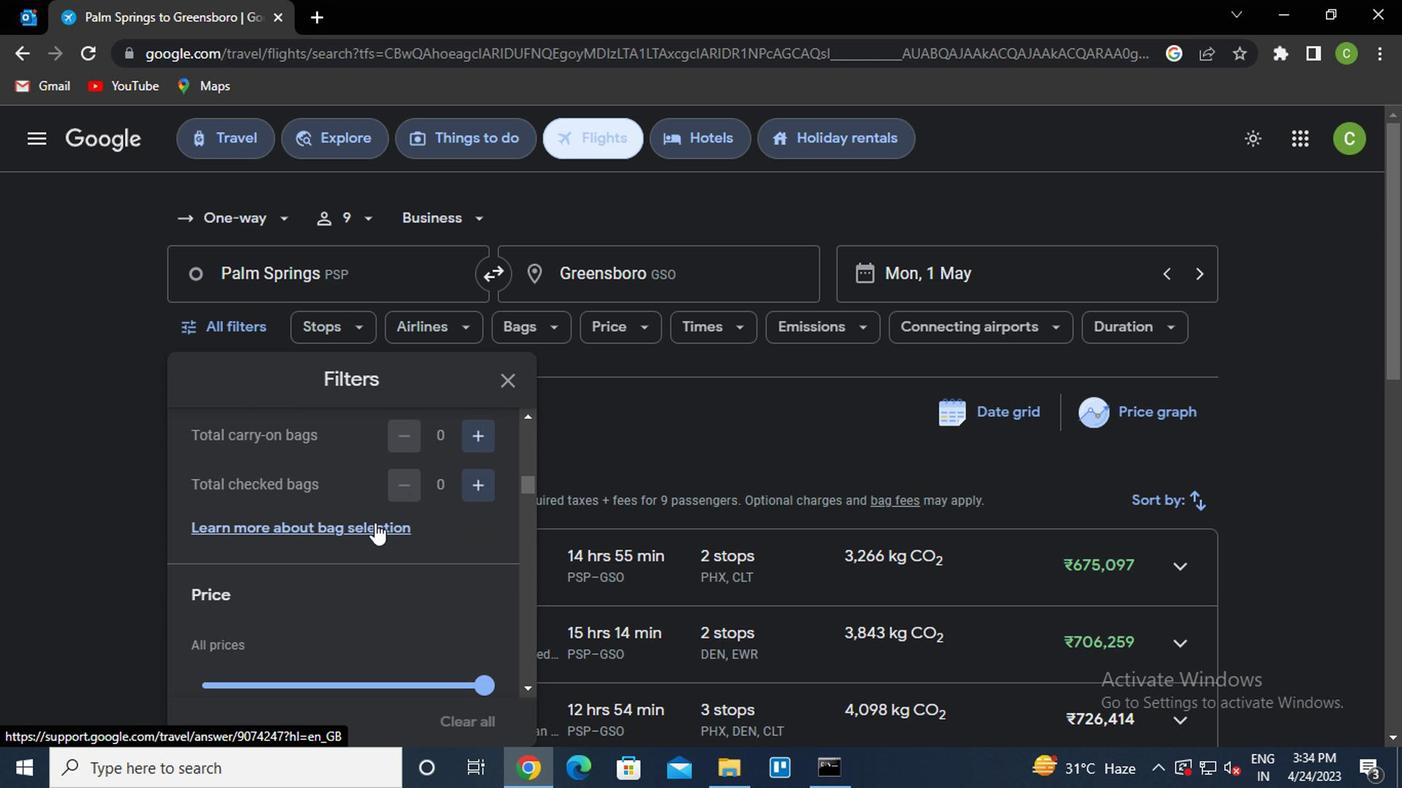 
Action: Mouse scrolled (370, 525) with delta (0, 1)
Screenshot: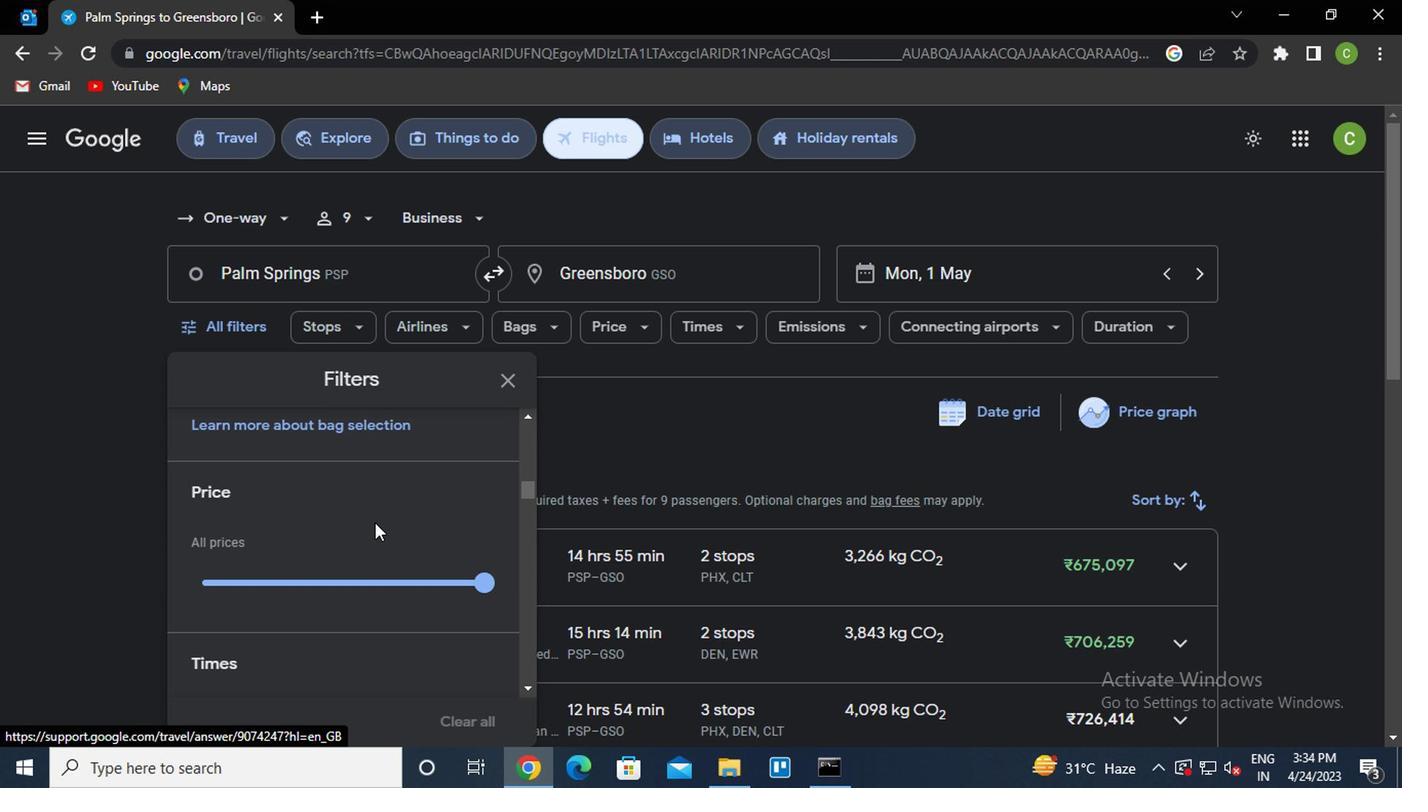 
Action: Mouse moved to (458, 492)
Screenshot: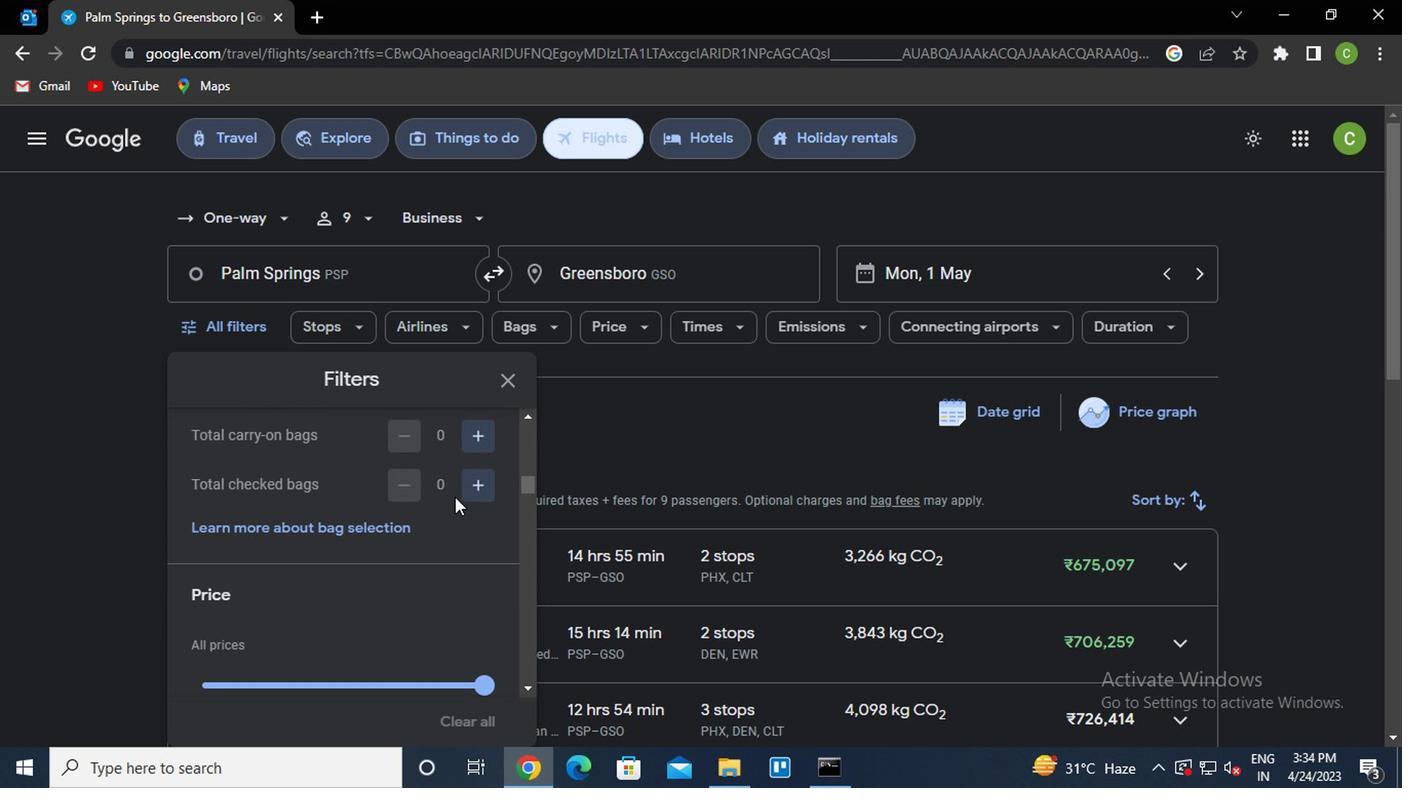 
Action: Mouse pressed left at (458, 492)
Screenshot: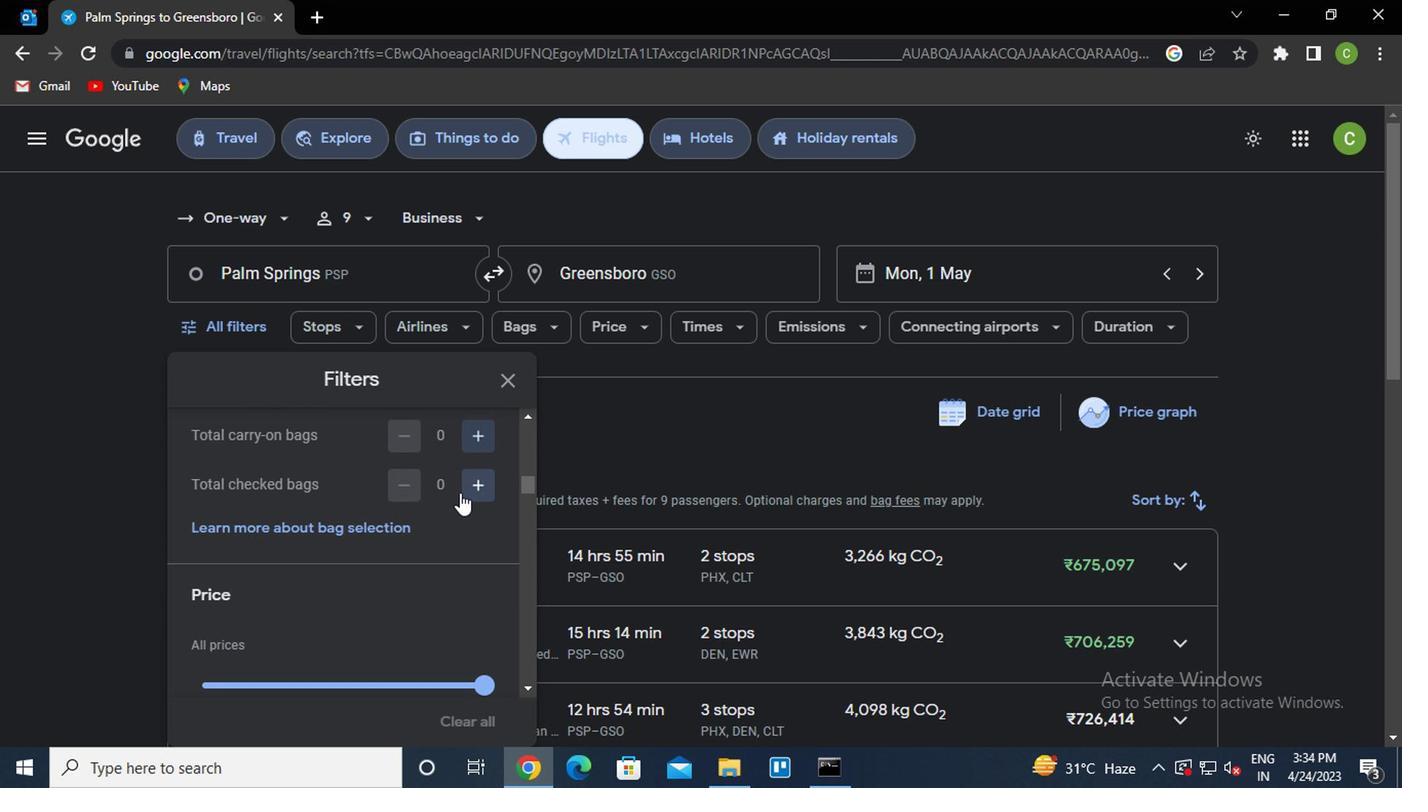 
Action: Mouse pressed left at (458, 492)
Screenshot: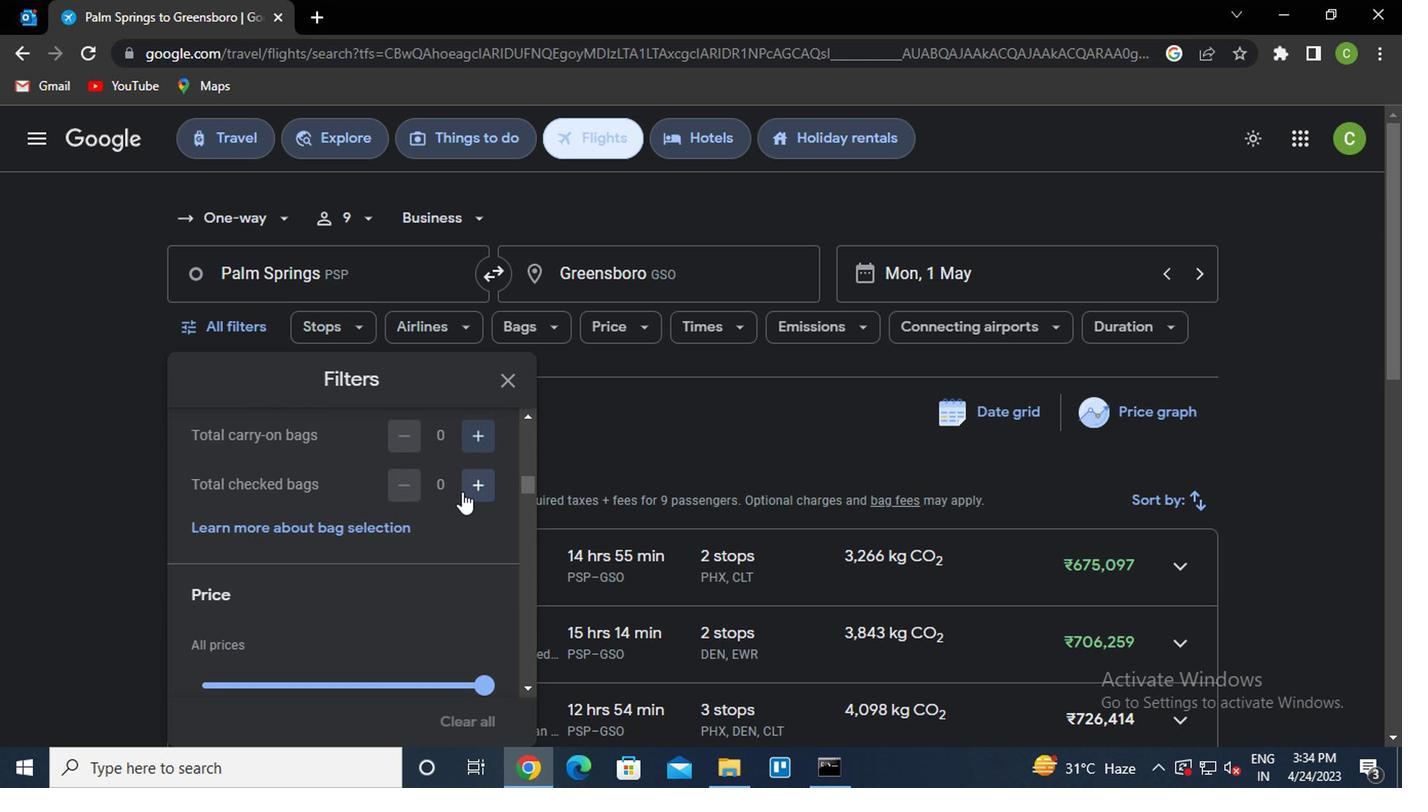 
Action: Mouse pressed left at (458, 492)
Screenshot: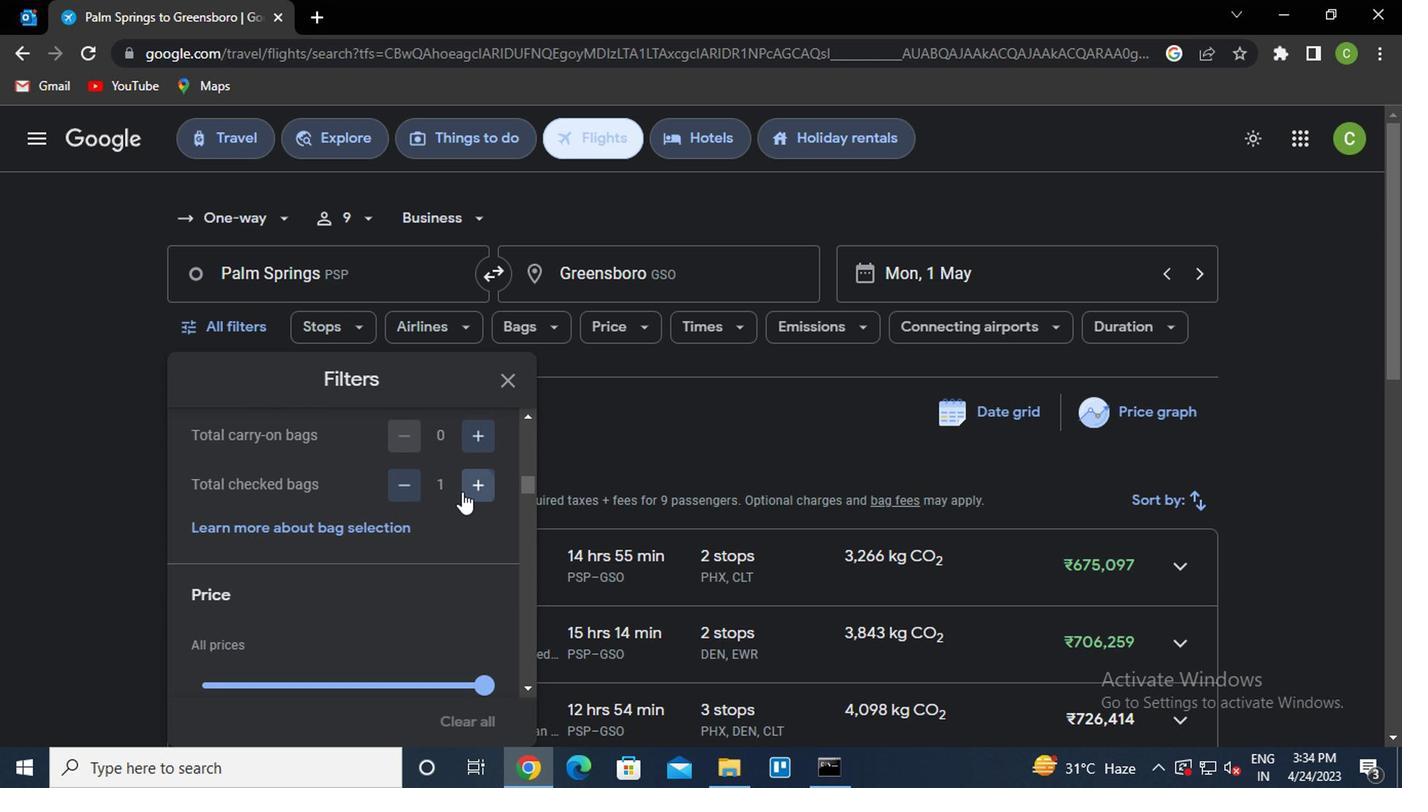 
Action: Mouse pressed left at (458, 492)
Screenshot: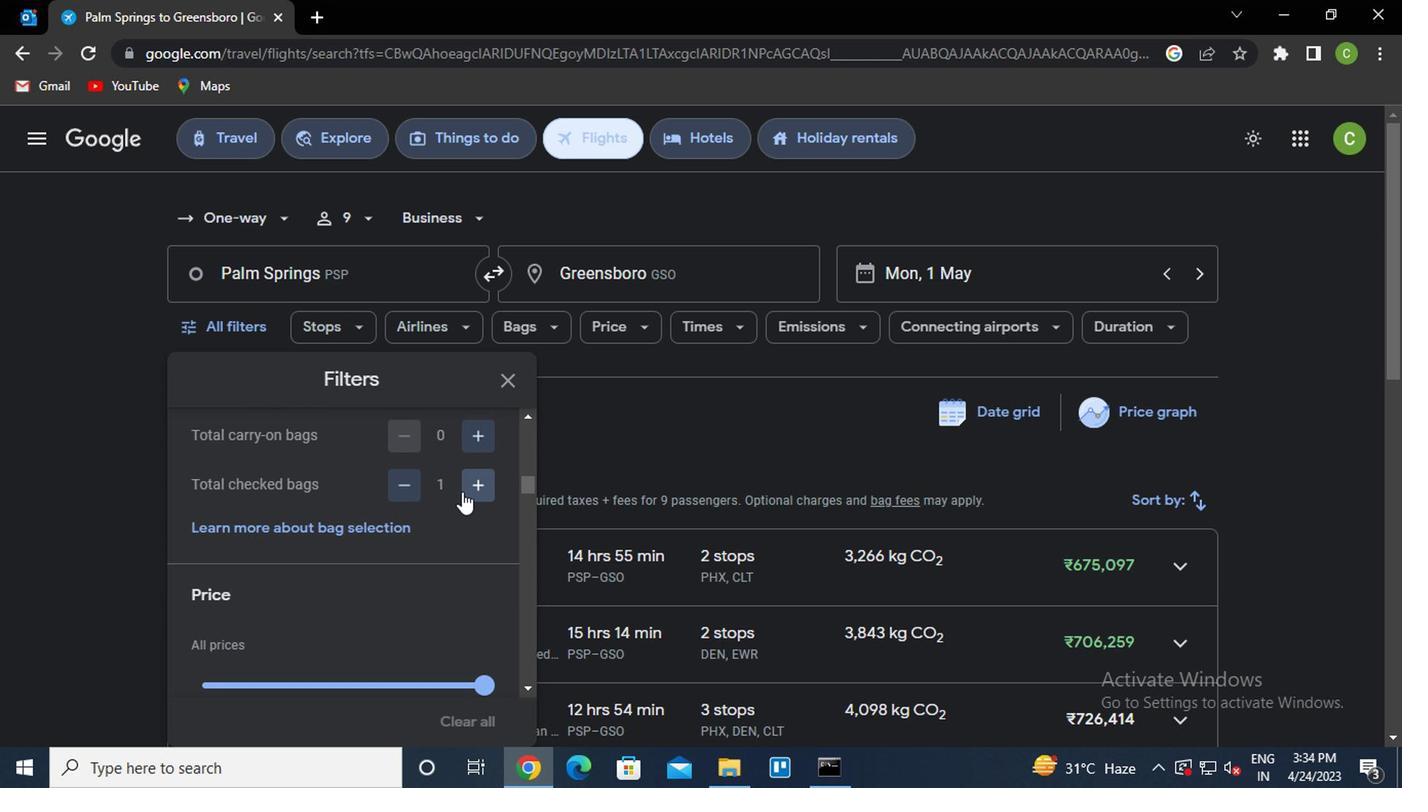 
Action: Mouse pressed left at (458, 492)
Screenshot: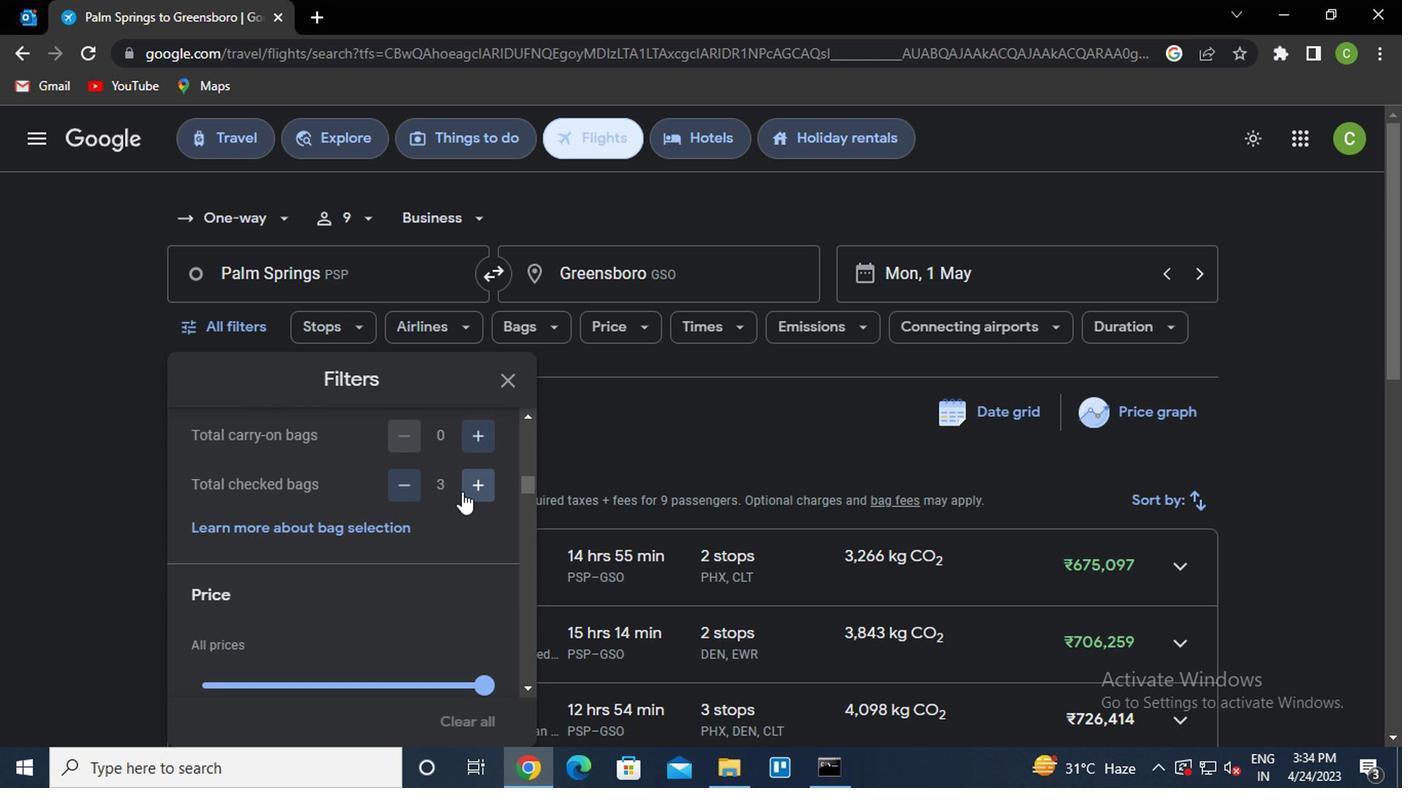 
Action: Mouse pressed left at (458, 492)
Screenshot: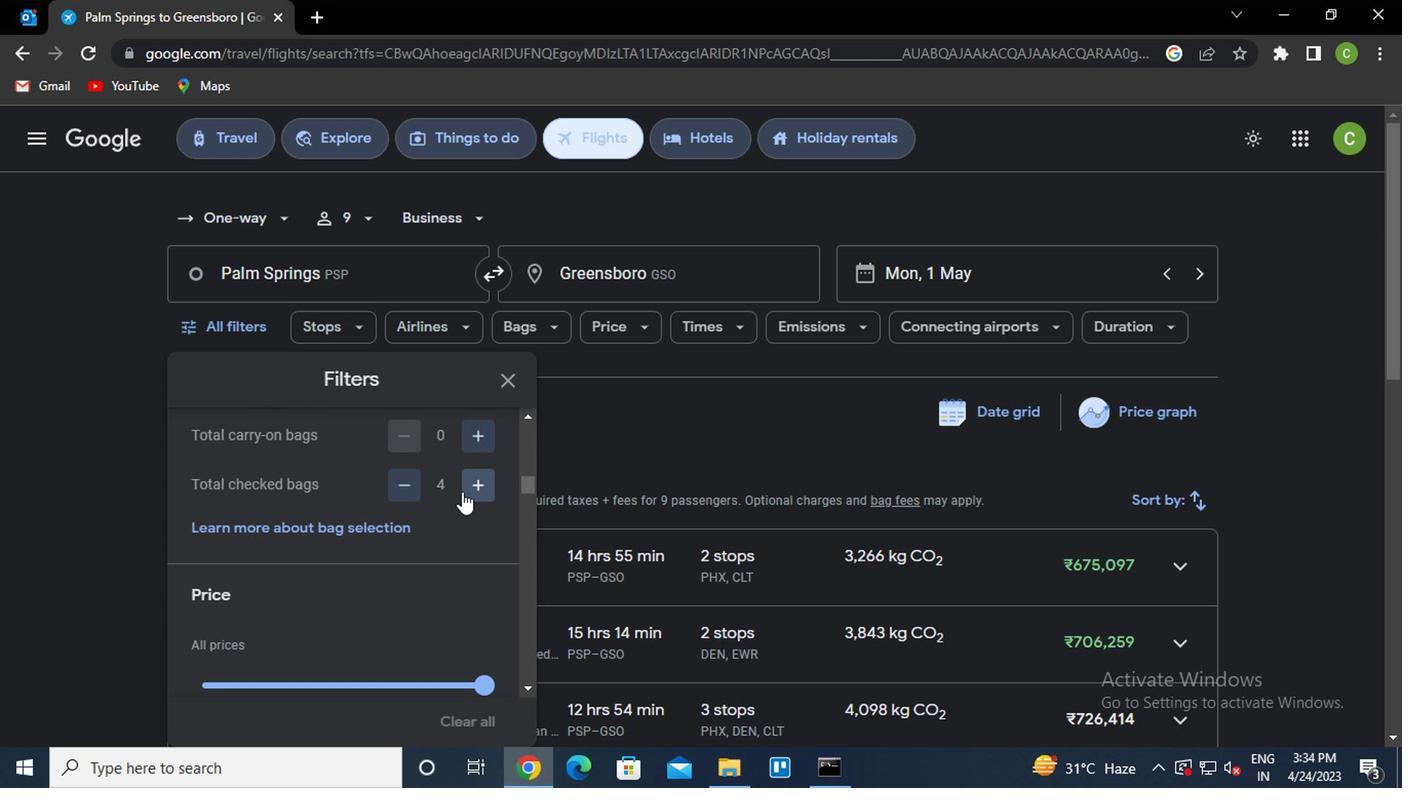 
Action: Mouse moved to (462, 492)
Screenshot: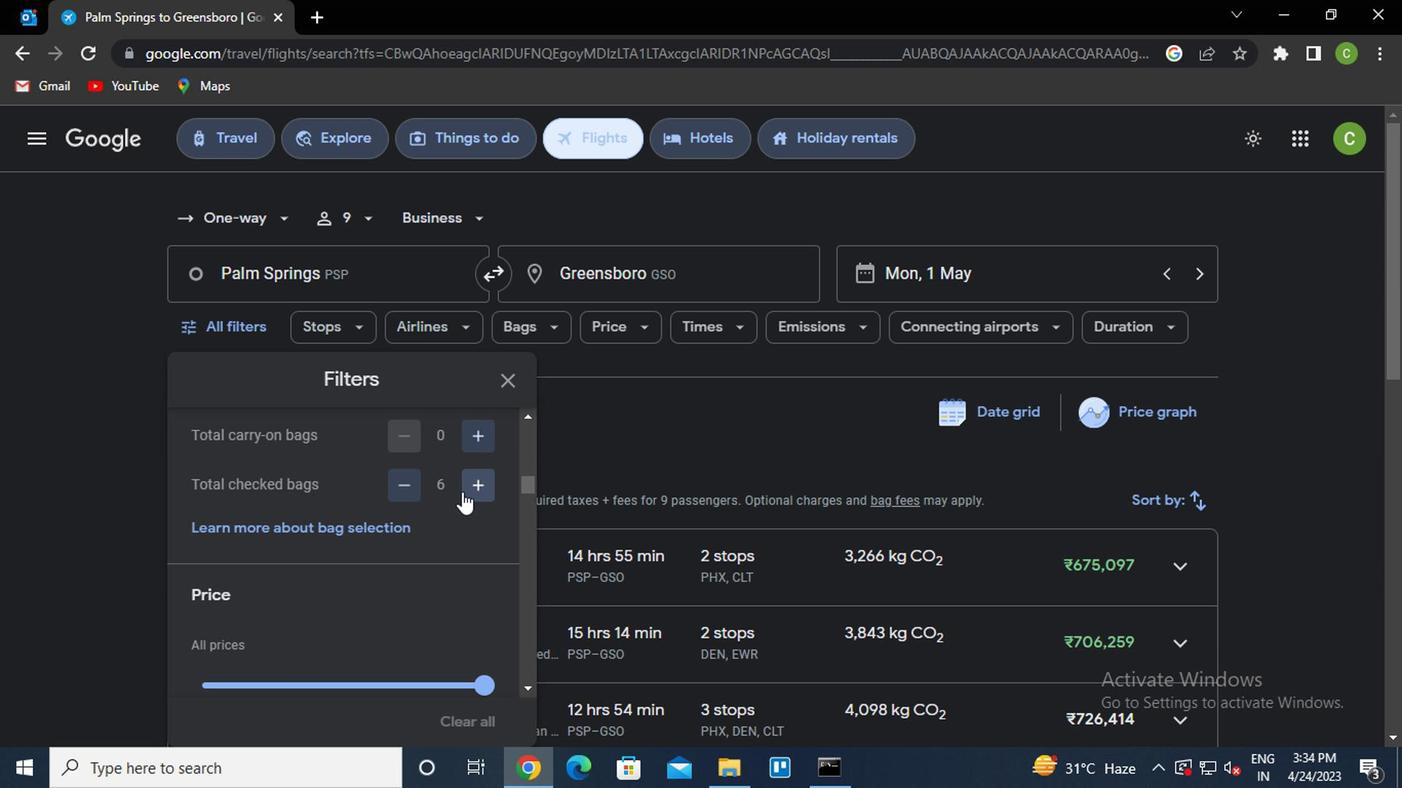 
Action: Mouse pressed left at (462, 492)
Screenshot: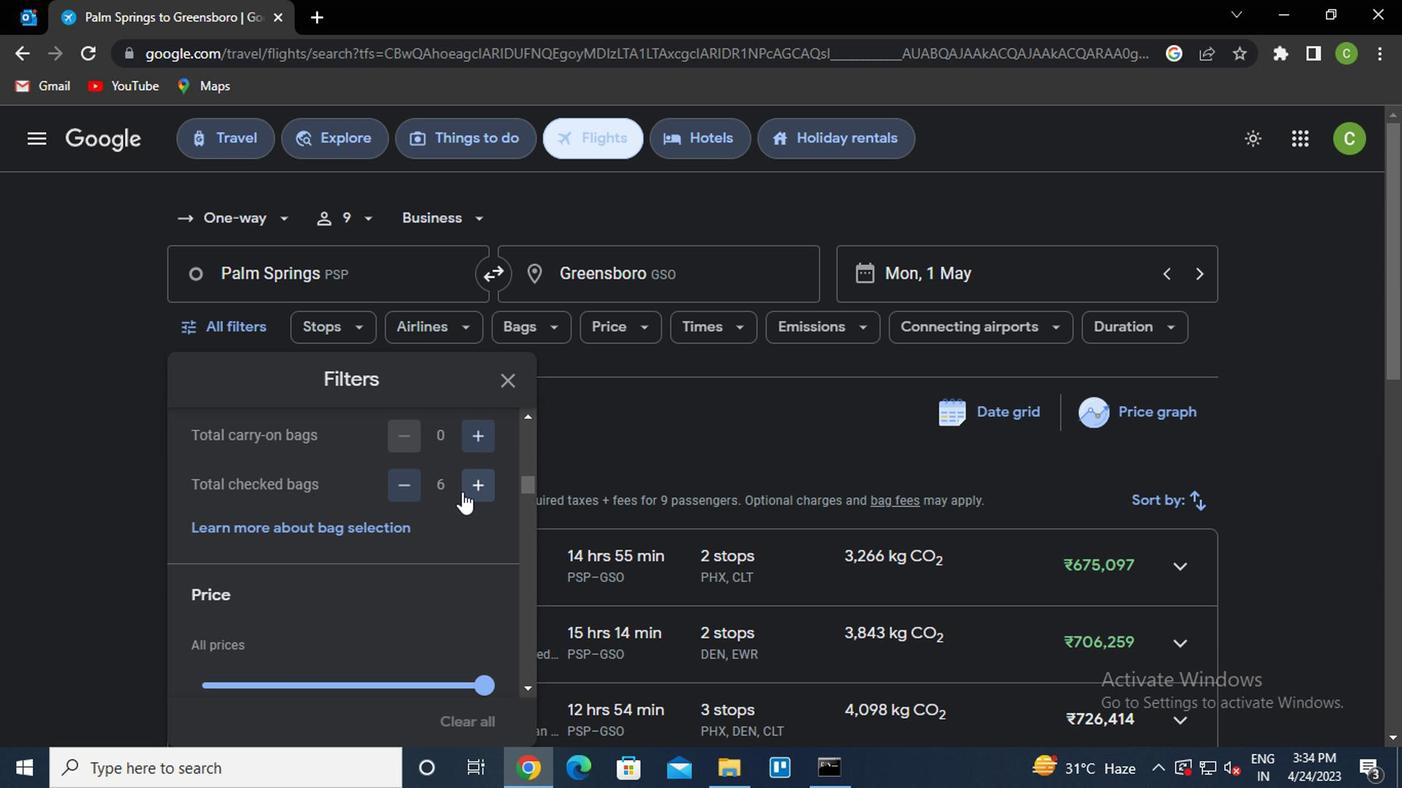 
Action: Mouse pressed left at (462, 492)
Screenshot: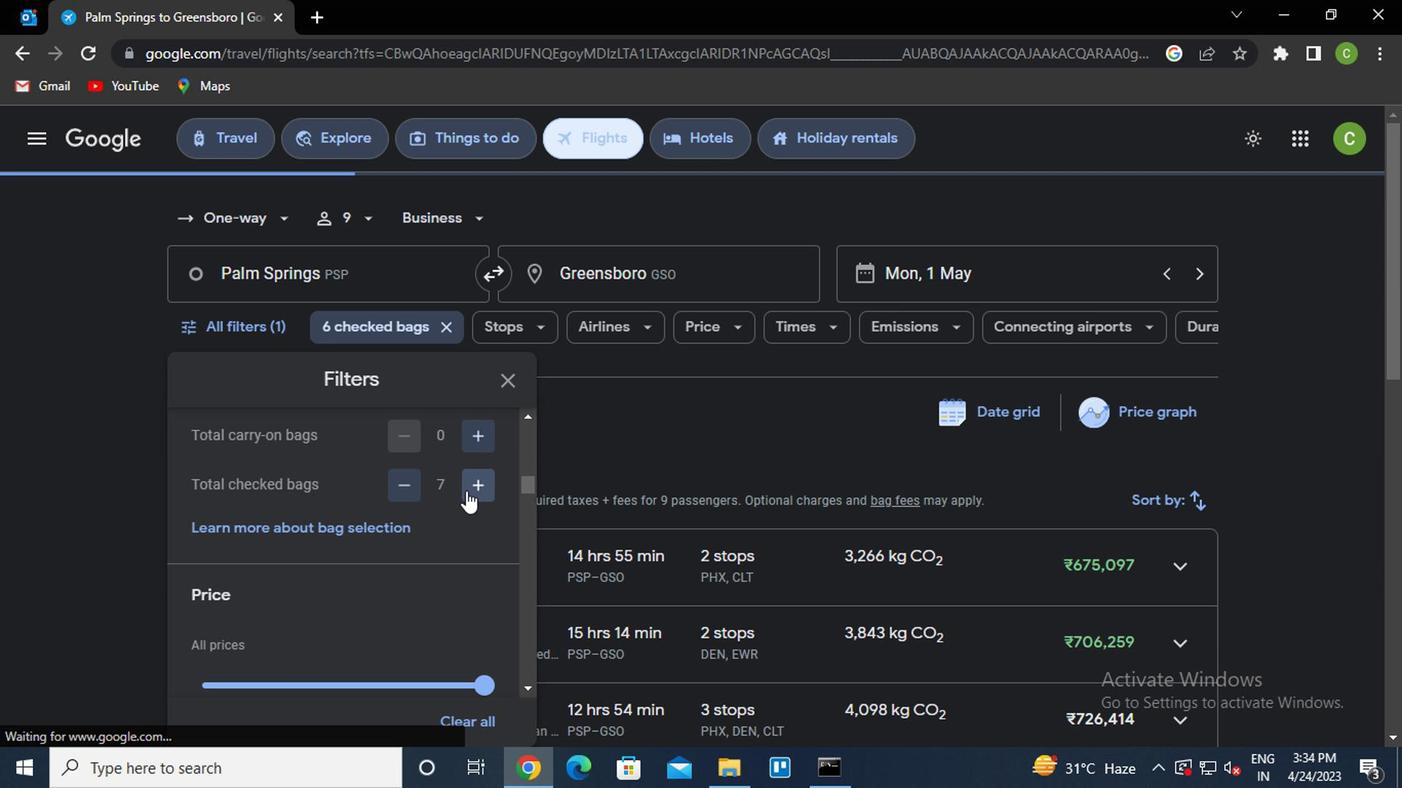 
Action: Mouse moved to (341, 603)
Screenshot: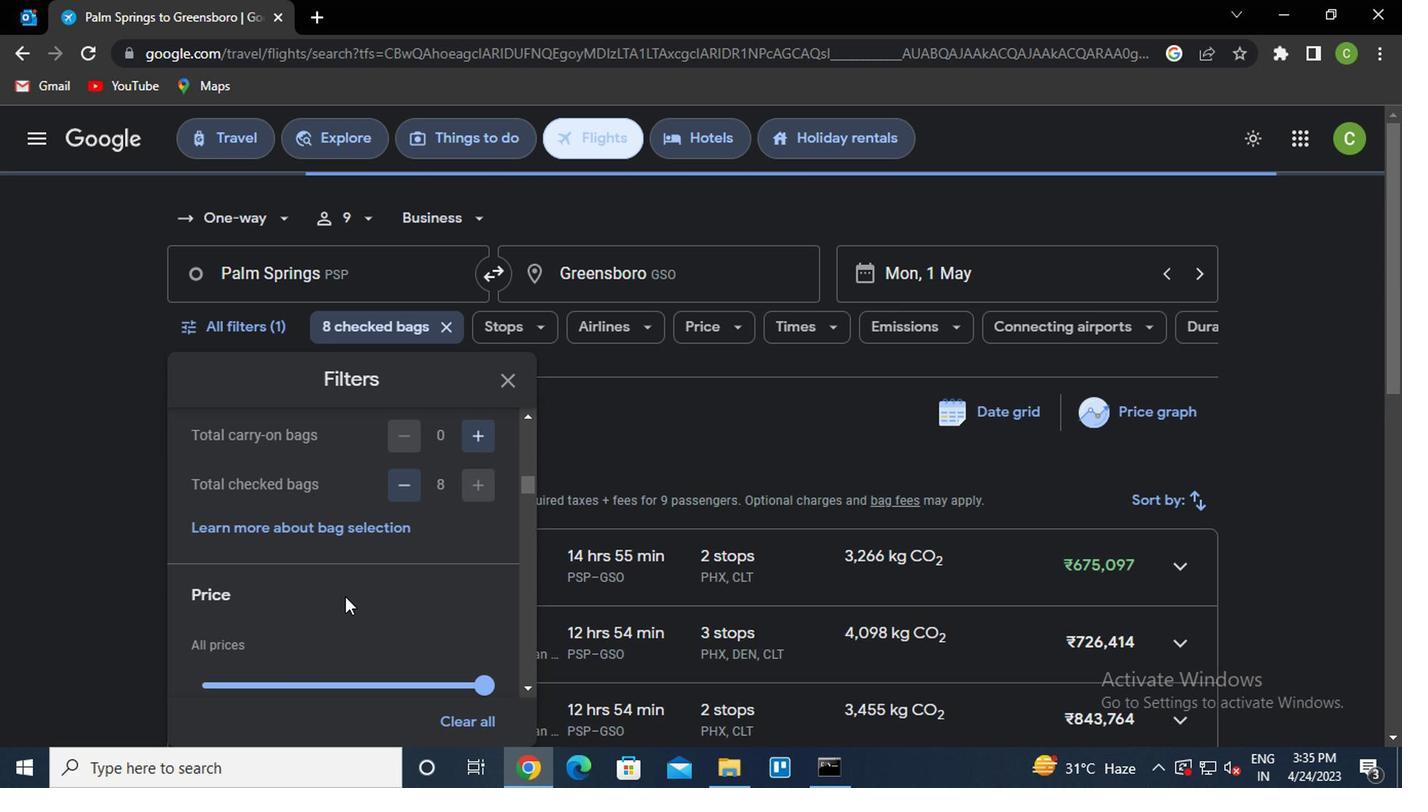 
Action: Mouse scrolled (341, 602) with delta (0, -1)
Screenshot: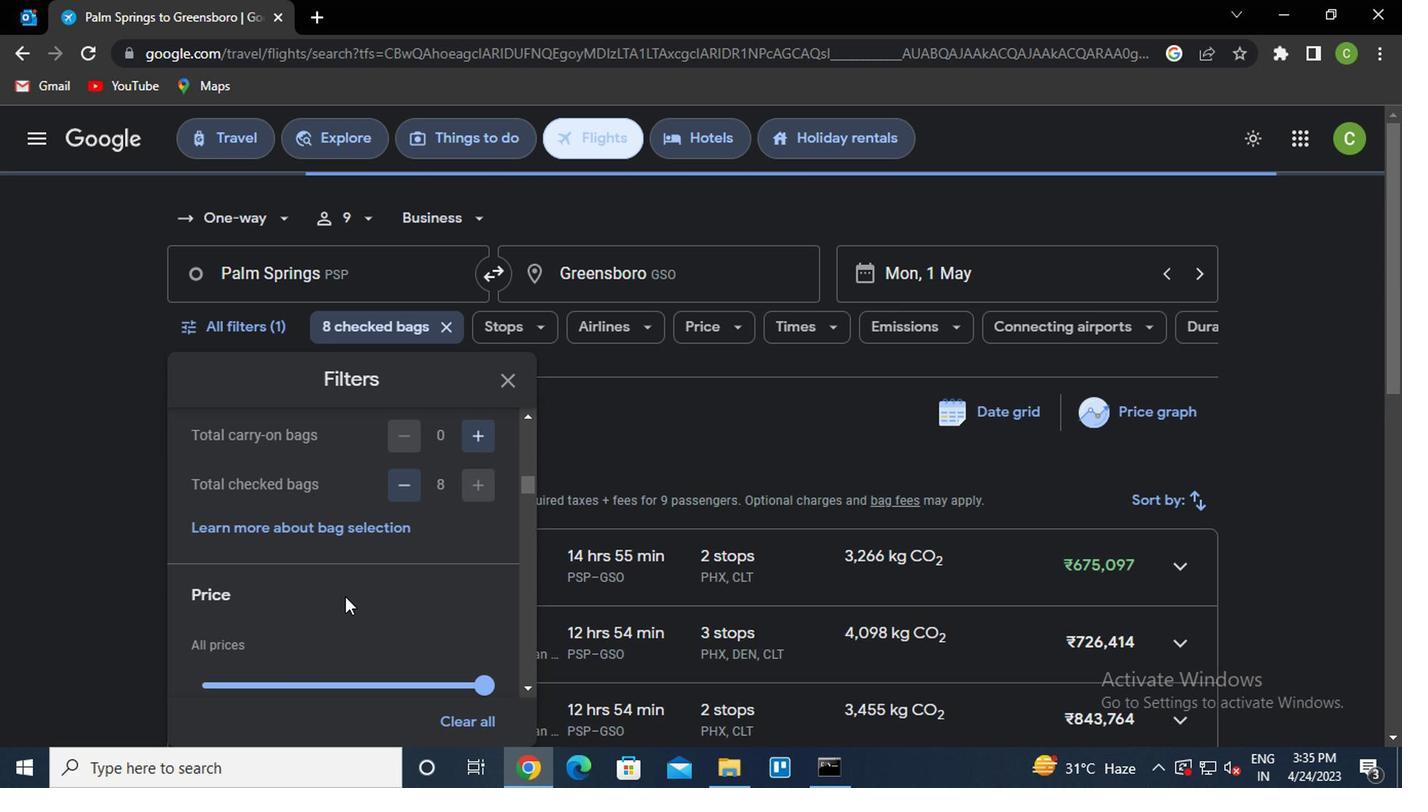 
Action: Mouse moved to (481, 588)
Screenshot: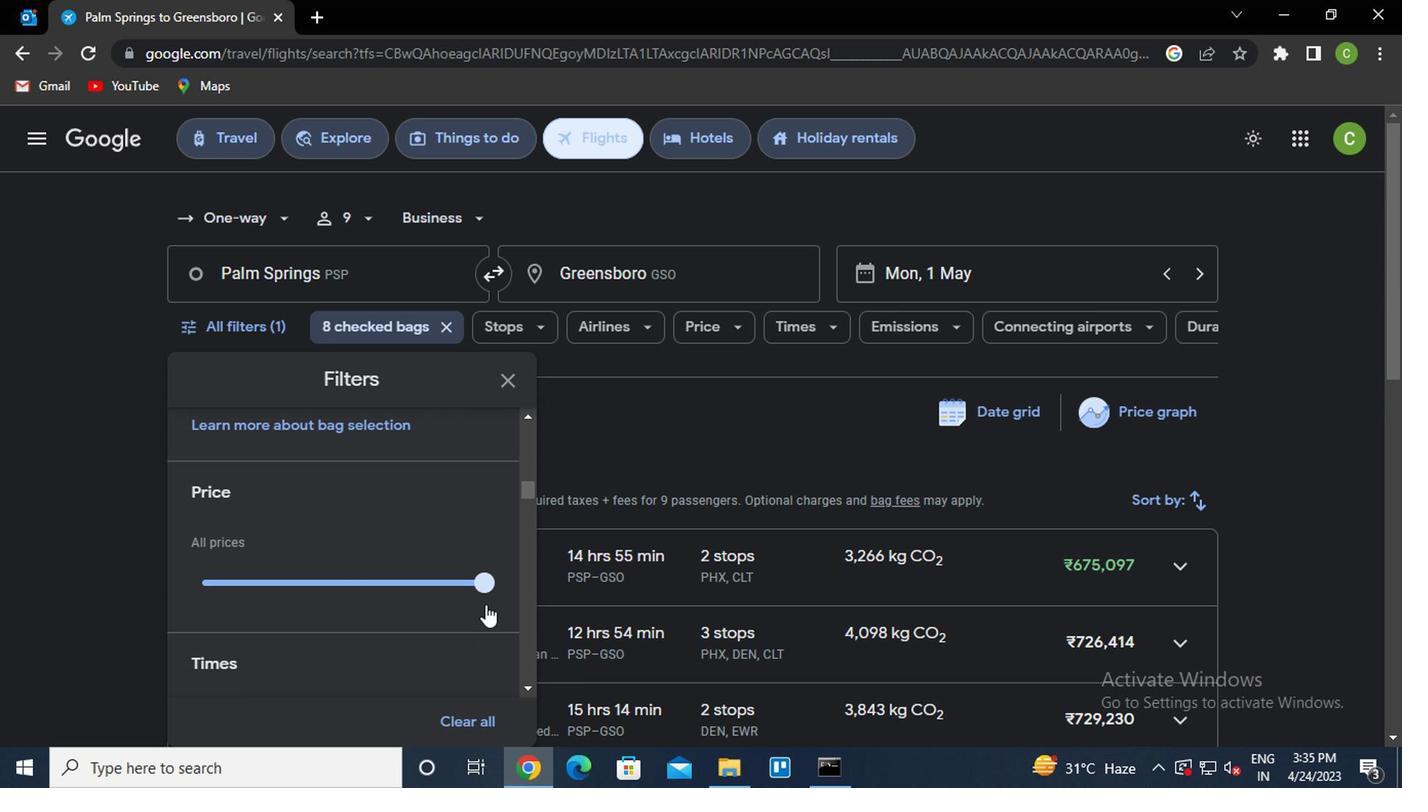 
Action: Mouse pressed left at (481, 588)
Screenshot: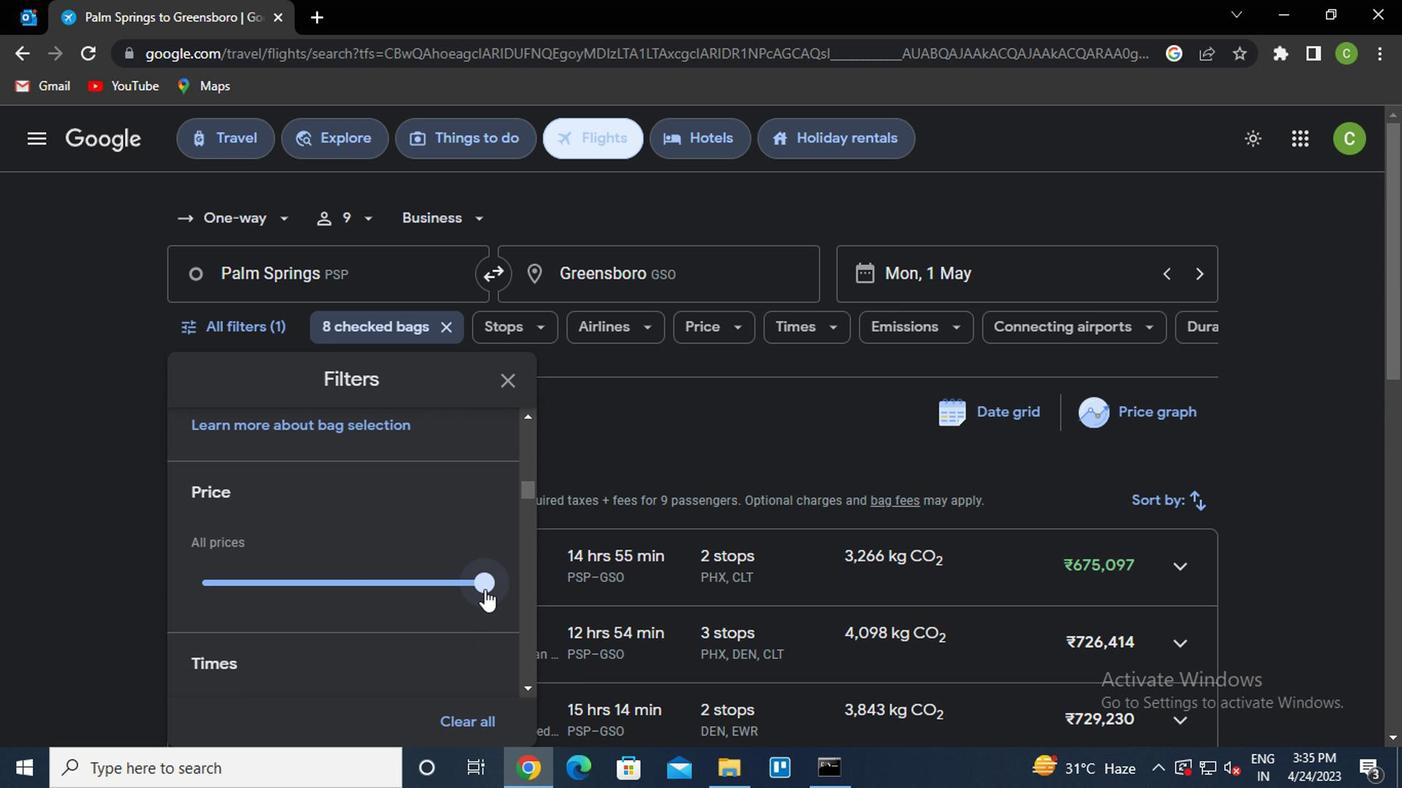 
Action: Mouse moved to (325, 576)
Screenshot: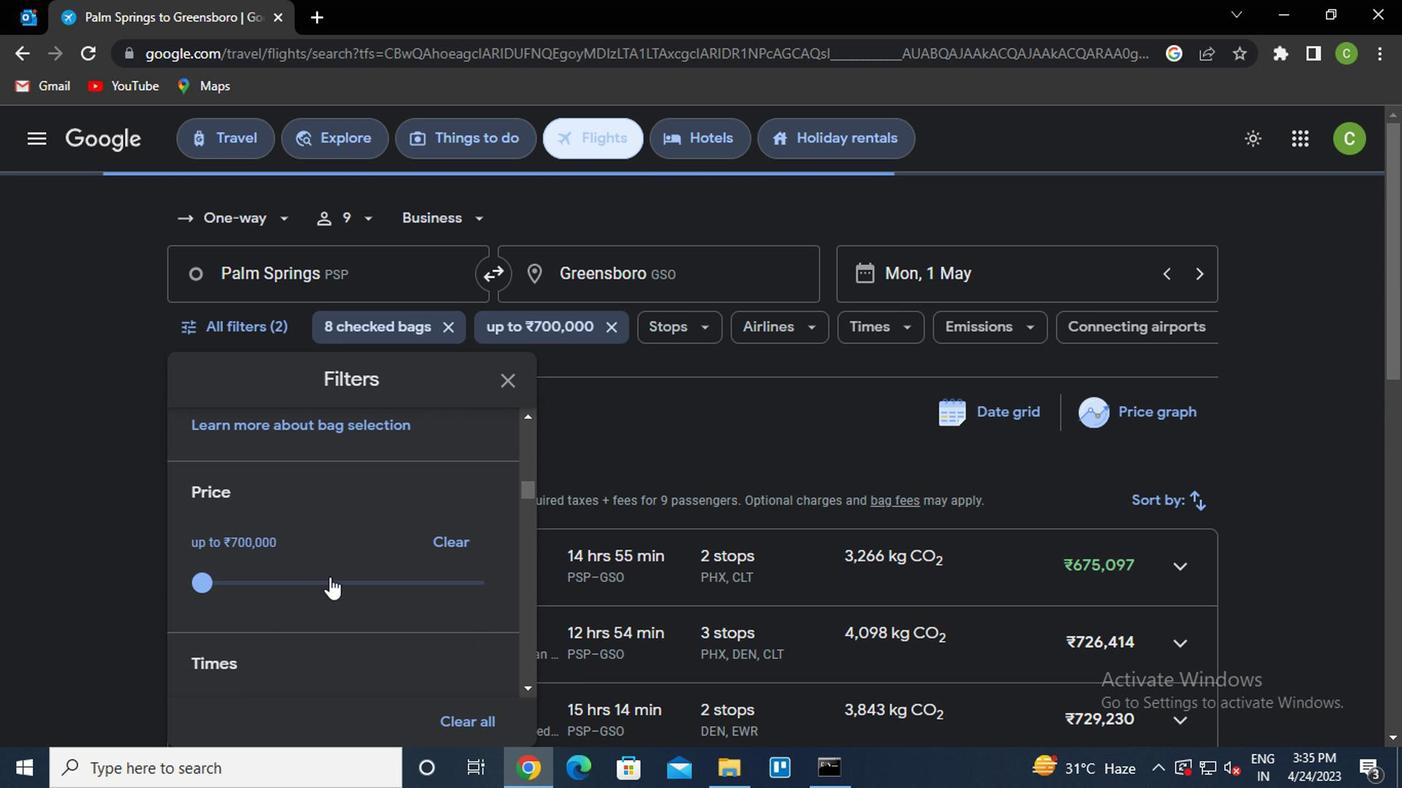 
Action: Mouse scrolled (325, 576) with delta (0, 0)
Screenshot: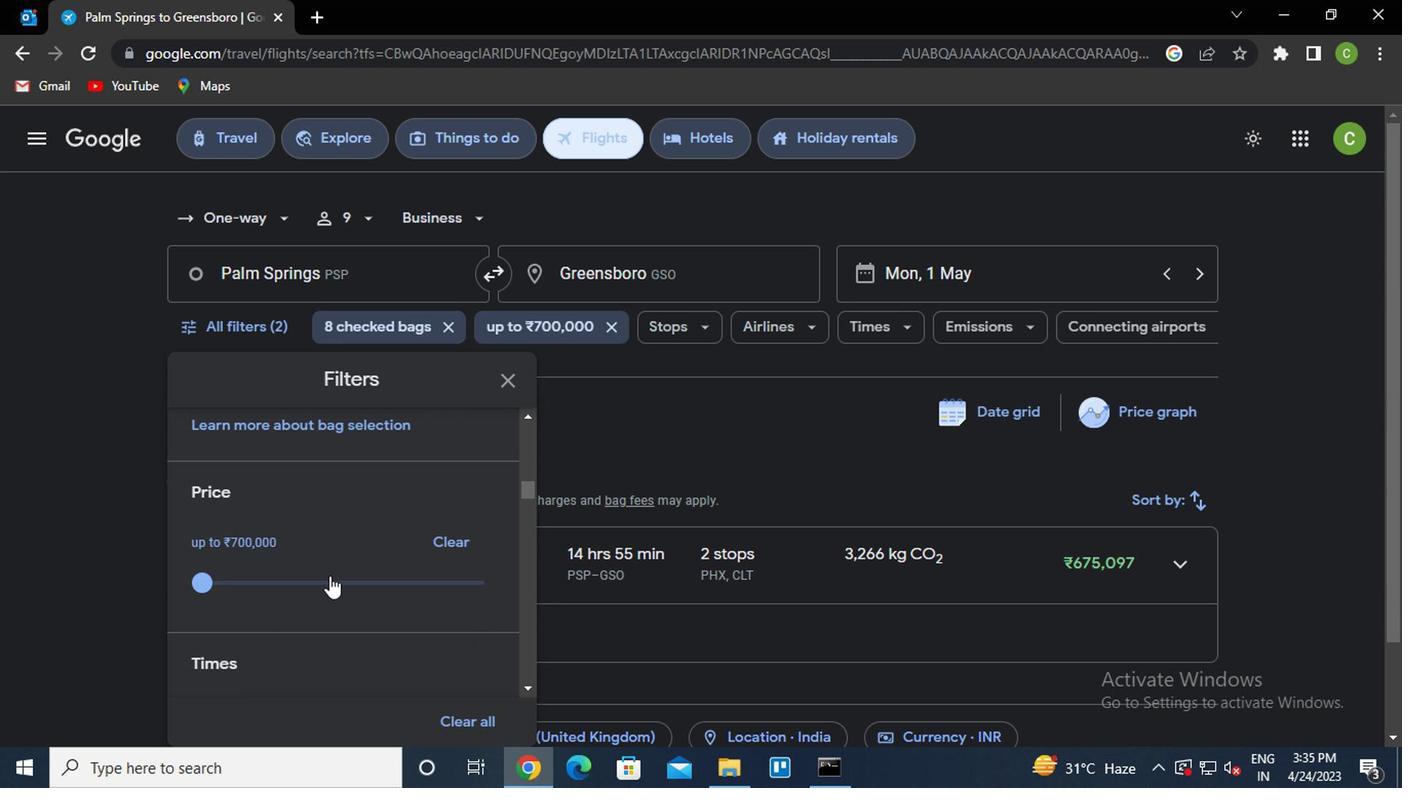 
Action: Mouse moved to (327, 576)
Screenshot: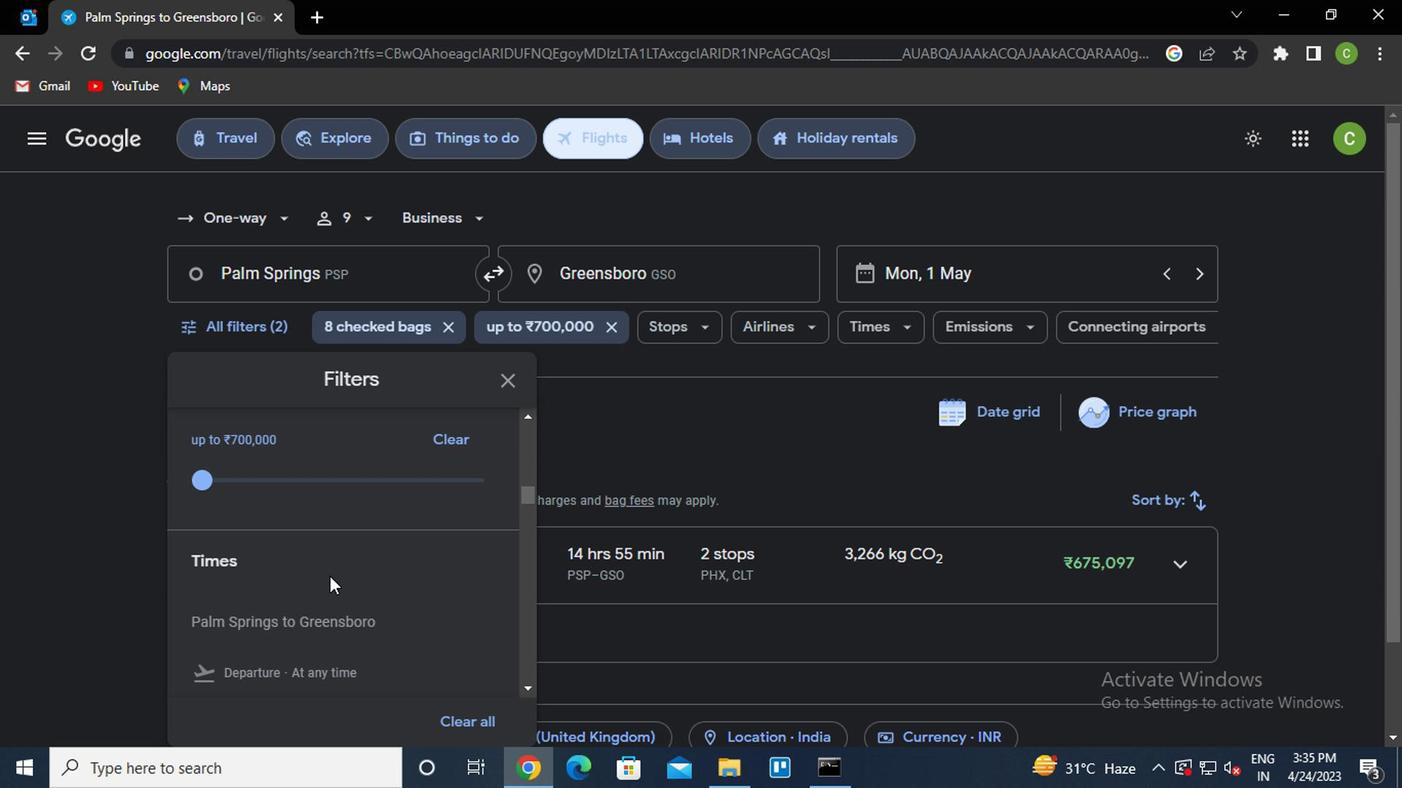 
Action: Mouse scrolled (327, 576) with delta (0, 0)
Screenshot: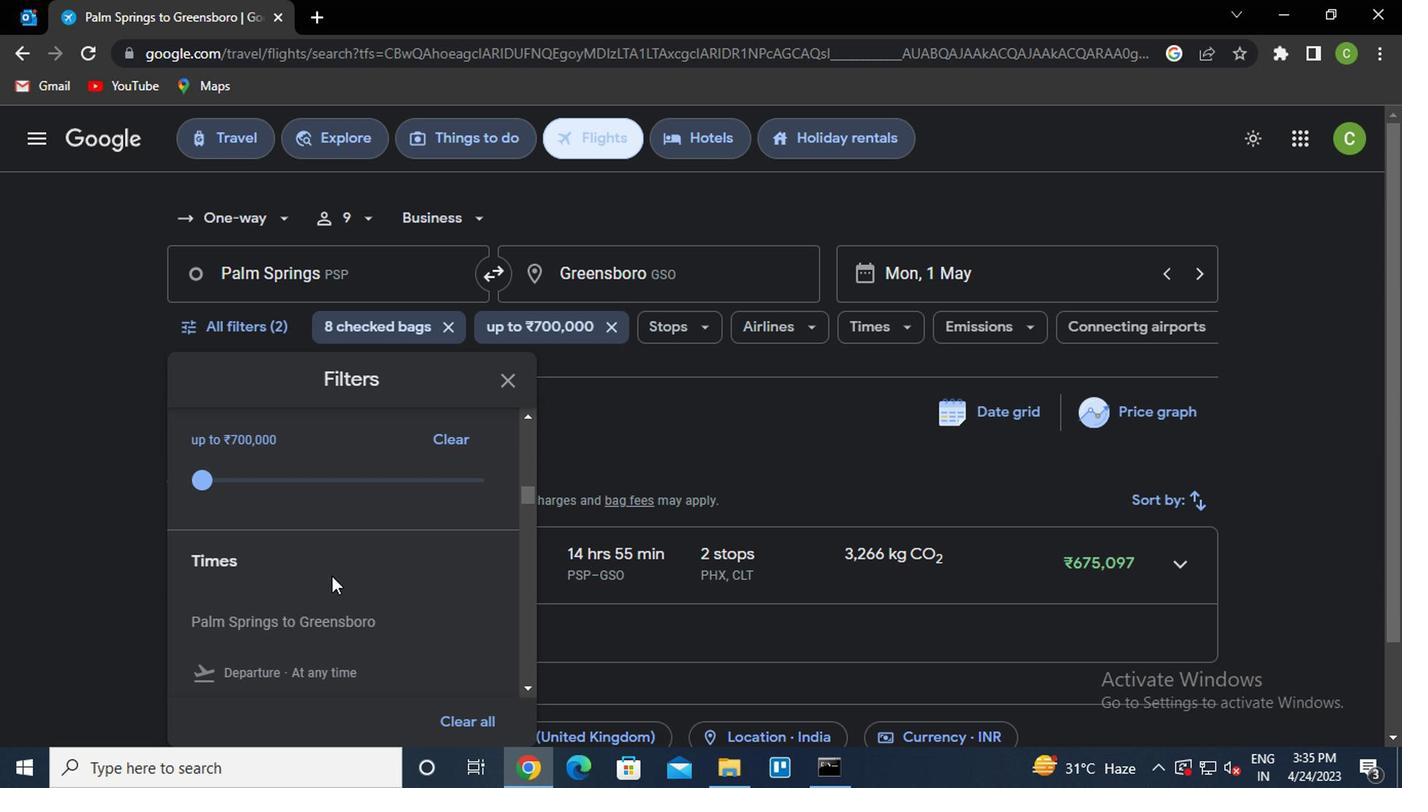 
Action: Mouse moved to (200, 606)
Screenshot: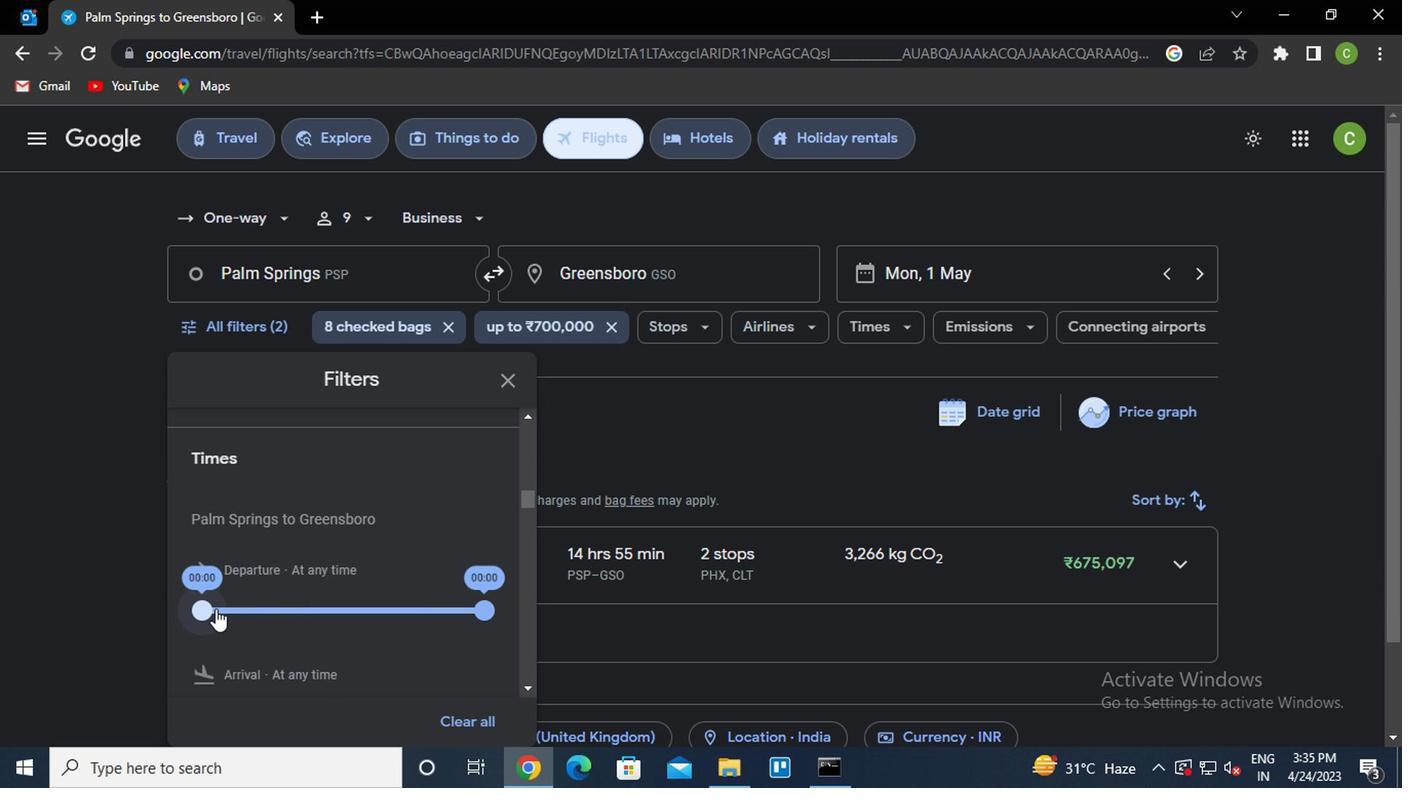 
Action: Mouse pressed left at (200, 606)
Screenshot: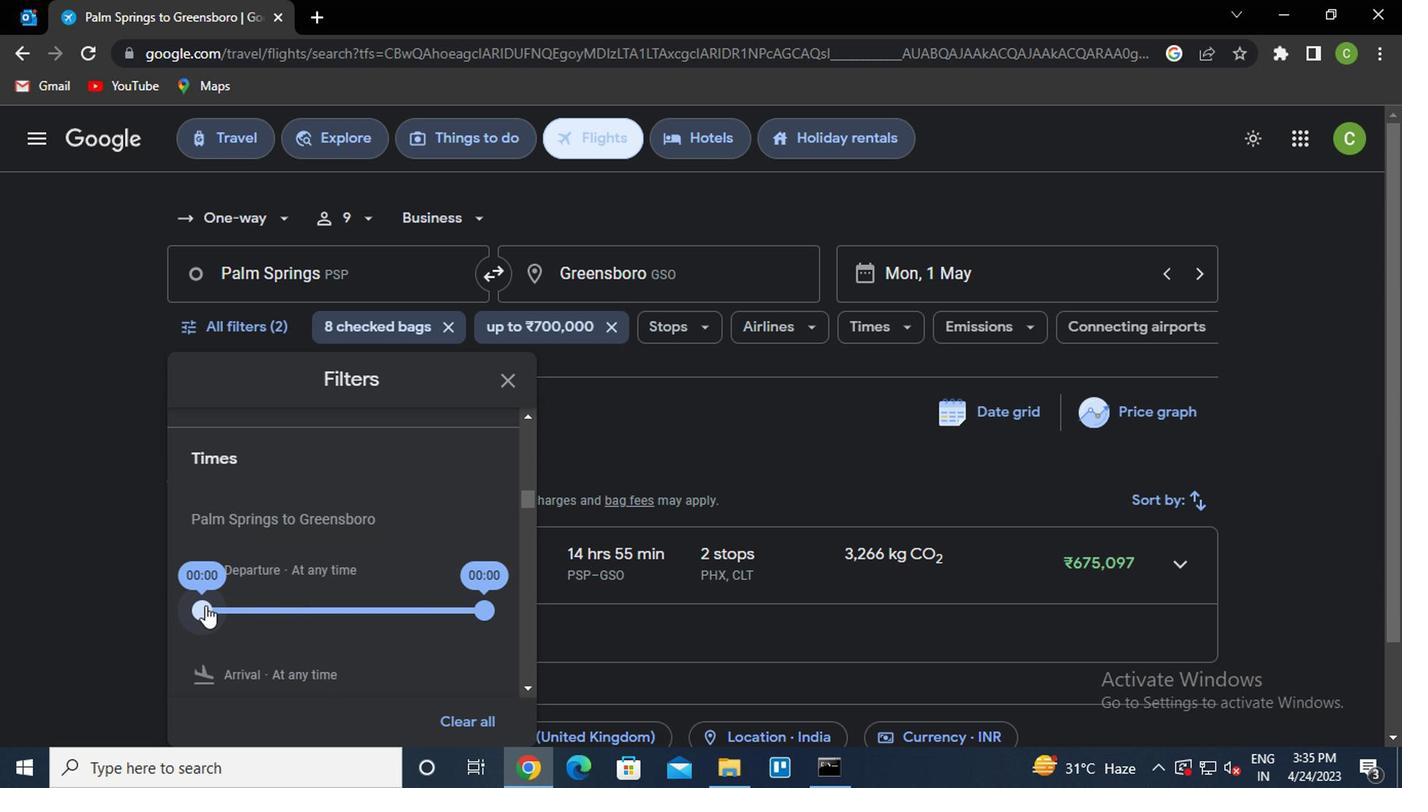 
Action: Mouse moved to (481, 609)
Screenshot: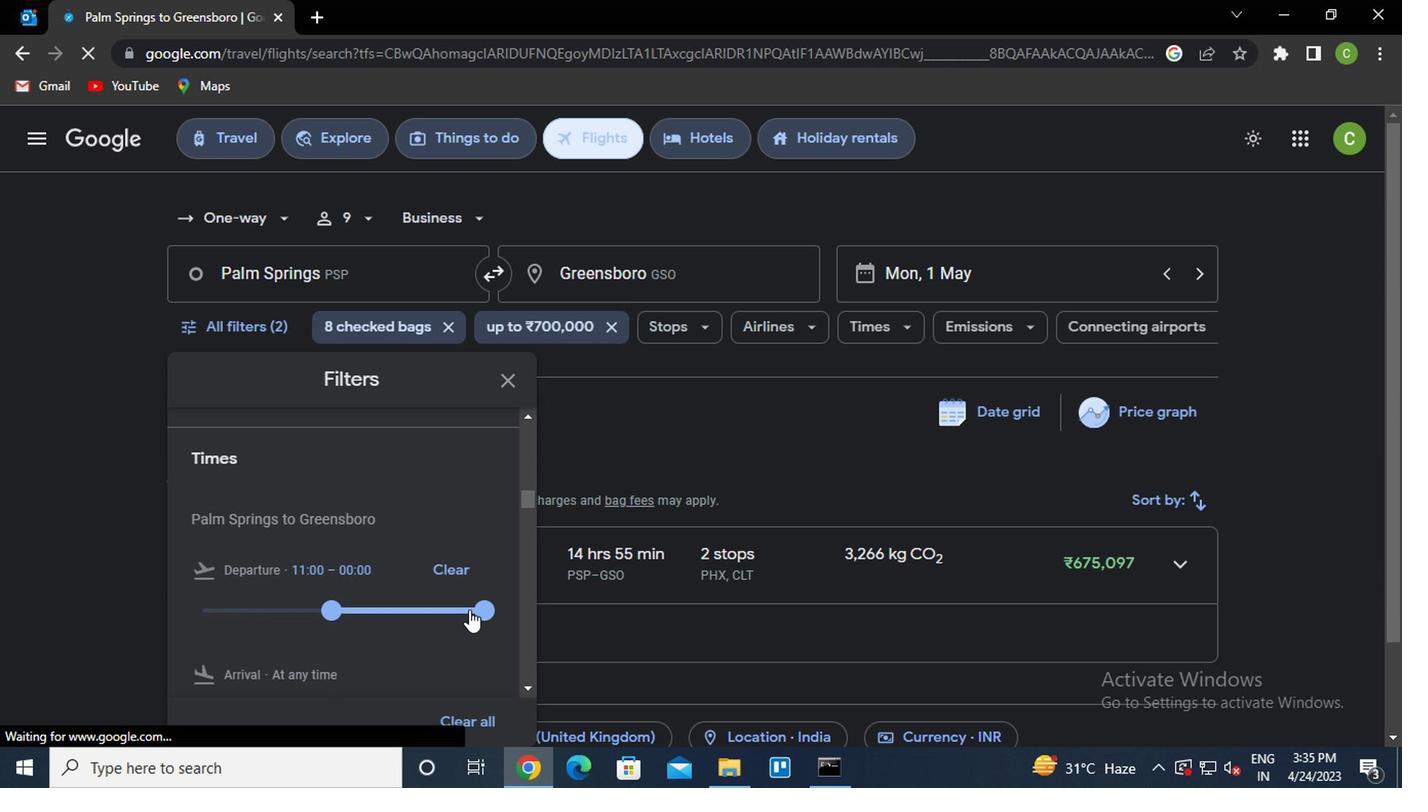 
Action: Mouse pressed left at (481, 609)
Screenshot: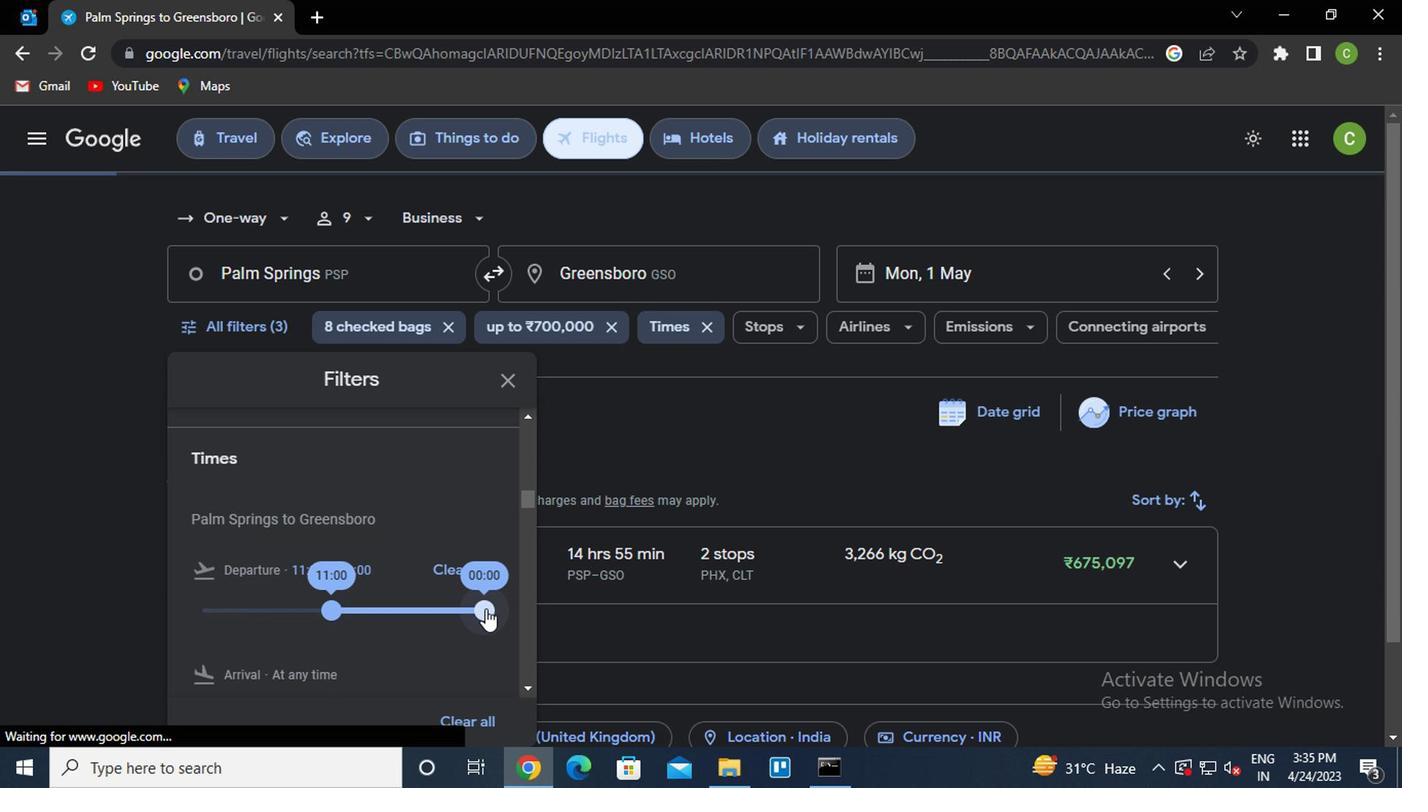 
Action: Mouse moved to (516, 389)
Screenshot: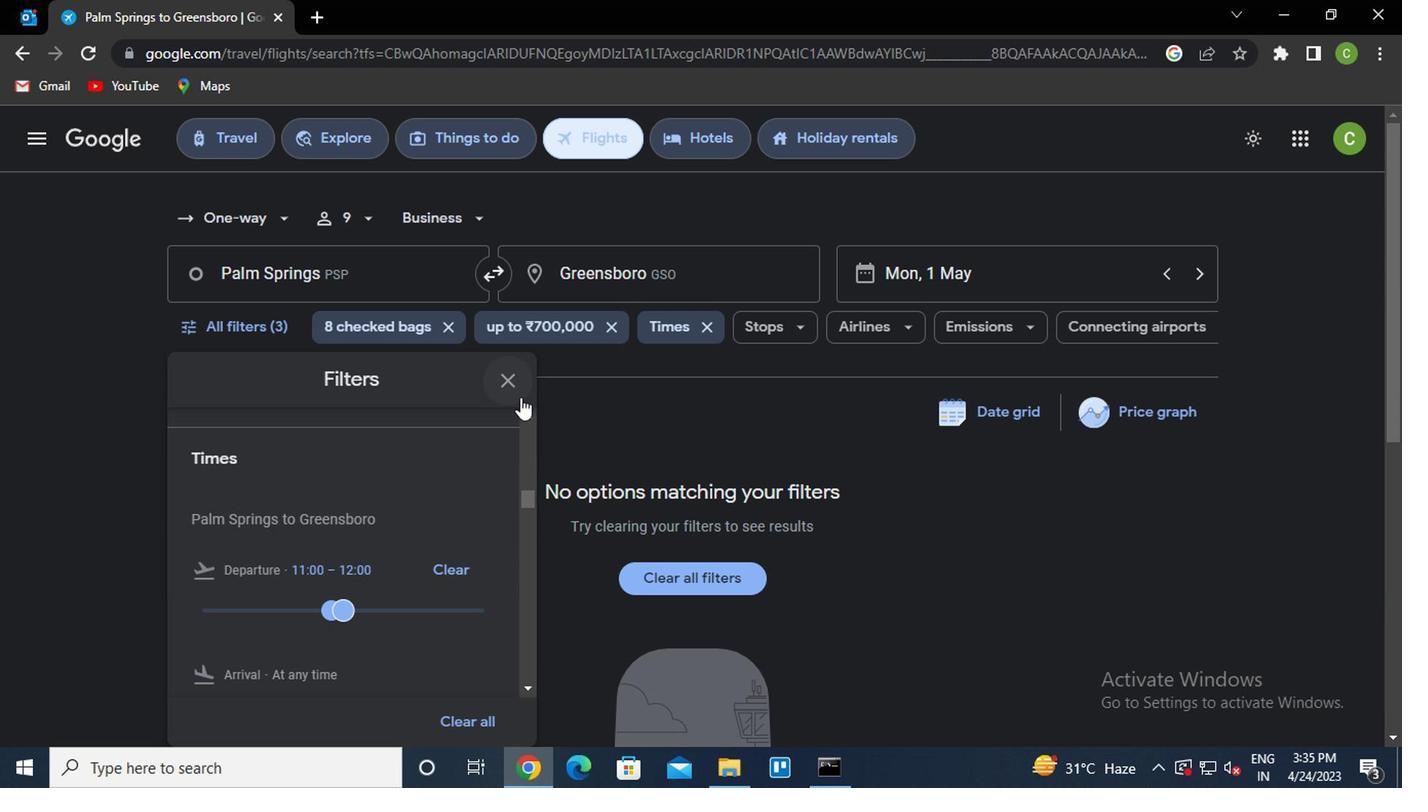 
Action: Mouse pressed left at (516, 389)
Screenshot: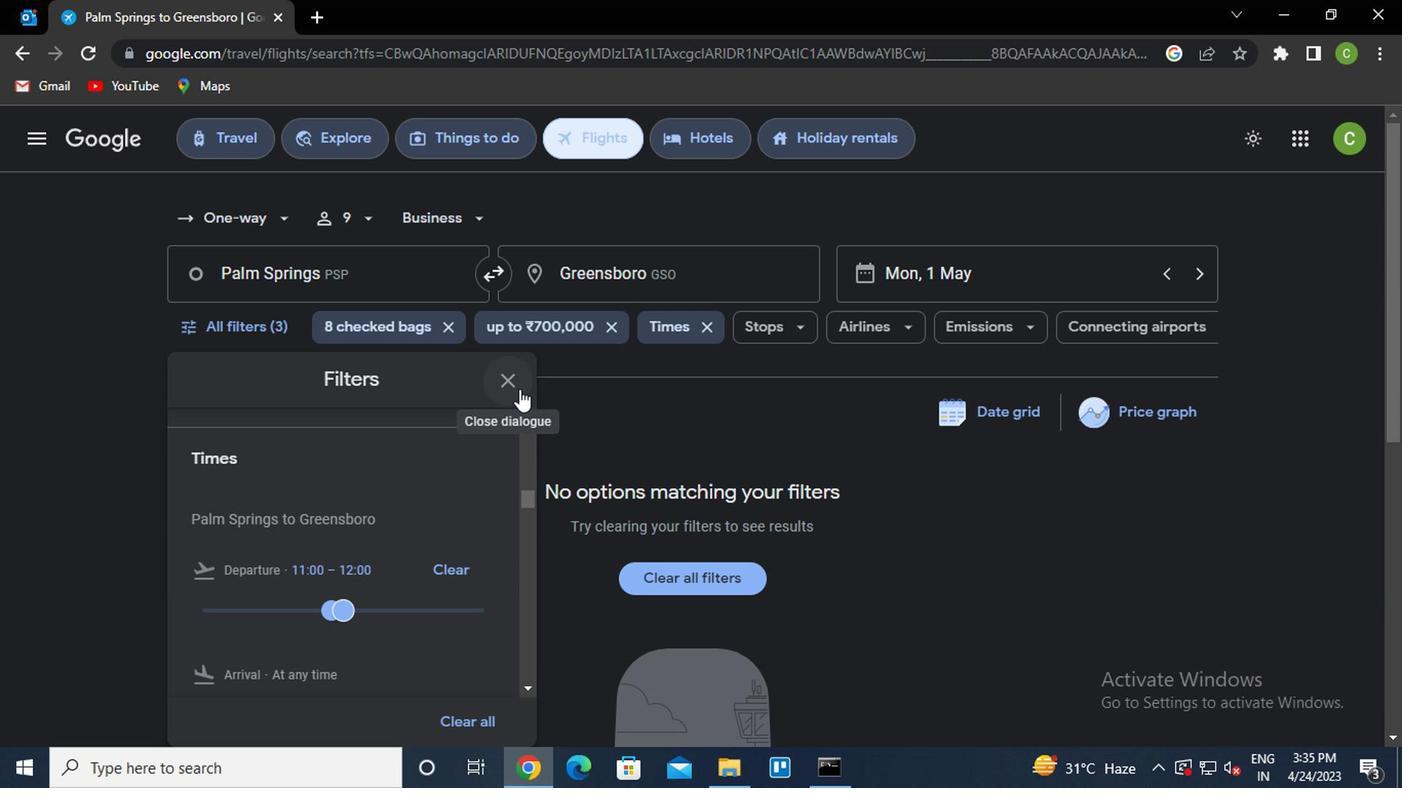 
Action: Mouse moved to (734, 674)
Screenshot: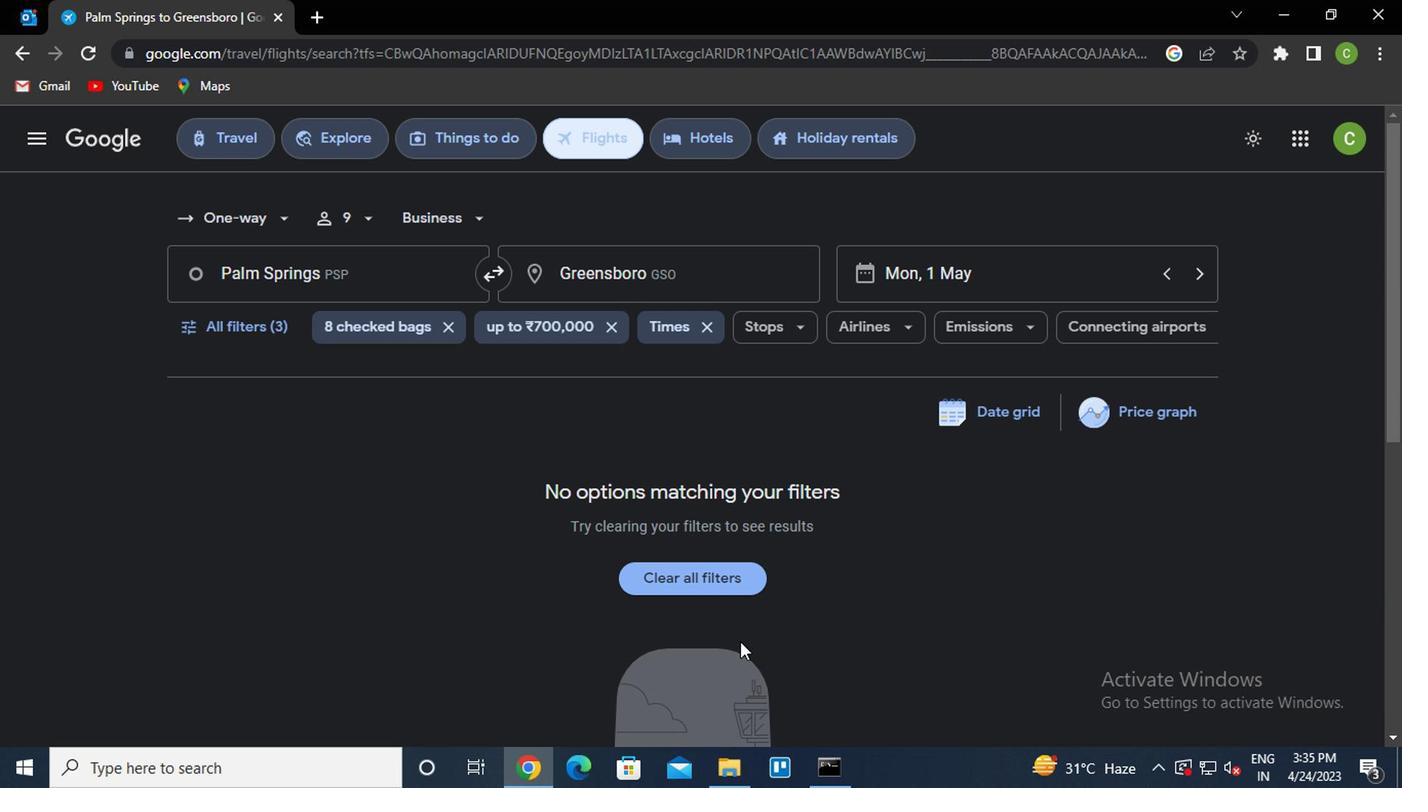 
